 Task: In the Contact  PenelopeHernandez50@estee-lauder.com, Create email and send with subject: 'Elevate Your Success: Introducing a Transformative Opportunity', and with mail content 'Good Evening._x000D_
Elevate your business to new heights. Our innovative solution is tailored to meet the unique needs of your industry, delivering exceptional results._x000D_
Thanks & Regards', attach the document: Business_plan.docx and insert image: visitingcard.jpg. Below Thanks & Regards, write Flickr and insert the URL: 'www.flickr.com'. Mark checkbox to create task to follow up : In 1 month. Logged in from softage.10@softage.net
Action: Mouse moved to (80, 69)
Screenshot: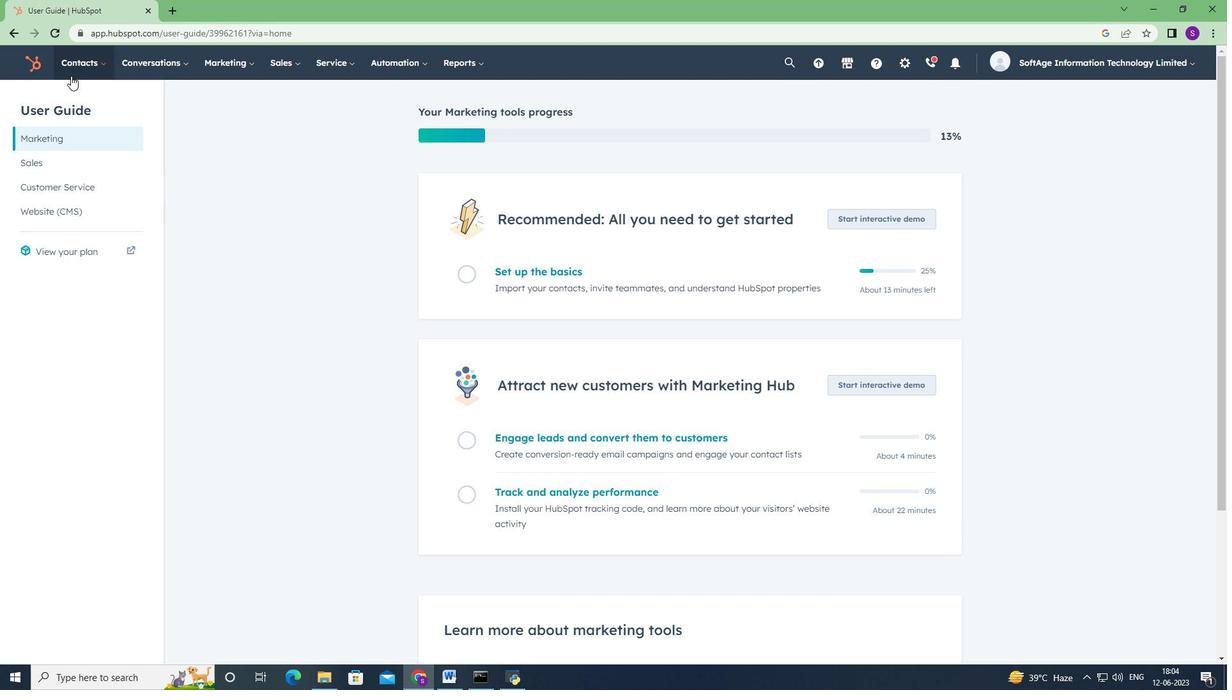 
Action: Mouse pressed left at (80, 69)
Screenshot: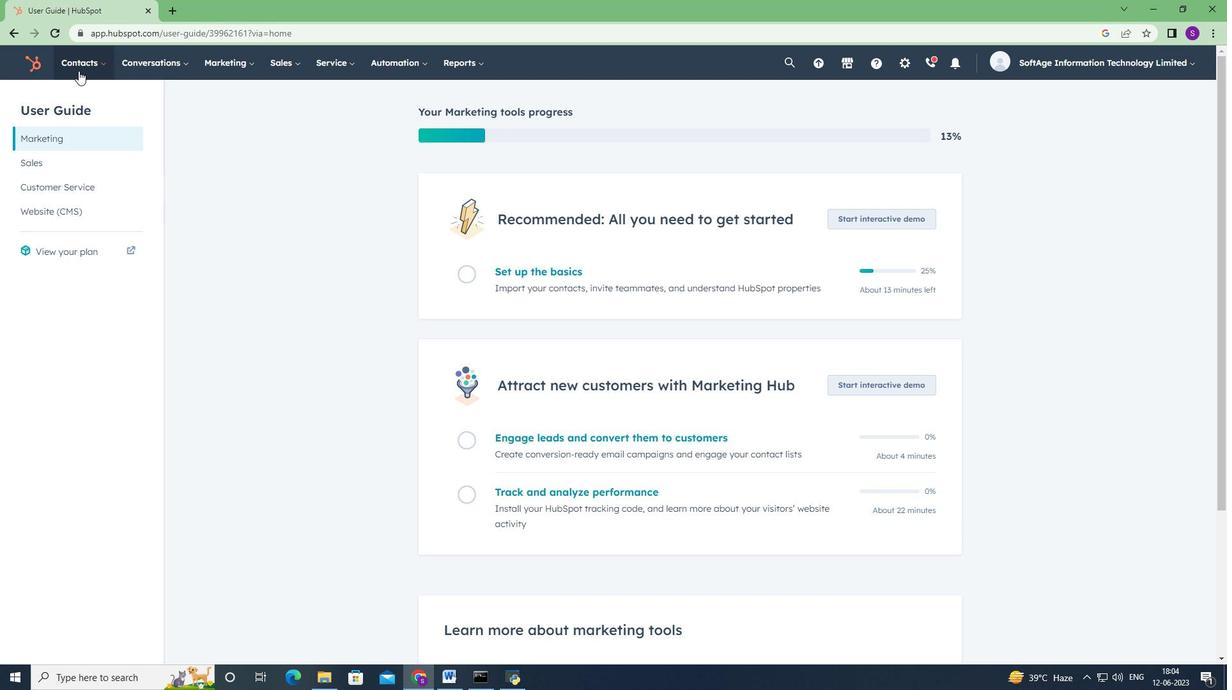 
Action: Mouse moved to (94, 101)
Screenshot: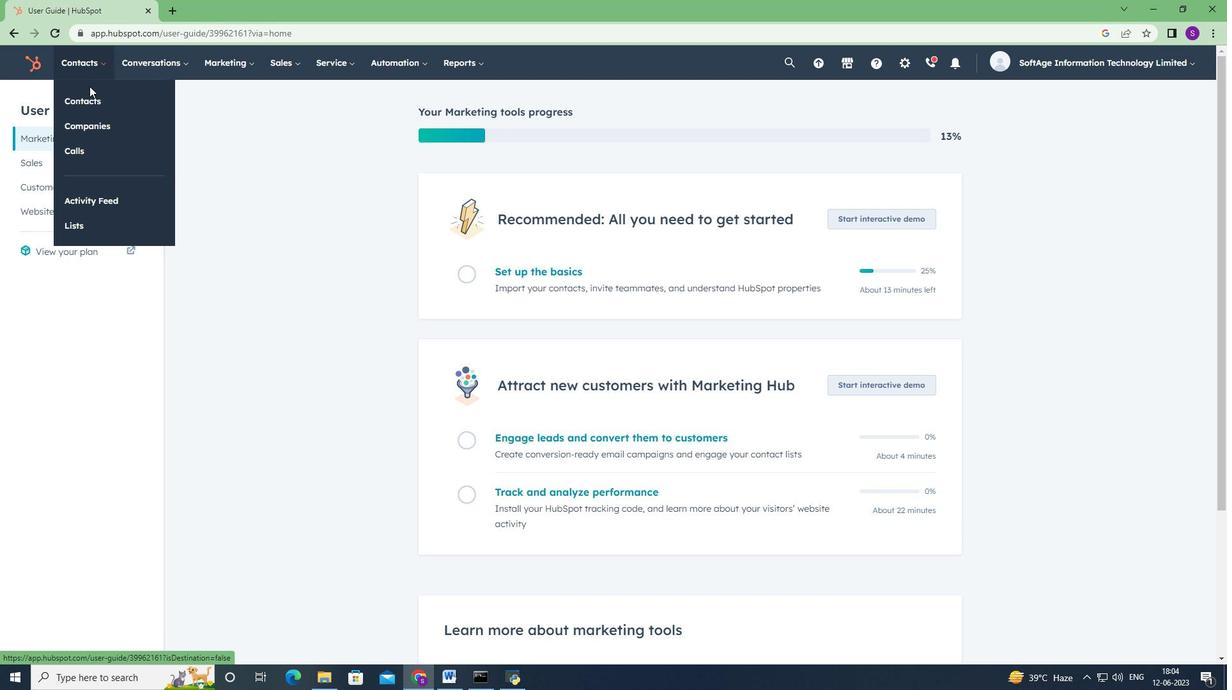 
Action: Mouse pressed left at (94, 101)
Screenshot: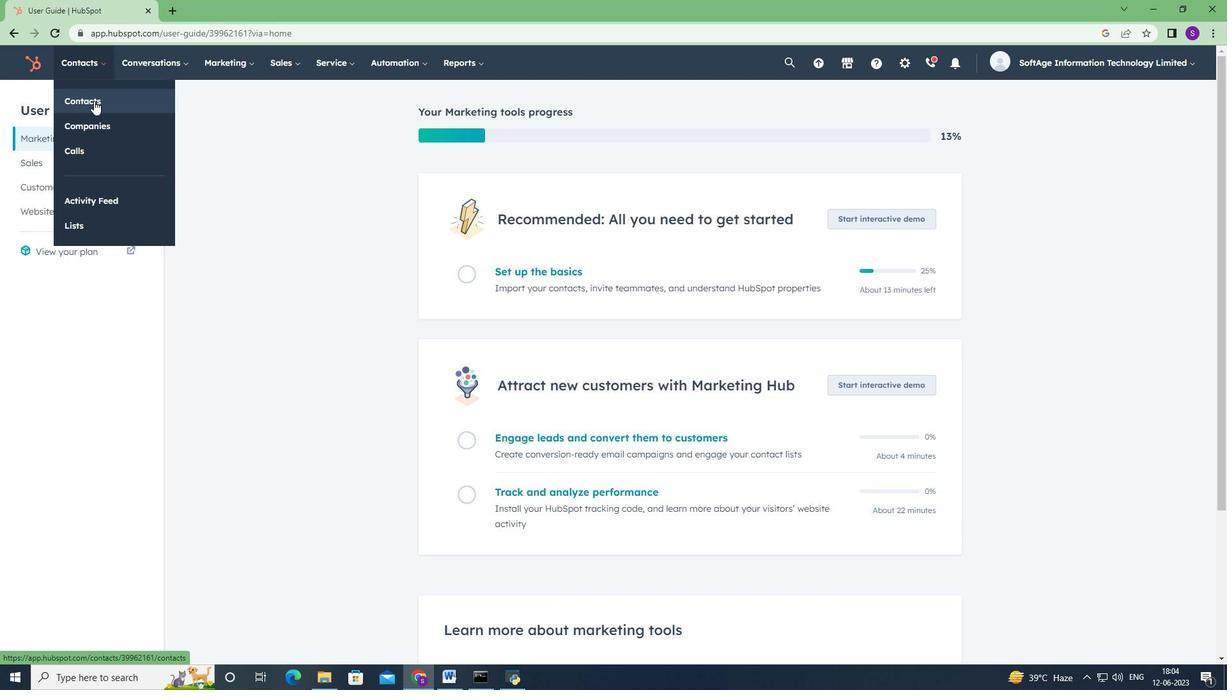 
Action: Mouse moved to (95, 197)
Screenshot: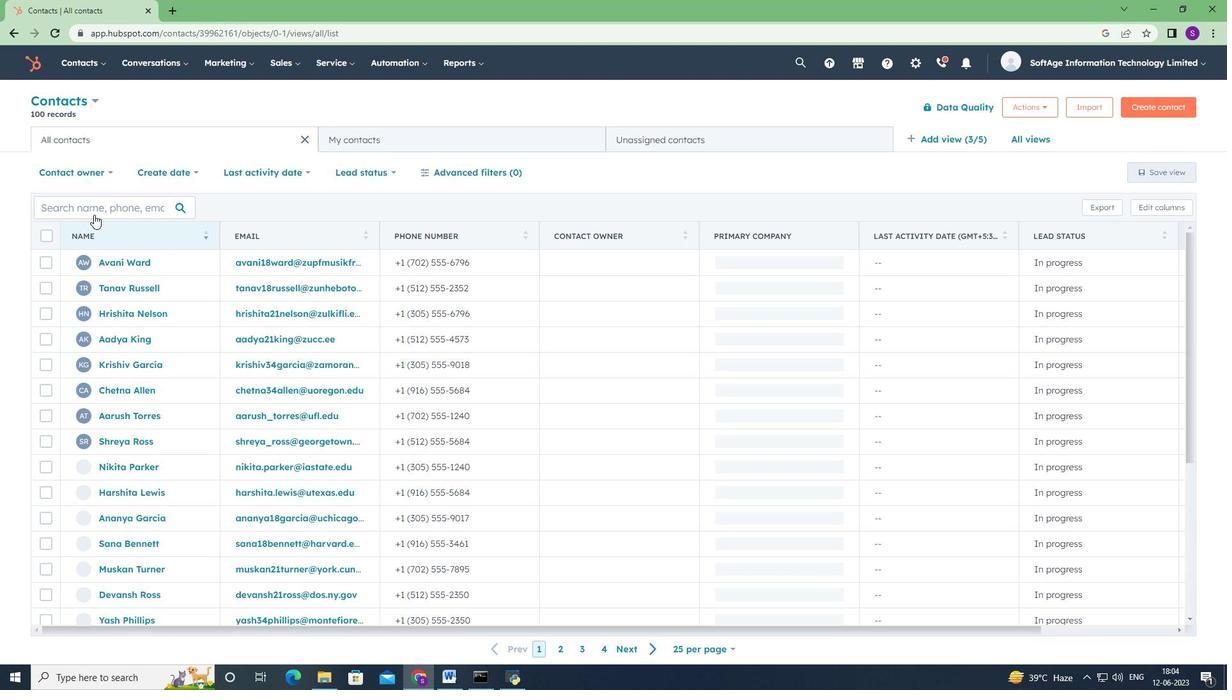 
Action: Mouse pressed left at (95, 197)
Screenshot: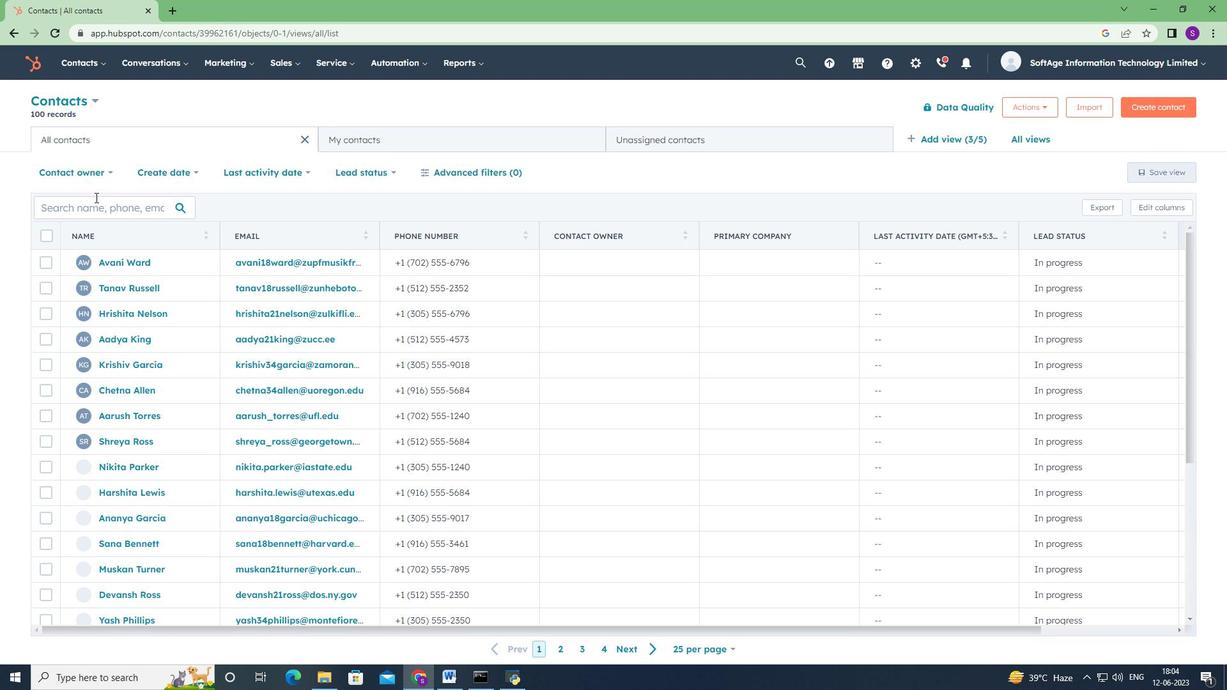 
Action: Mouse moved to (98, 204)
Screenshot: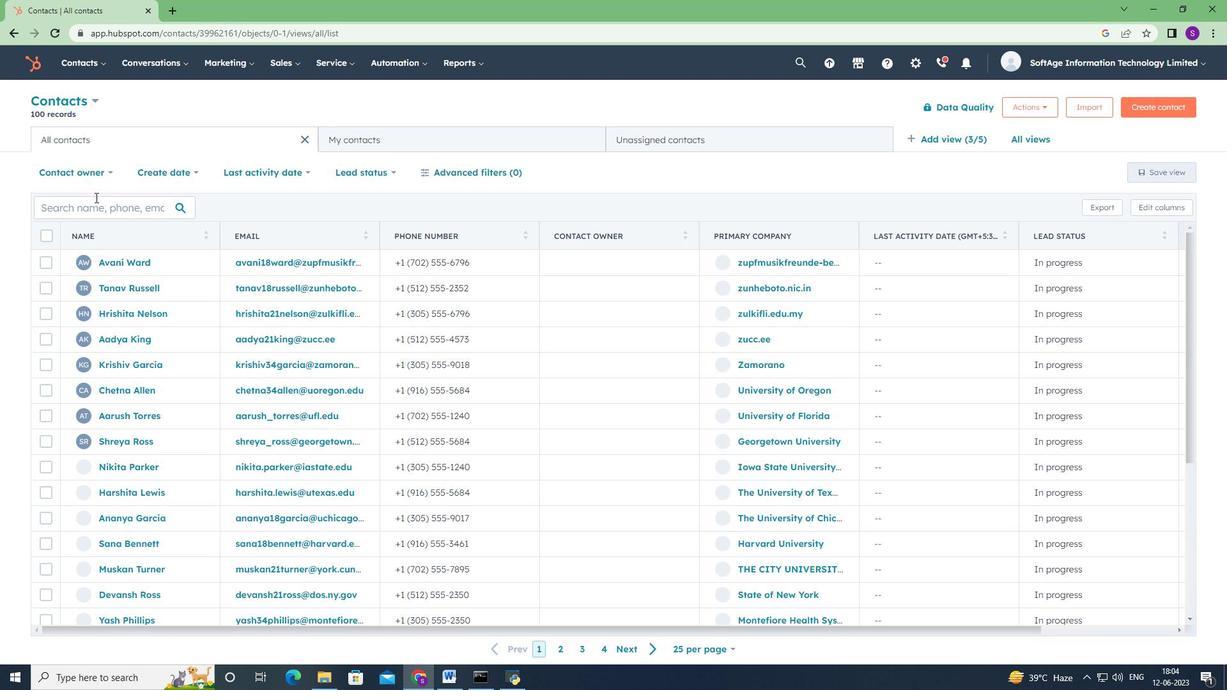 
Action: Key pressed <Key.shift>Penelopeh<Key.backspace><Key.shift><Key.shift><Key.shift><Key.shift><Key.shift>Hernandez<Key.shift>%0<Key.backspace><Key.backspace><Key.shift>50<Key.shift><Key.shift><Key.shift><Key.shift><Key.shift><Key.shift><Key.shift><Key.shift>@estee-lauder.com
Screenshot: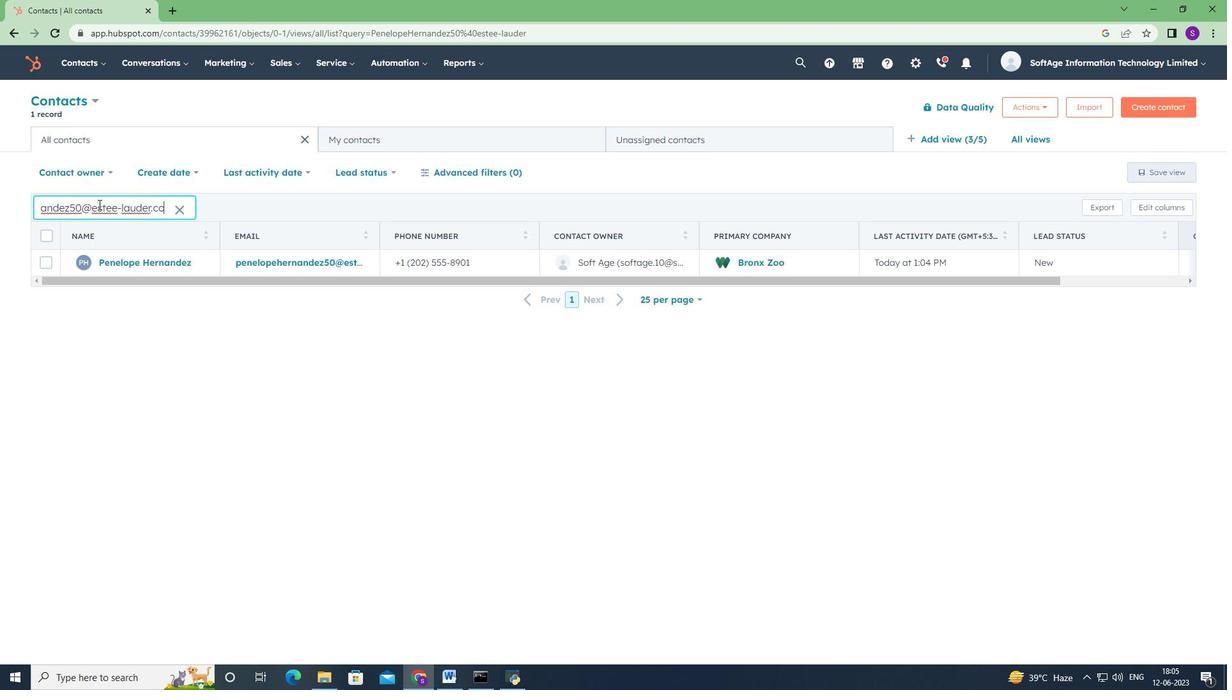
Action: Mouse moved to (123, 263)
Screenshot: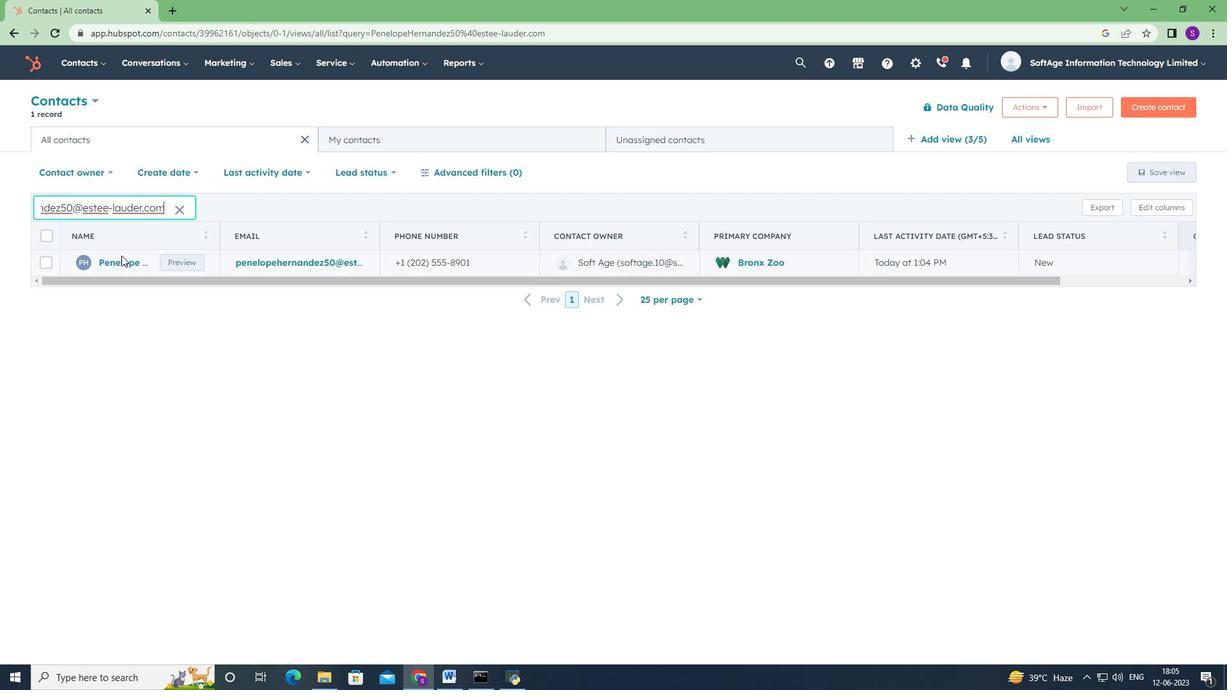 
Action: Mouse pressed left at (123, 263)
Screenshot: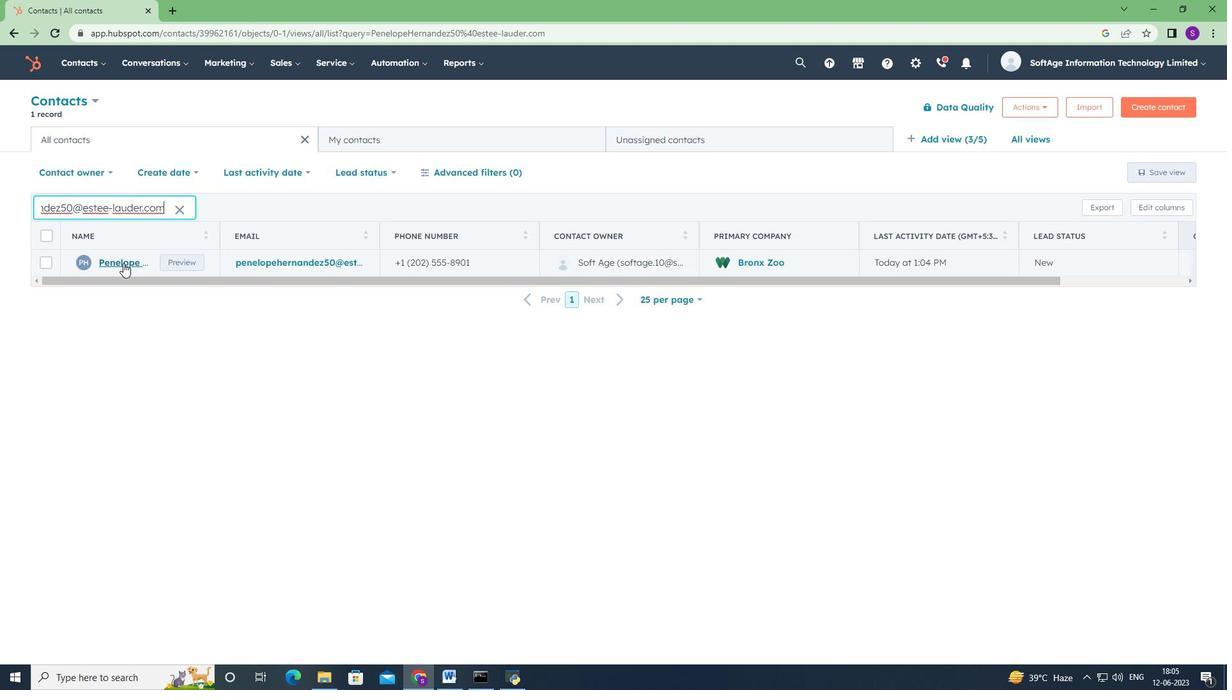 
Action: Mouse moved to (443, 388)
Screenshot: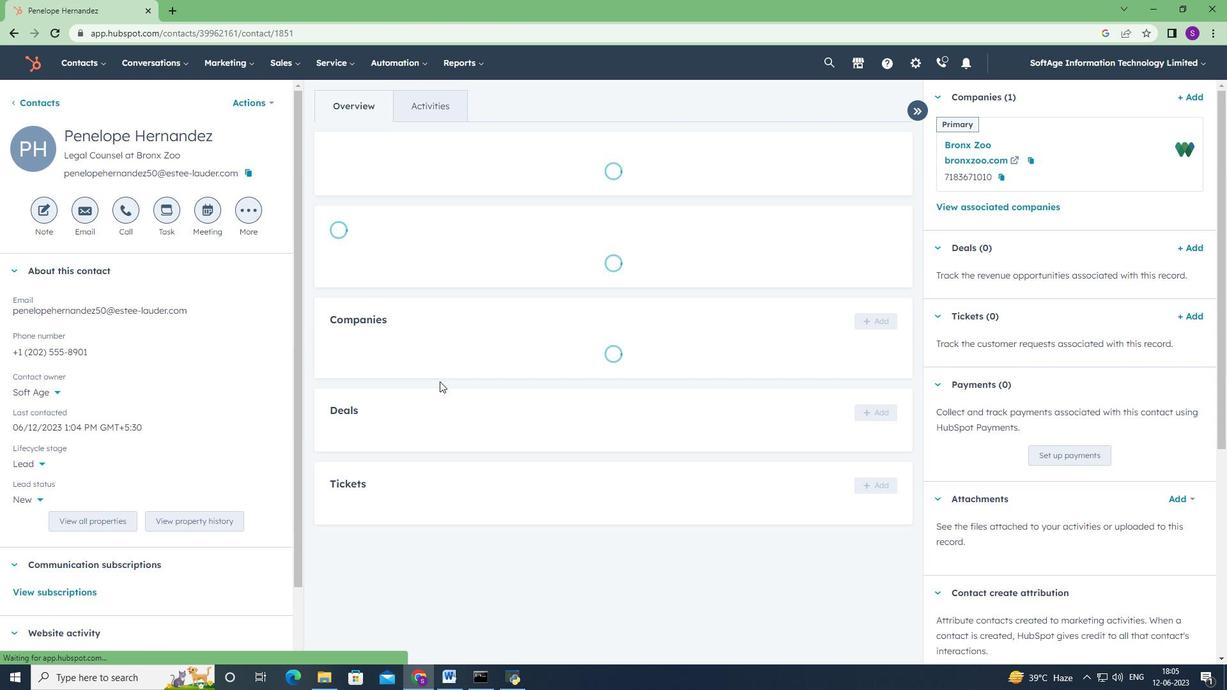 
Action: Mouse scrolled (443, 388) with delta (0, 0)
Screenshot: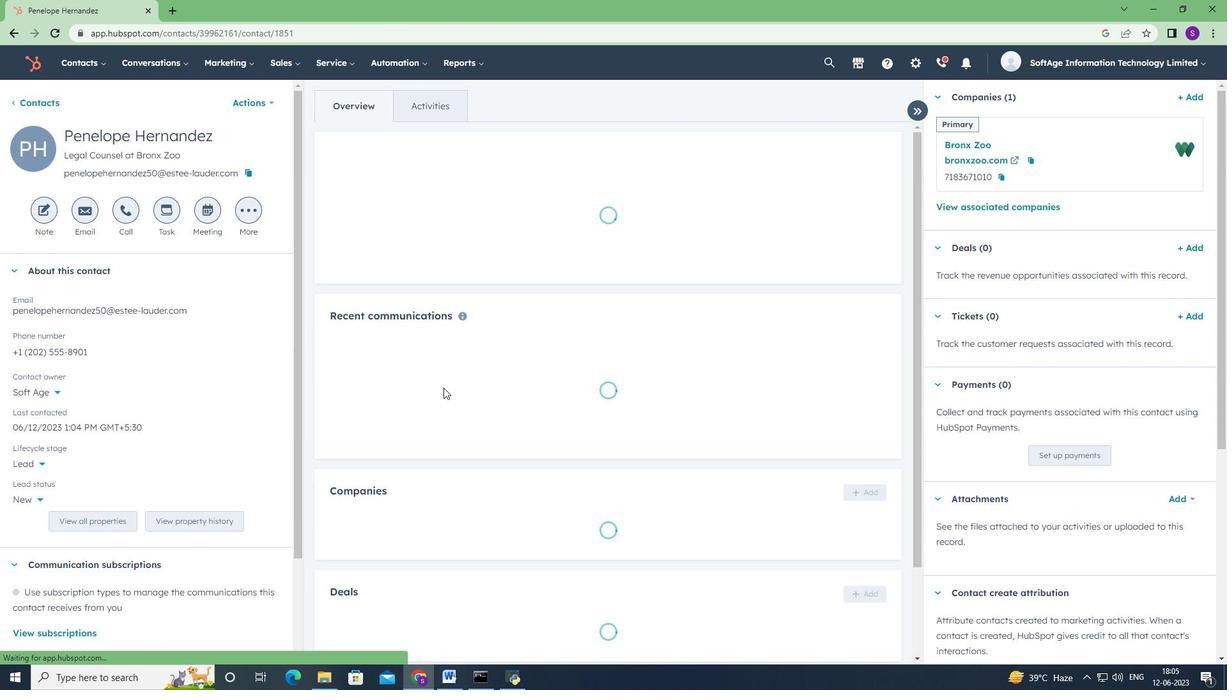 
Action: Mouse scrolled (443, 388) with delta (0, 0)
Screenshot: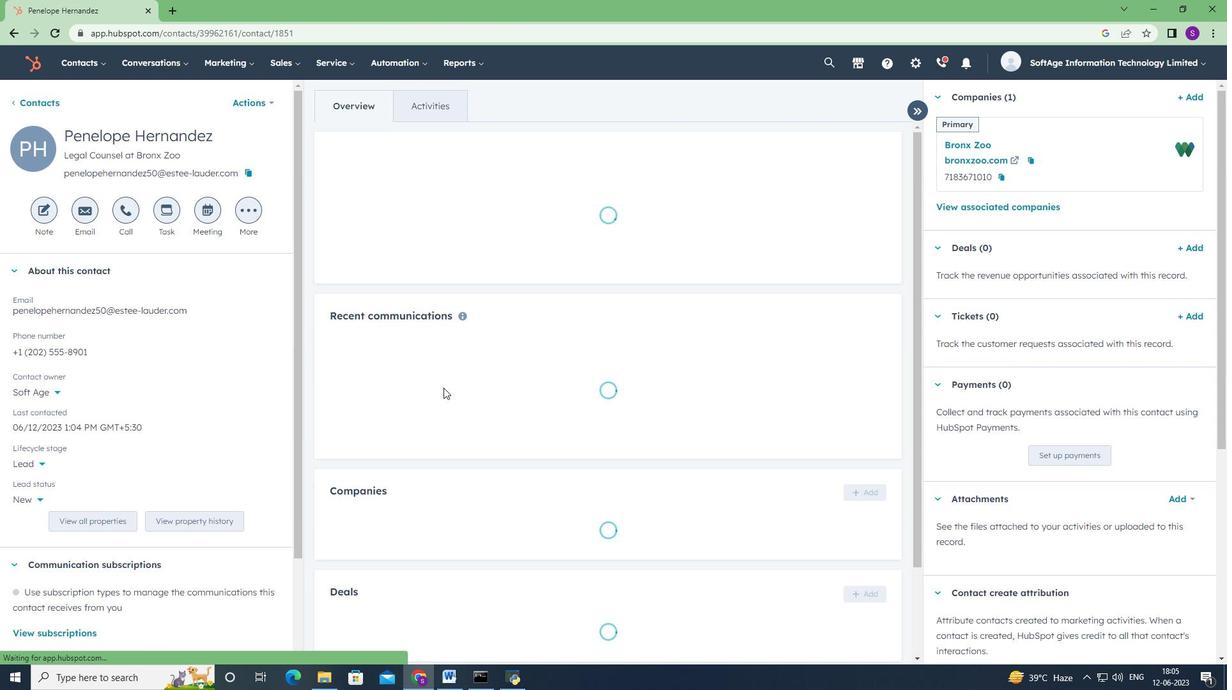 
Action: Mouse scrolled (443, 388) with delta (0, 0)
Screenshot: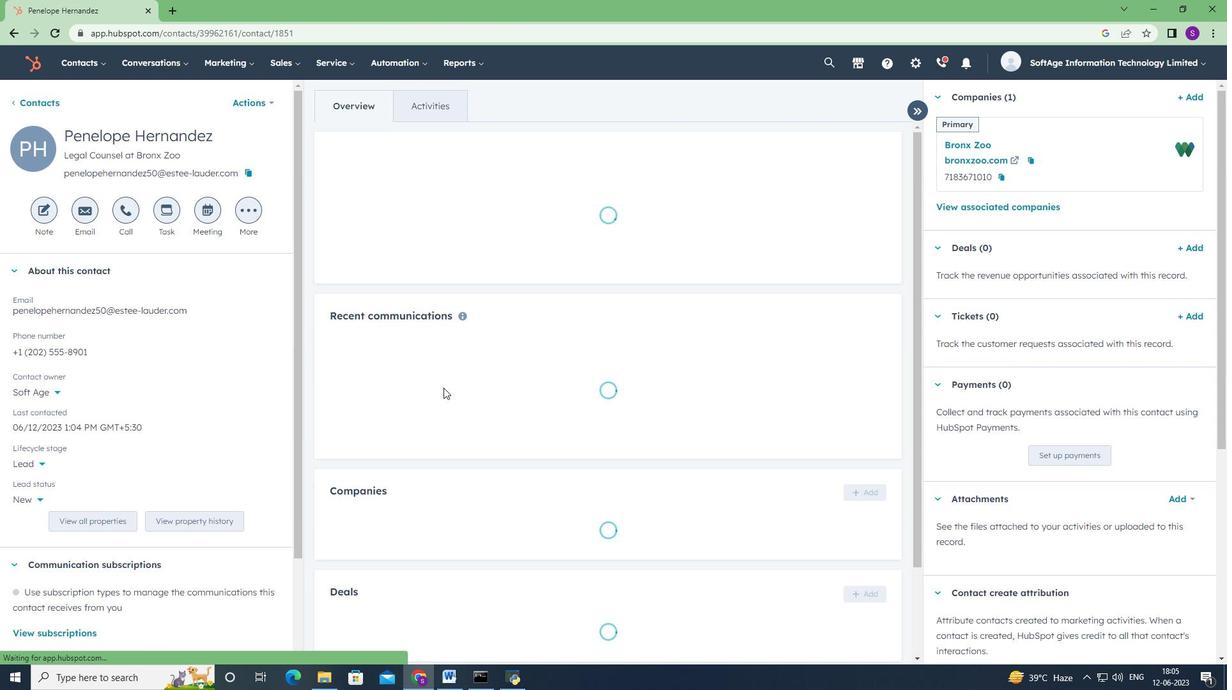
Action: Mouse scrolled (443, 388) with delta (0, 0)
Screenshot: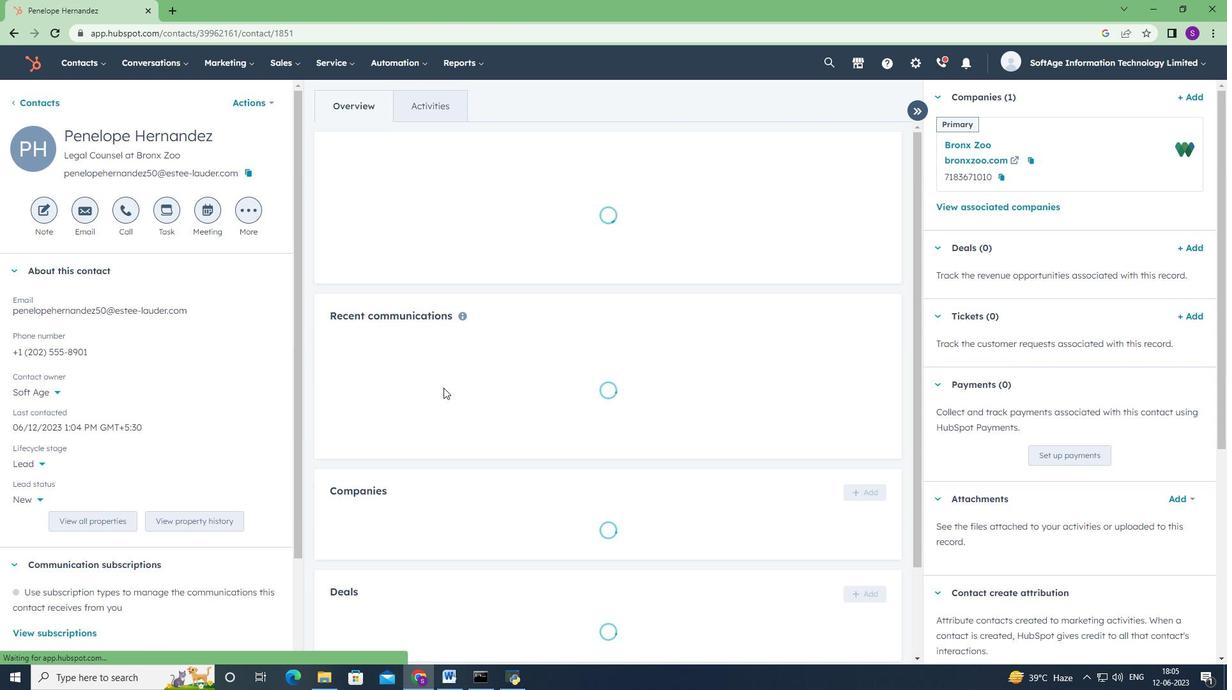 
Action: Mouse scrolled (443, 388) with delta (0, 0)
Screenshot: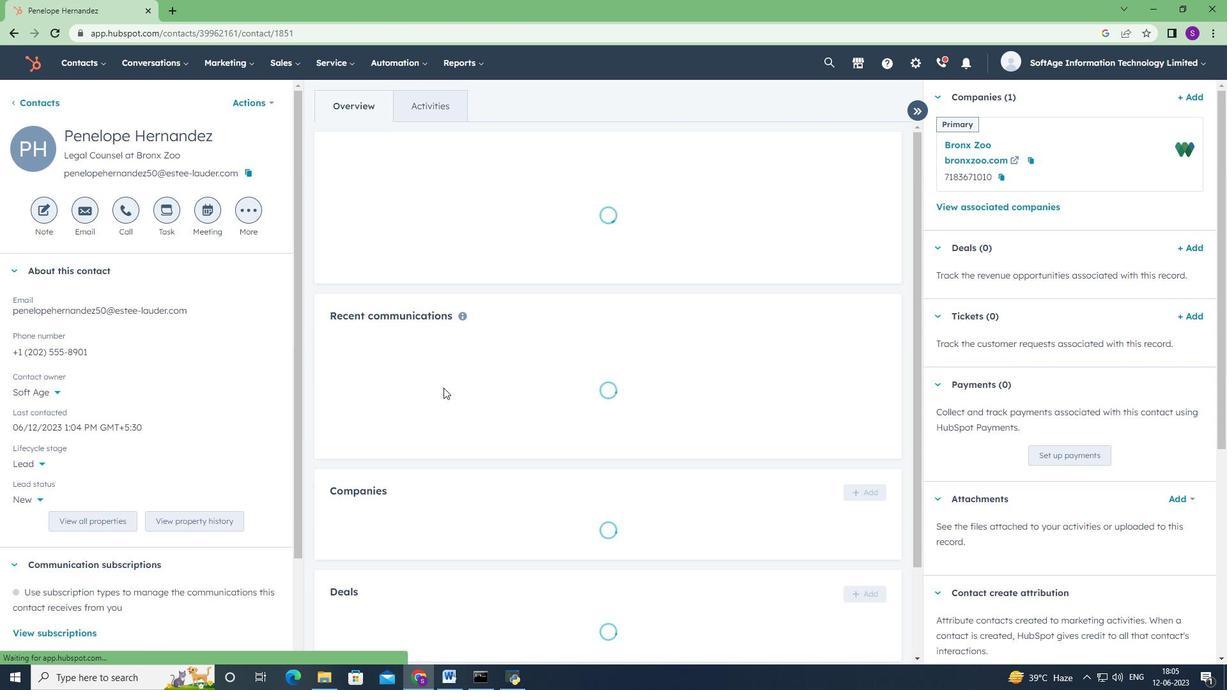 
Action: Mouse scrolled (443, 387) with delta (0, 0)
Screenshot: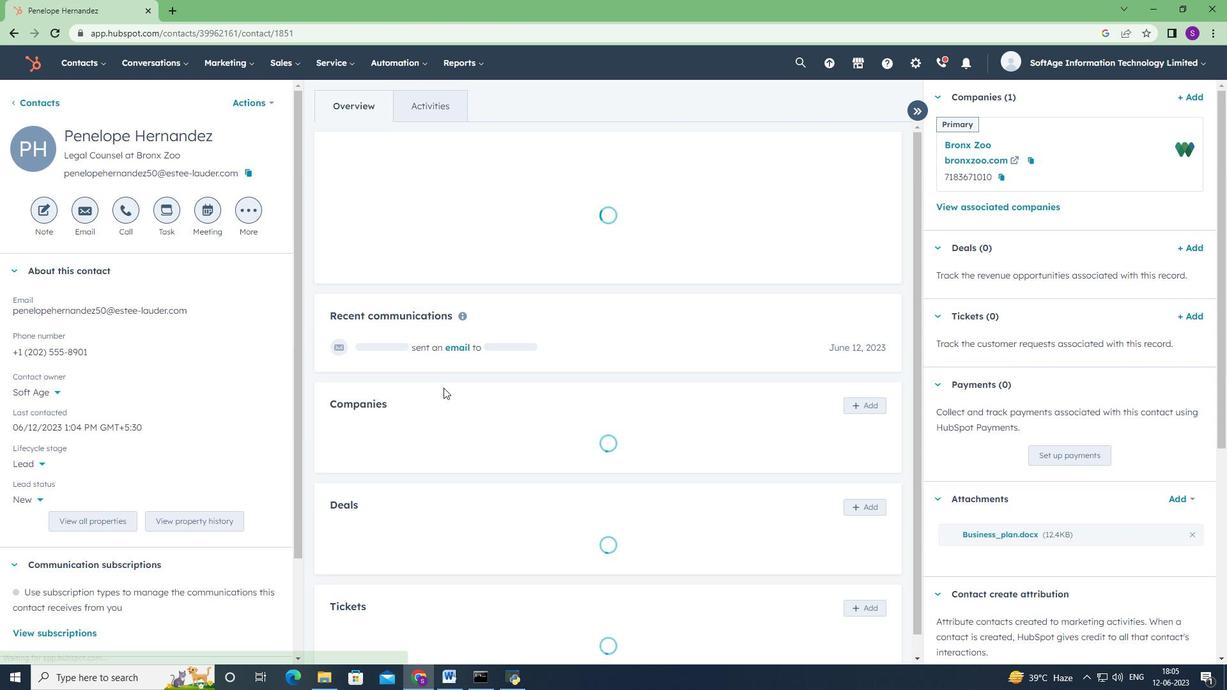
Action: Mouse scrolled (443, 387) with delta (0, 0)
Screenshot: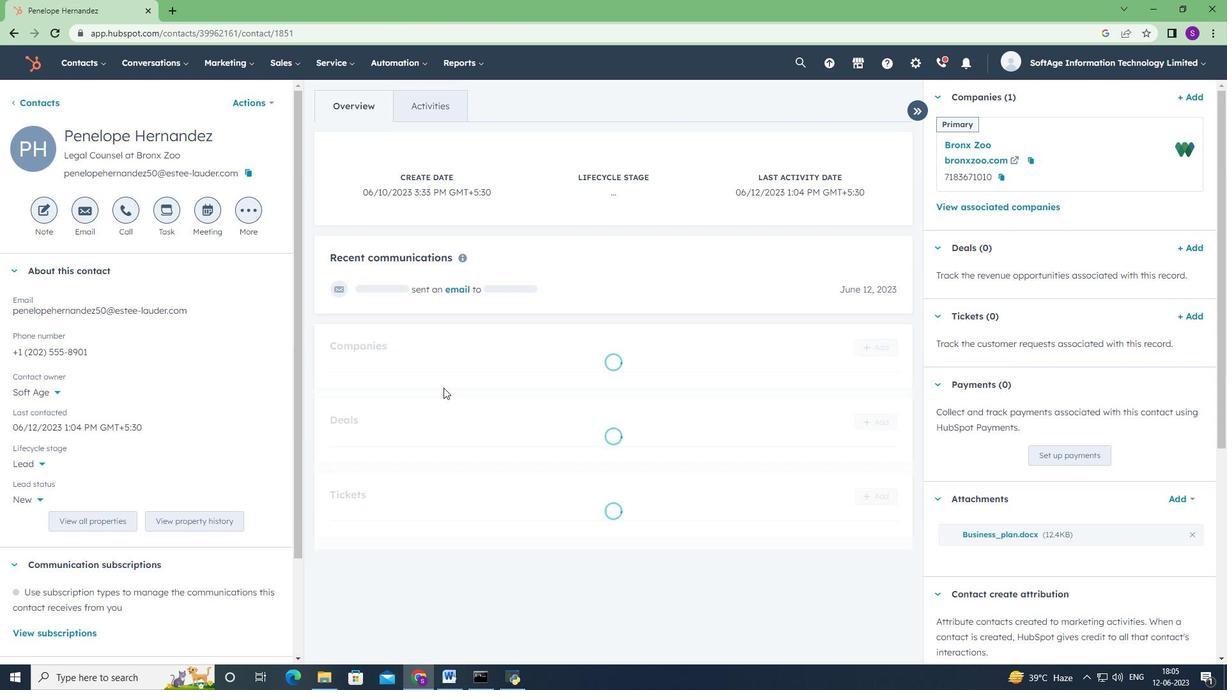 
Action: Mouse scrolled (443, 387) with delta (0, 0)
Screenshot: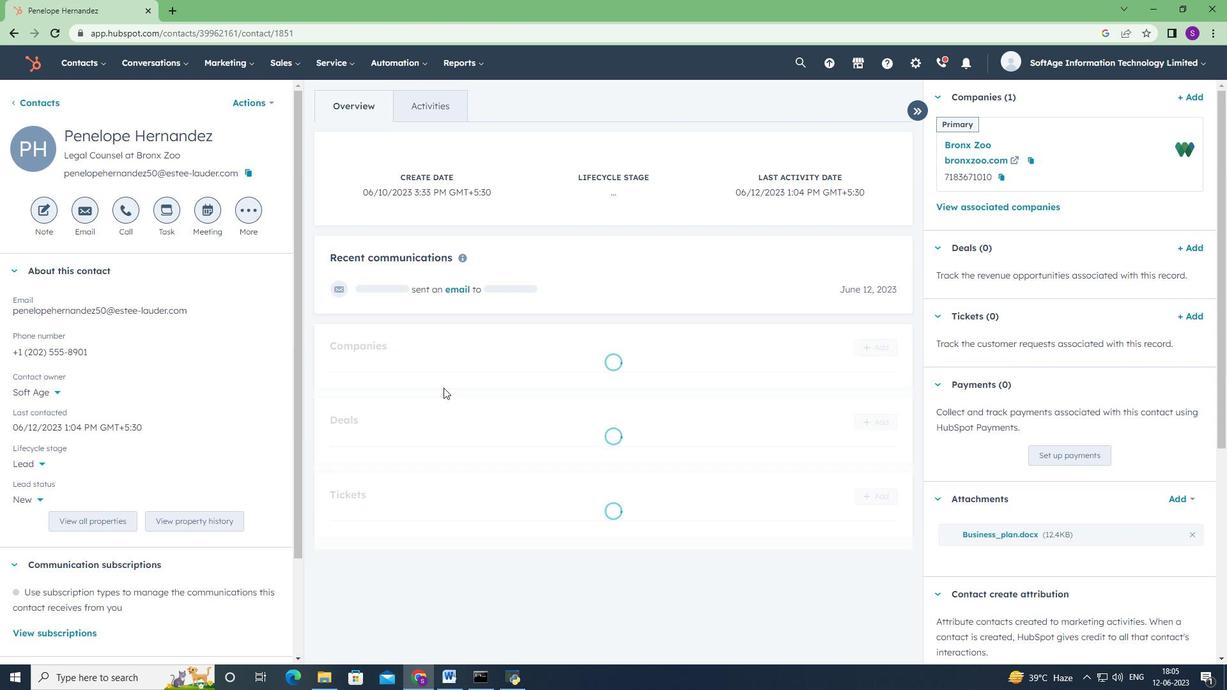 
Action: Mouse scrolled (443, 387) with delta (0, 0)
Screenshot: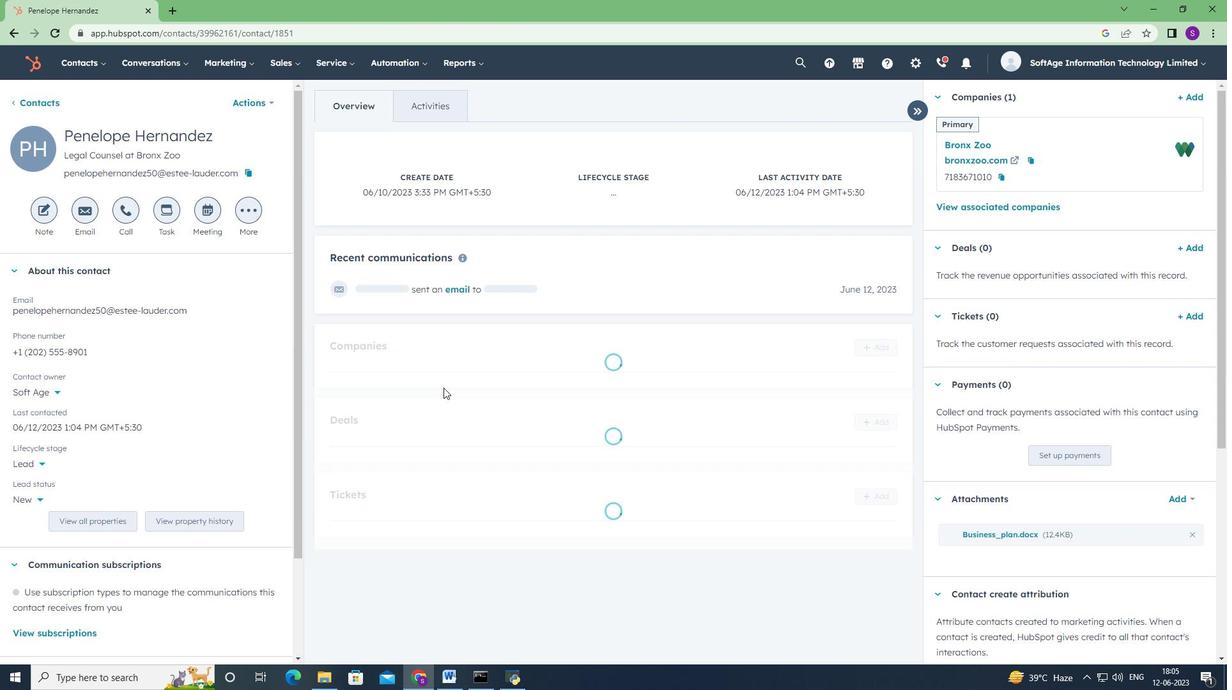 
Action: Mouse scrolled (443, 388) with delta (0, 0)
Screenshot: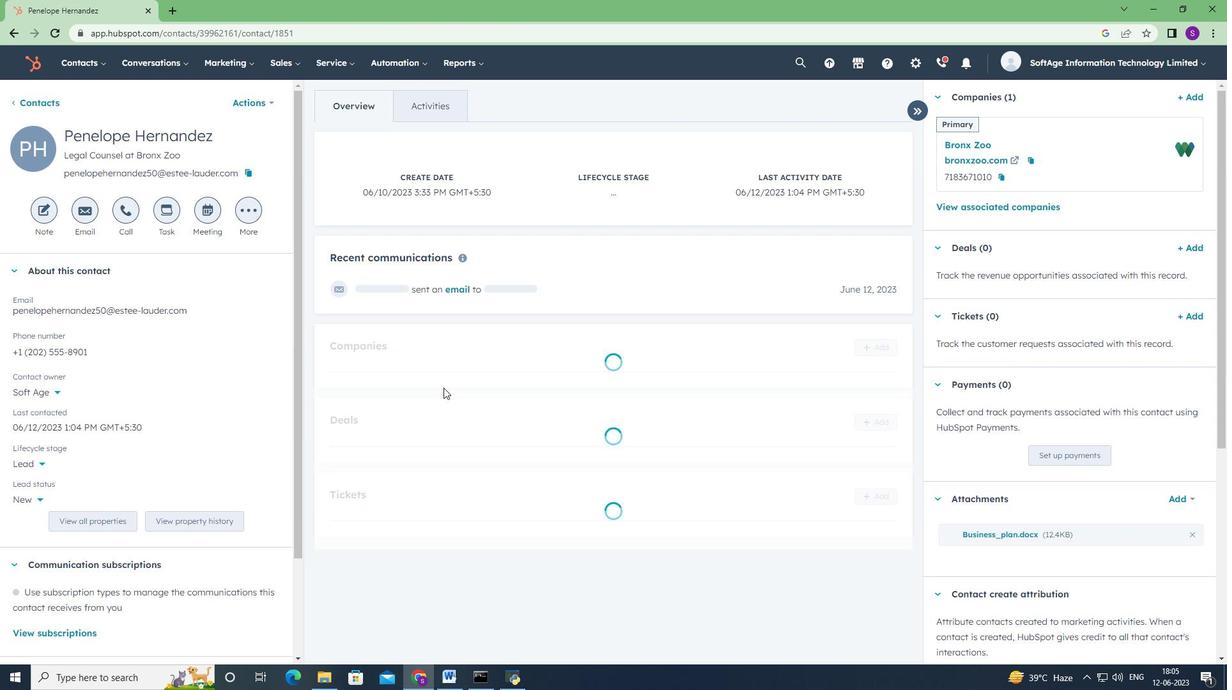 
Action: Mouse scrolled (443, 388) with delta (0, 0)
Screenshot: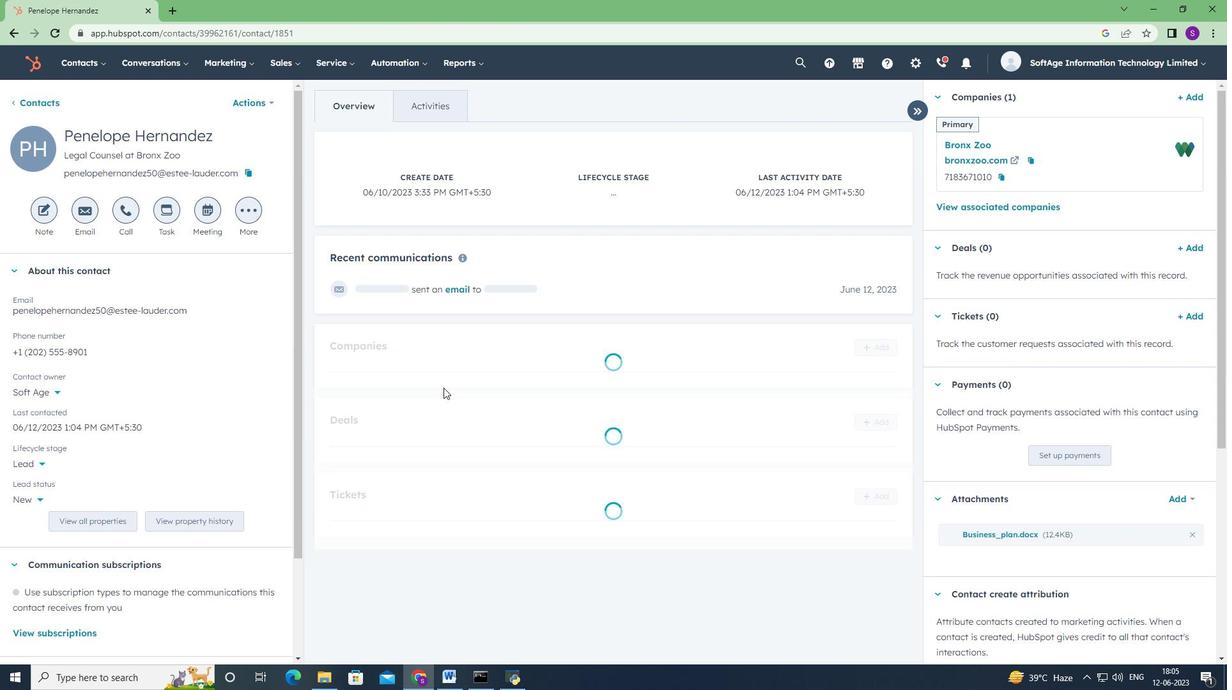 
Action: Mouse scrolled (443, 388) with delta (0, 0)
Screenshot: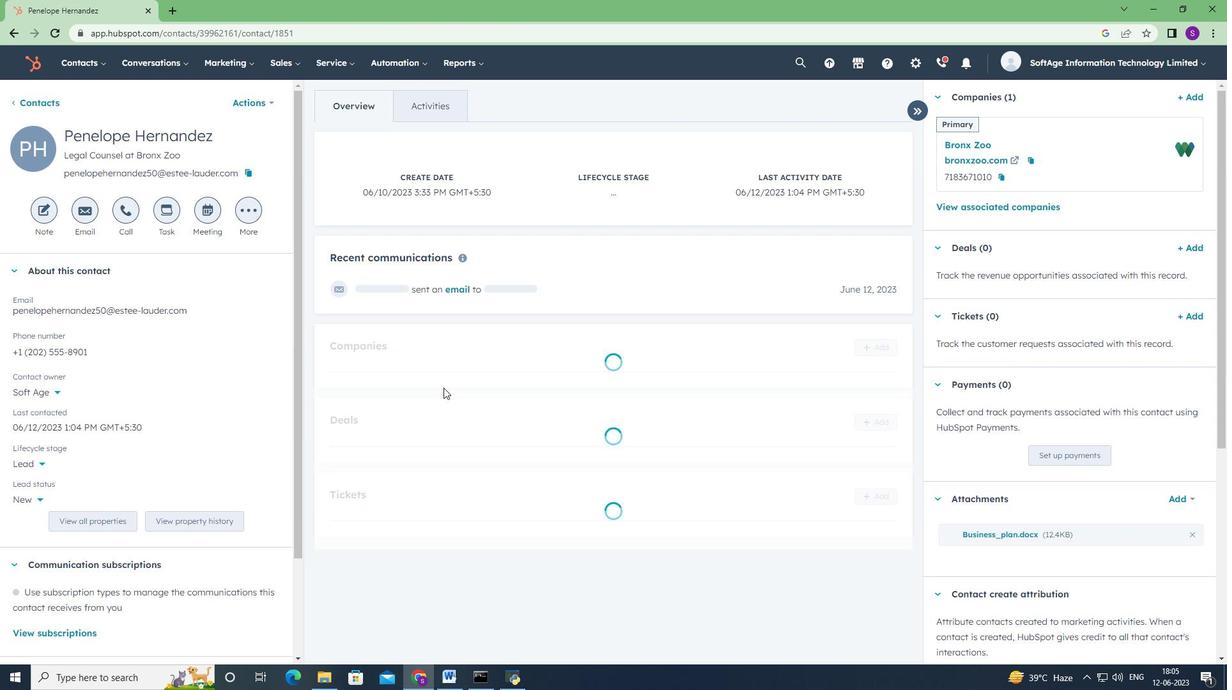 
Action: Mouse scrolled (443, 388) with delta (0, 0)
Screenshot: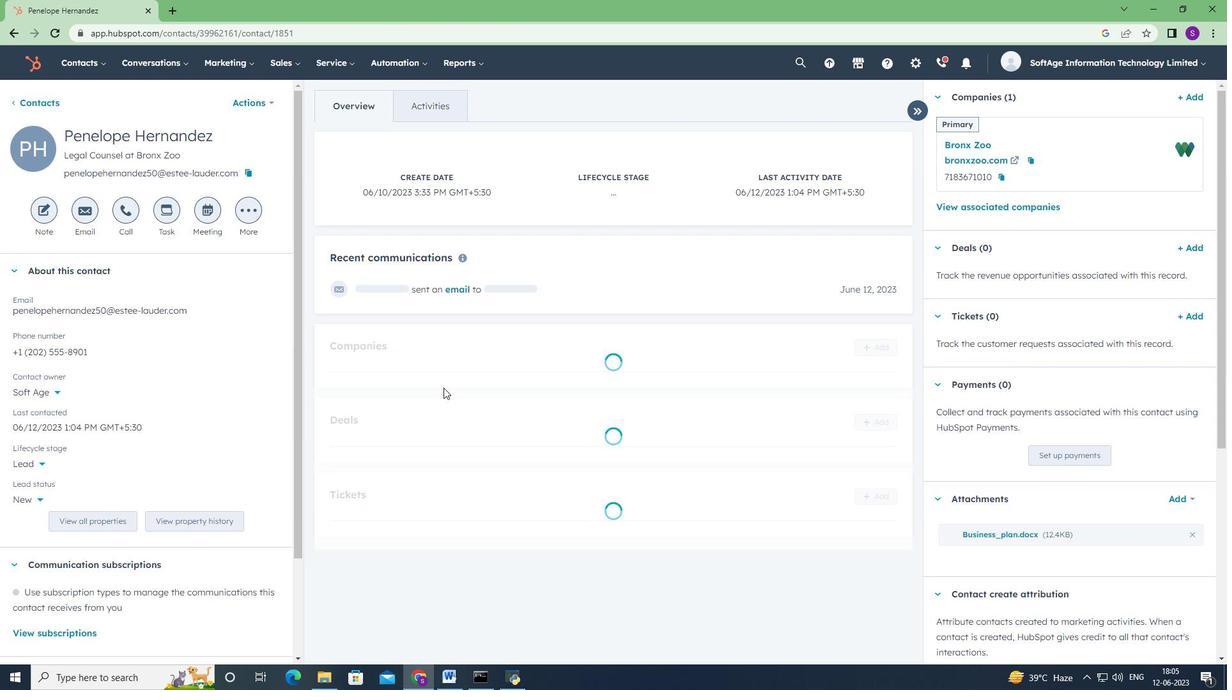 
Action: Mouse moved to (93, 206)
Screenshot: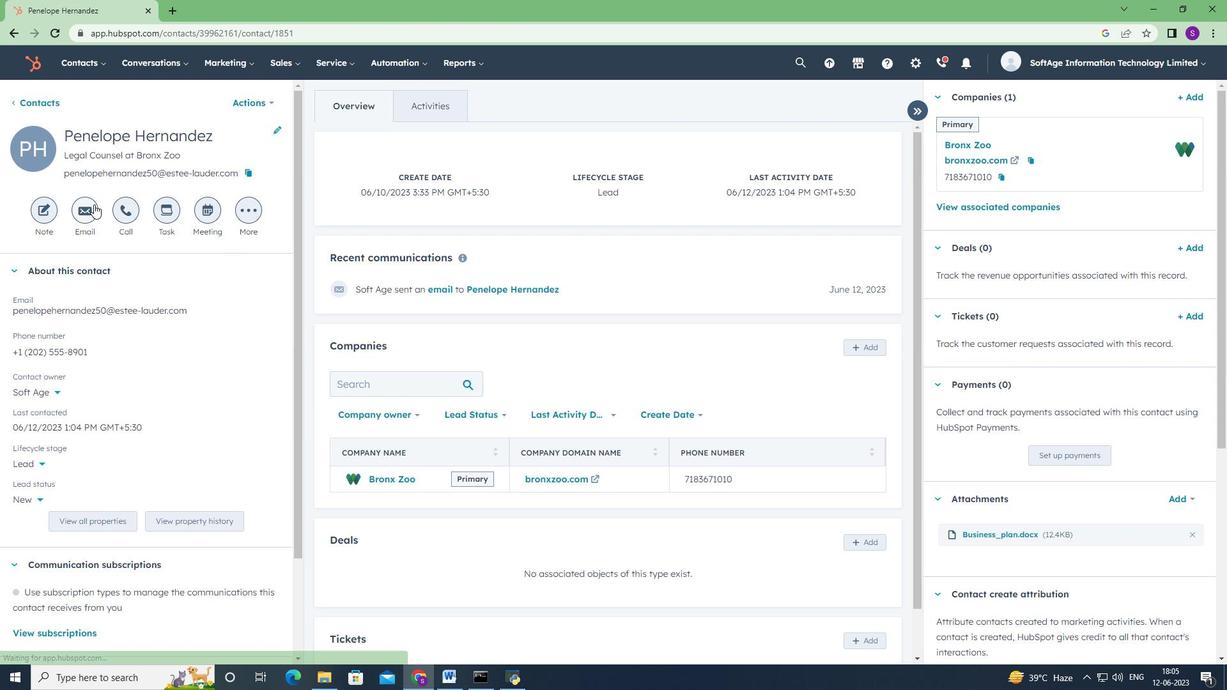 
Action: Mouse pressed left at (93, 206)
Screenshot: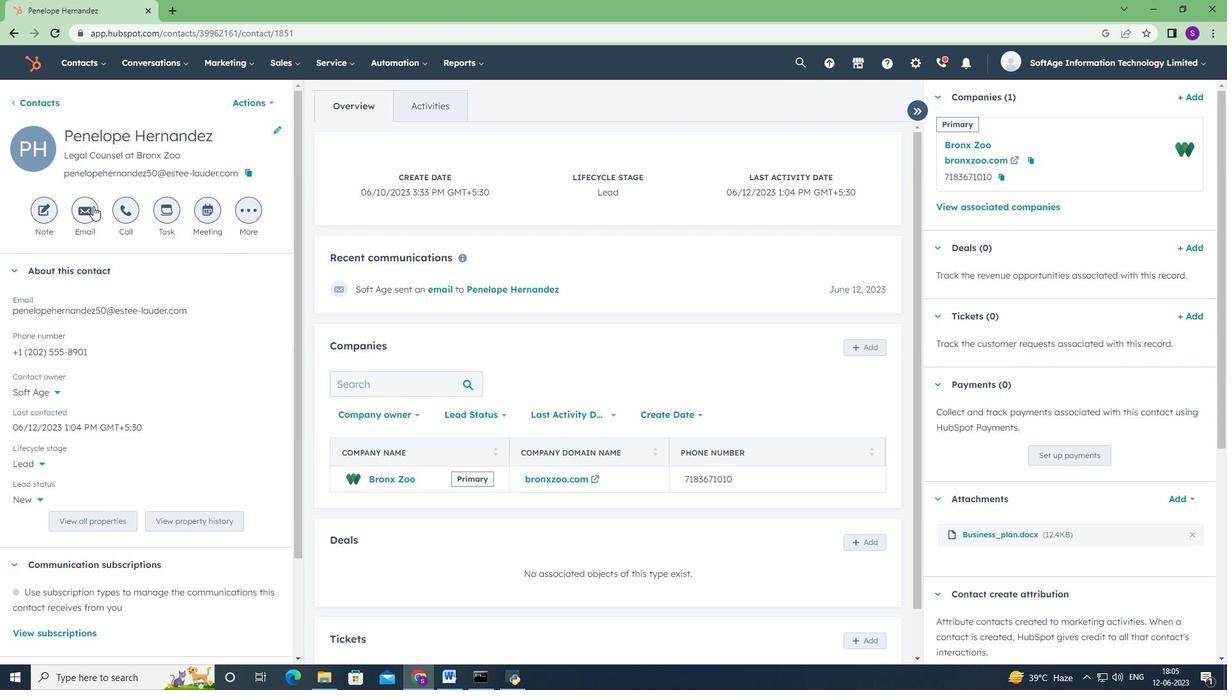 
Action: Mouse moved to (782, 436)
Screenshot: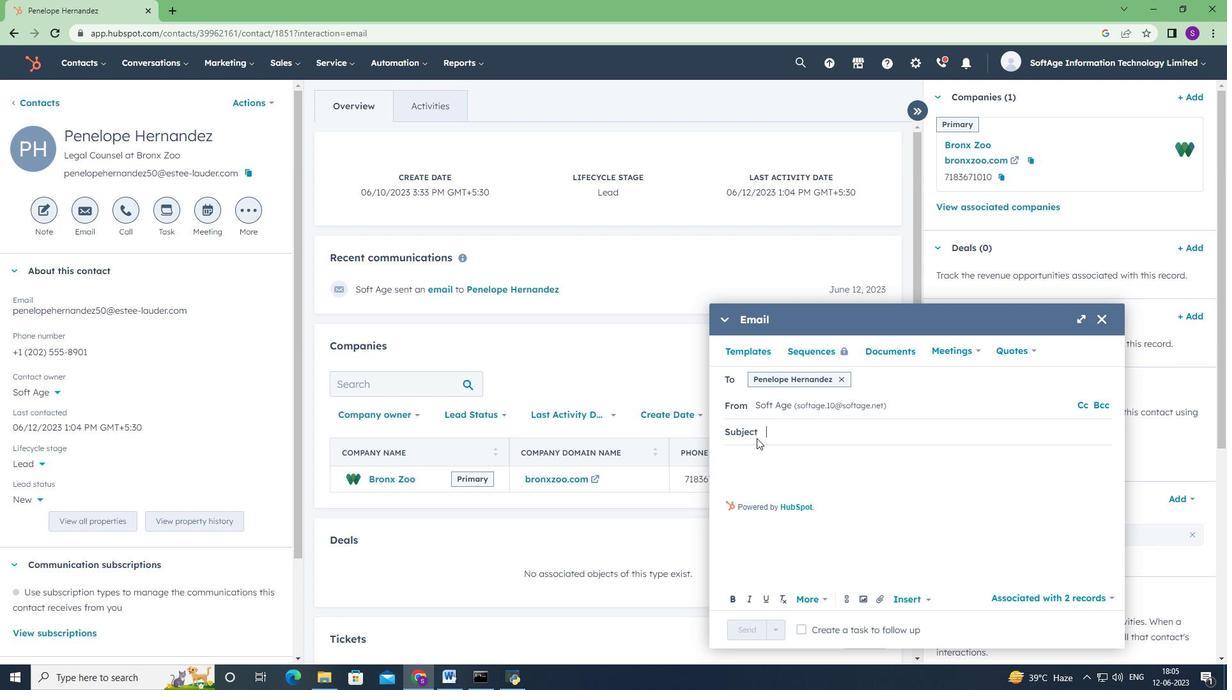 
Action: Mouse pressed left at (782, 436)
Screenshot: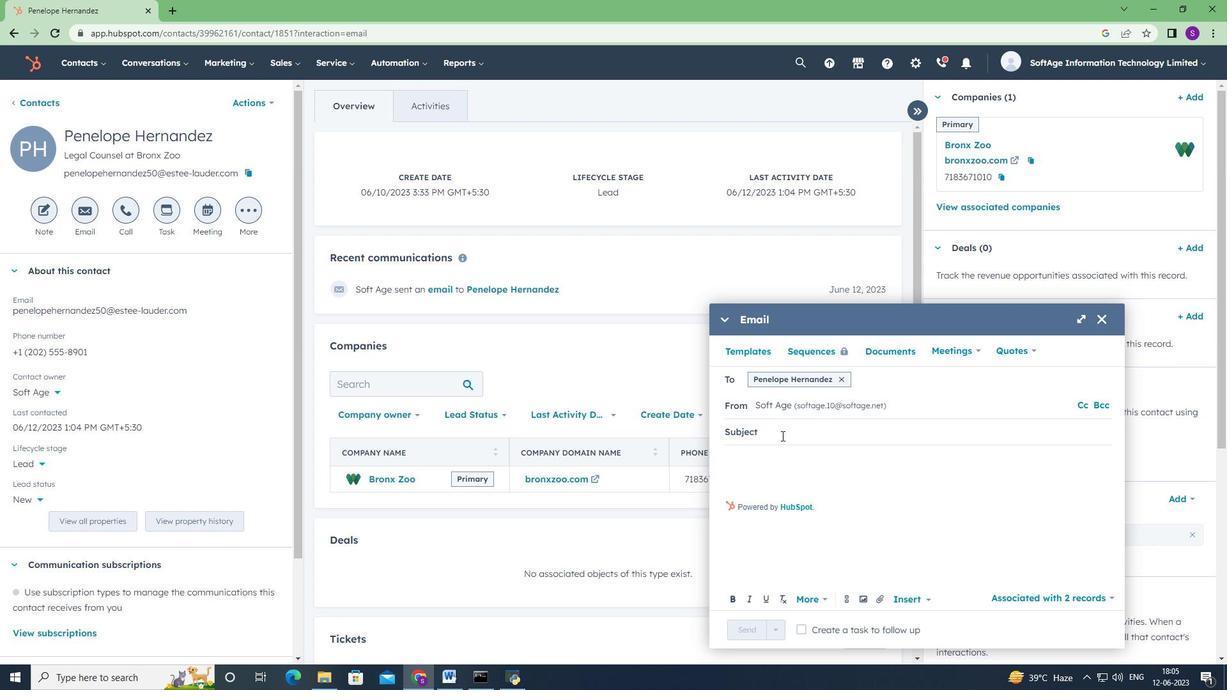 
Action: Key pressed <Key.shift>Elevate<Key.space><Key.shift>Your<Key.space><Key.shift>Success<Key.shift>:<Key.space><Key.shift>Introducing<Key.space>a<Key.space><Key.shift>Transformative<Key.space><Key.shift>Opportunity
Screenshot: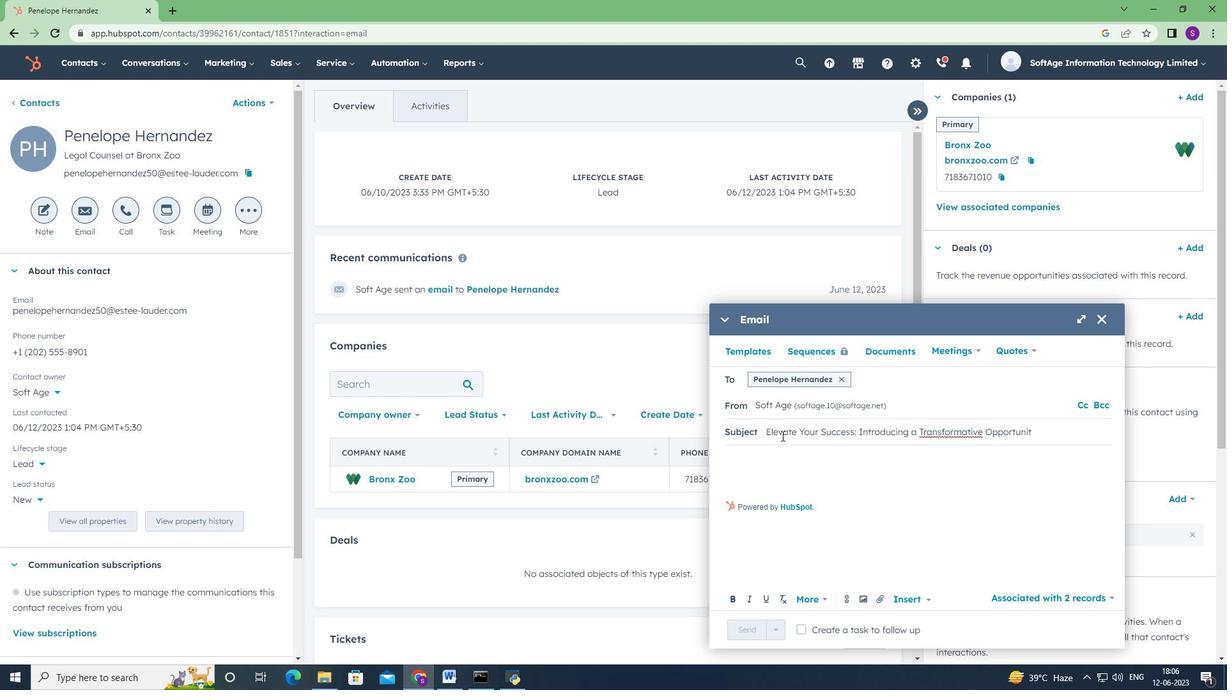 
Action: Mouse moved to (748, 464)
Screenshot: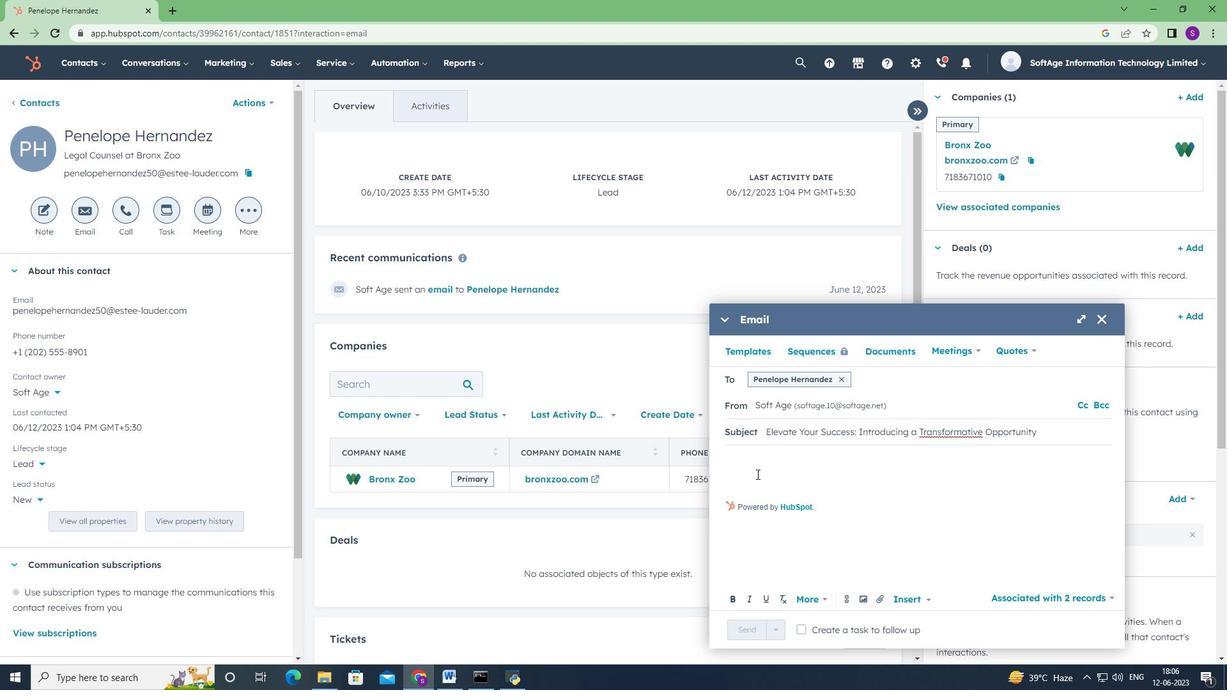 
Action: Mouse pressed left at (748, 464)
Screenshot: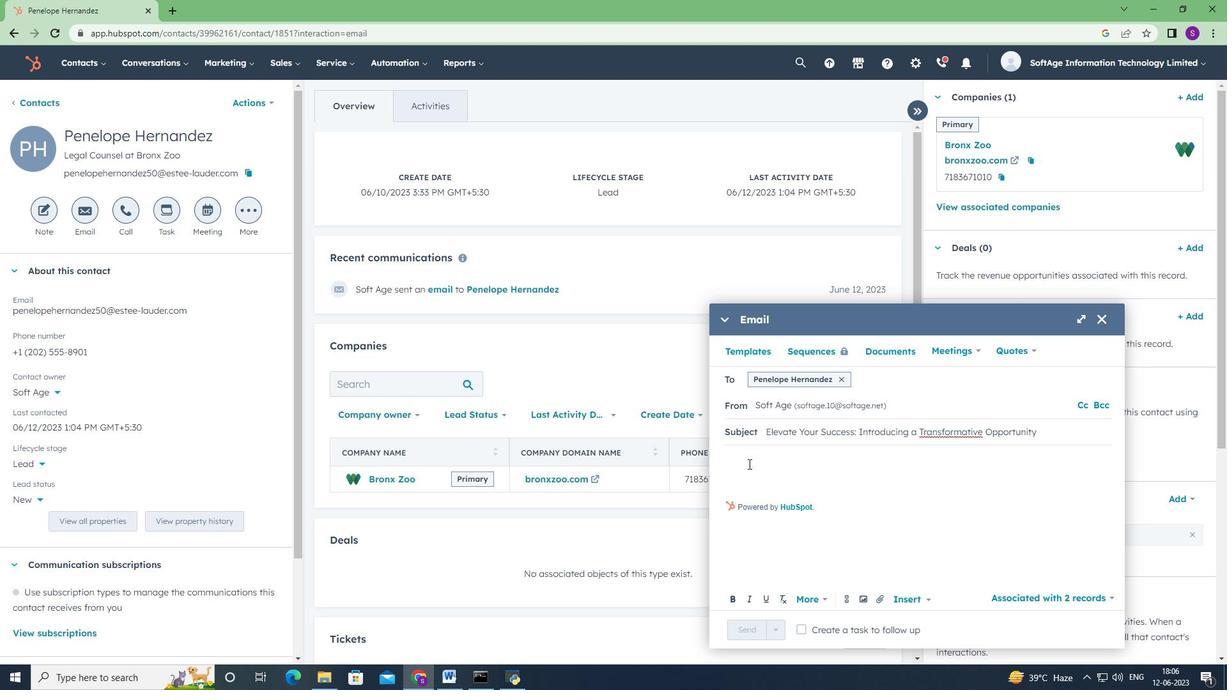 
Action: Key pressed <Key.shift><Key.shift><Key.shift><Key.shift><Key.shift><Key.shift><Key.shift><Key.shift><Key.shift><Key.shift><Key.shift><Key.shift>Good<Key.space><Key.shift><Key.shift><Key.shift><Key.shift><Key.shift><Key.shift><Key.shift><Key.shift><Key.shift><Key.shift><Key.shift><Key.shift><Key.shift><Key.shift>Evening<Key.enter><Key.shift><Key.shift><Key.shift><Key.shift><Key.shift><Key.shift>ele<Key.backspace><Key.backspace><Key.backspace><Key.shift>Elevate<Key.space>your<Key.space>business<Key.space>to<Key.space>new<Key.space>heights.<Key.shift><Key.space><Key.shift>Our<Key.space>innovative<Key.space>solution<Key.space>is<Key.space>tr<Key.backspace>ailored<Key.space>to<Key.space>meet<Key.space>the<Key.space>unique<Key.space>needs<Key.space>of<Key.space>your<Key.space>u<Key.backspace>industry<Key.space><Key.backspace>,<Key.space>delivering<Key.space>excetio<Key.backspace>n<Key.backspace>a<Key.backspace>l<Key.backspace><Key.backspace><Key.backspace>ptional<Key.space>results.<Key.enter><Key.shift>Thanks<Key.space><Key.shift><Key.shift><Key.shift><Key.shift><Key.shift><Key.shift><Key.shift><Key.shift><Key.shift><Key.shift><Key.shift><Key.shift><Key.shift><Key.shift><Key.shift><Key.shift><Key.shift><Key.shift><Key.shift><Key.shift><Key.shift>&<Key.space><Key.shift>r<Key.backspace><Key.shift>Regards<Key.enter>
Screenshot: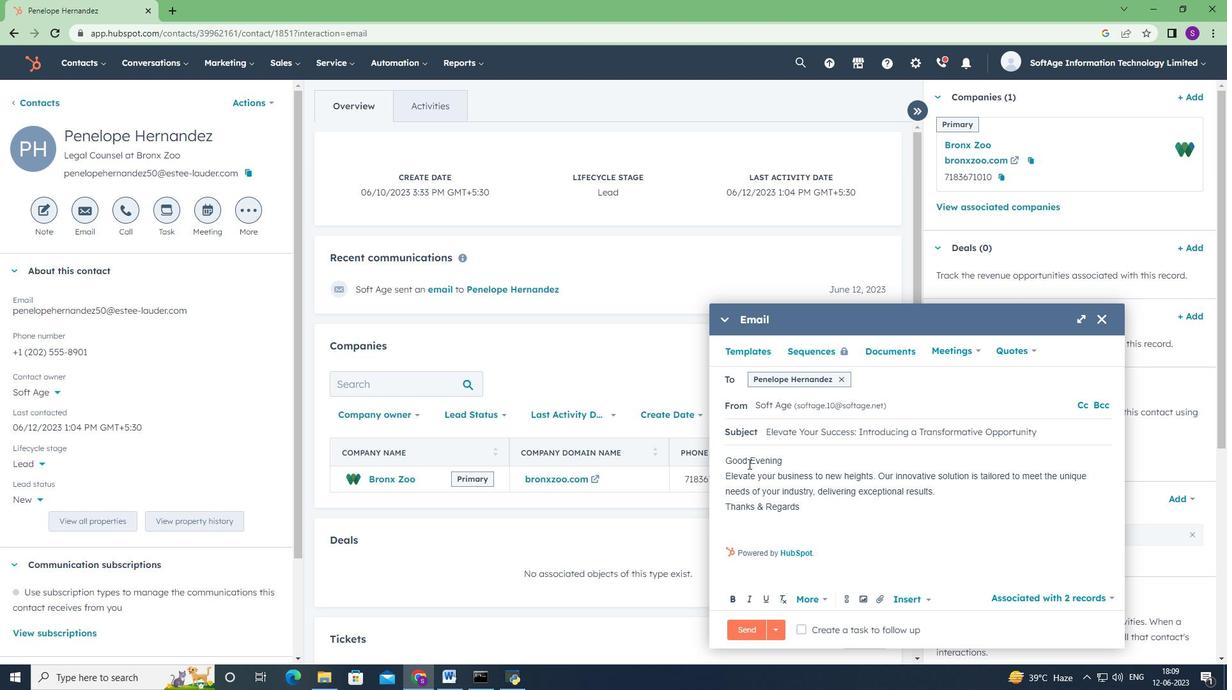 
Action: Mouse moved to (878, 602)
Screenshot: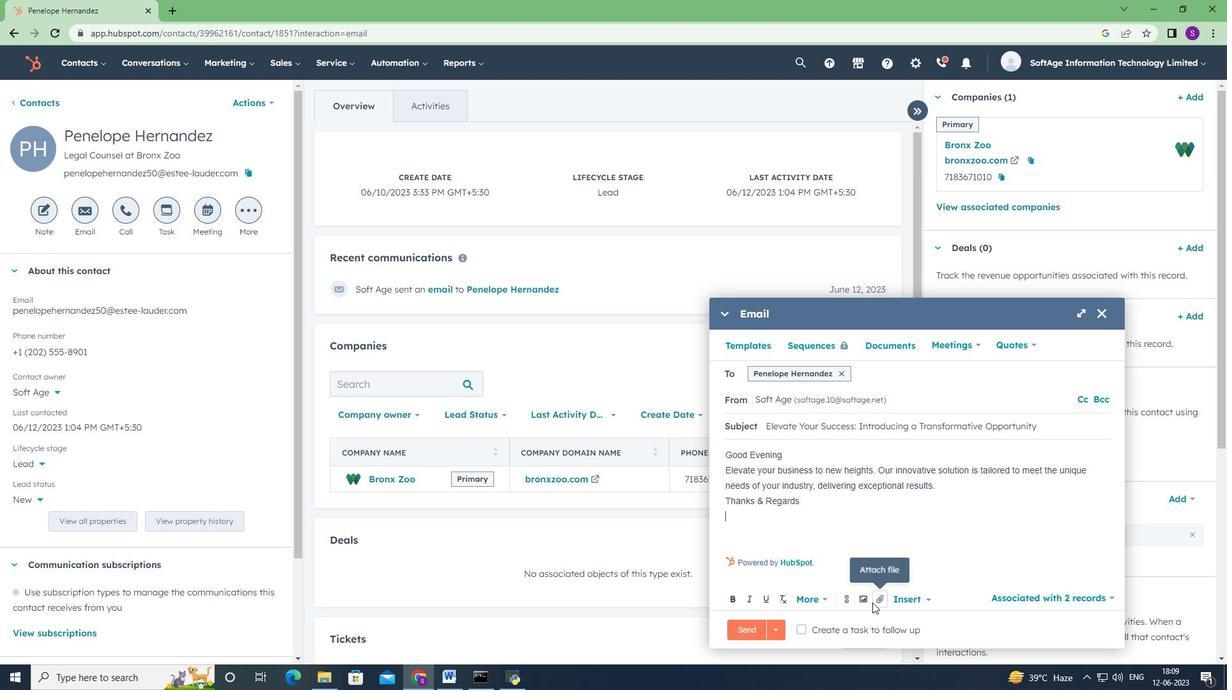 
Action: Mouse pressed left at (878, 602)
Screenshot: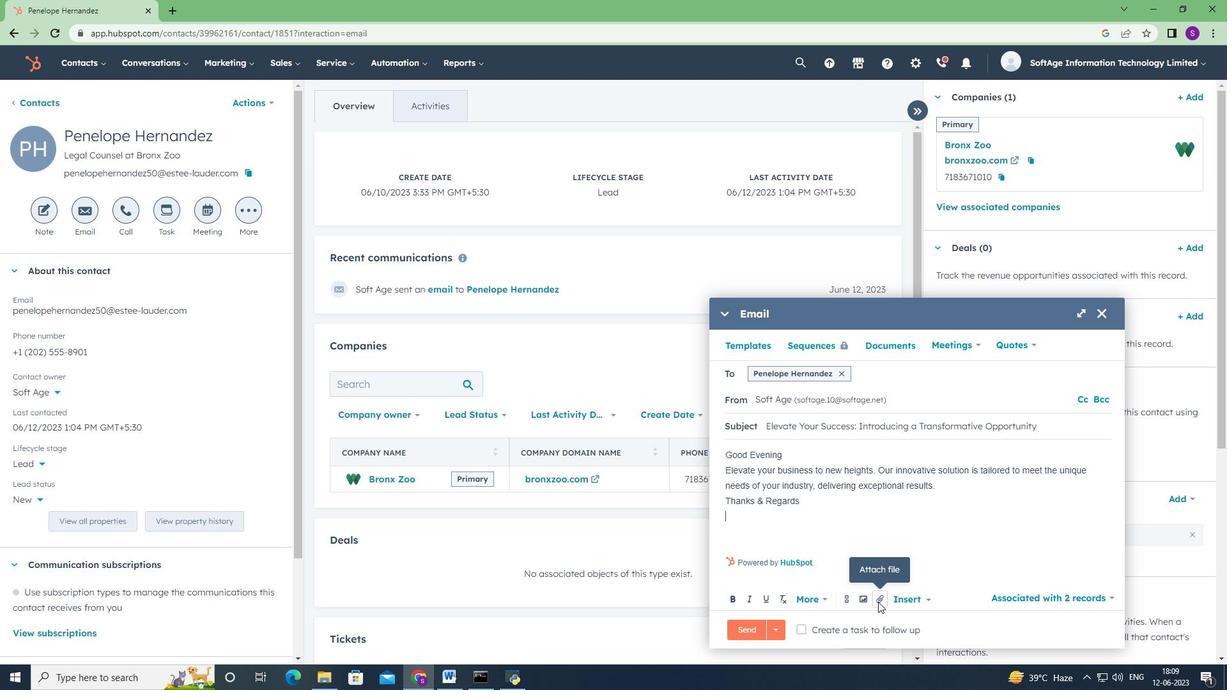 
Action: Mouse moved to (892, 575)
Screenshot: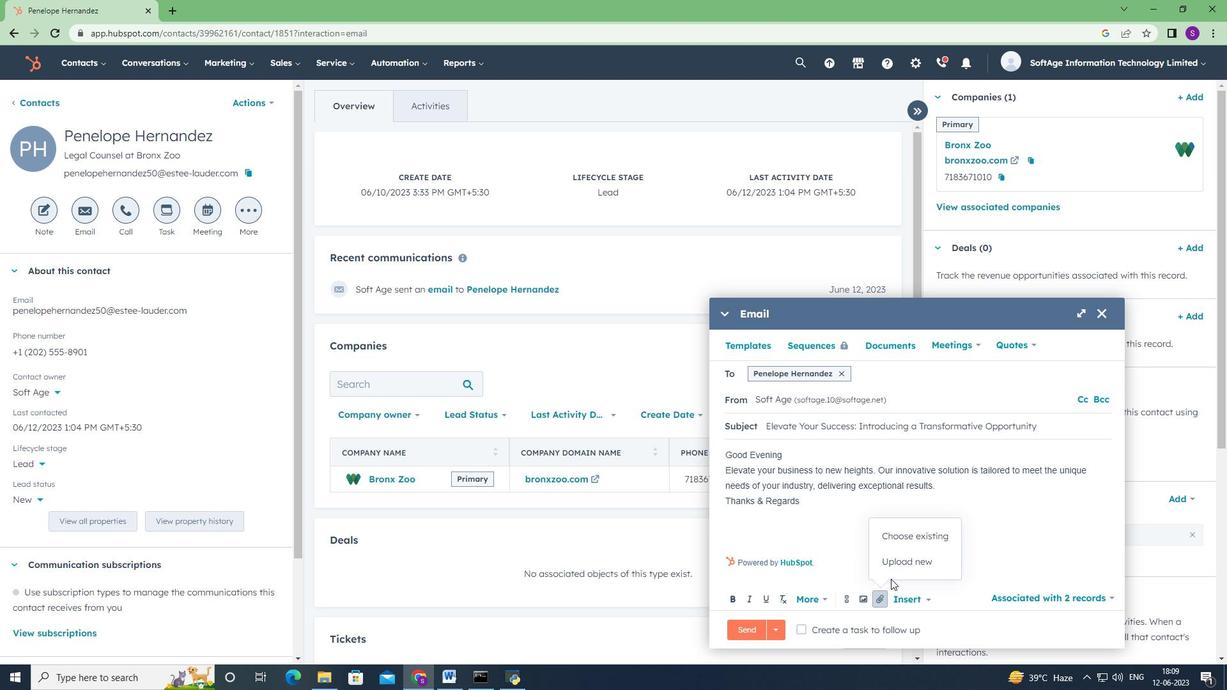 
Action: Mouse pressed left at (892, 575)
Screenshot: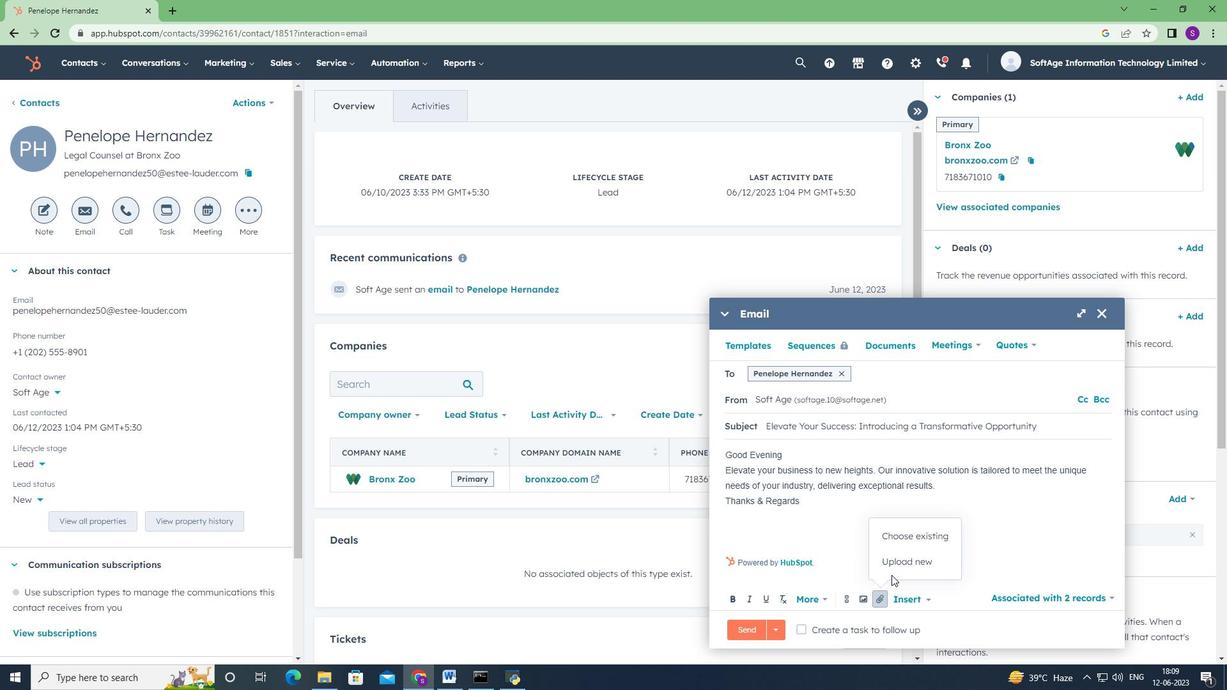 
Action: Mouse moved to (897, 564)
Screenshot: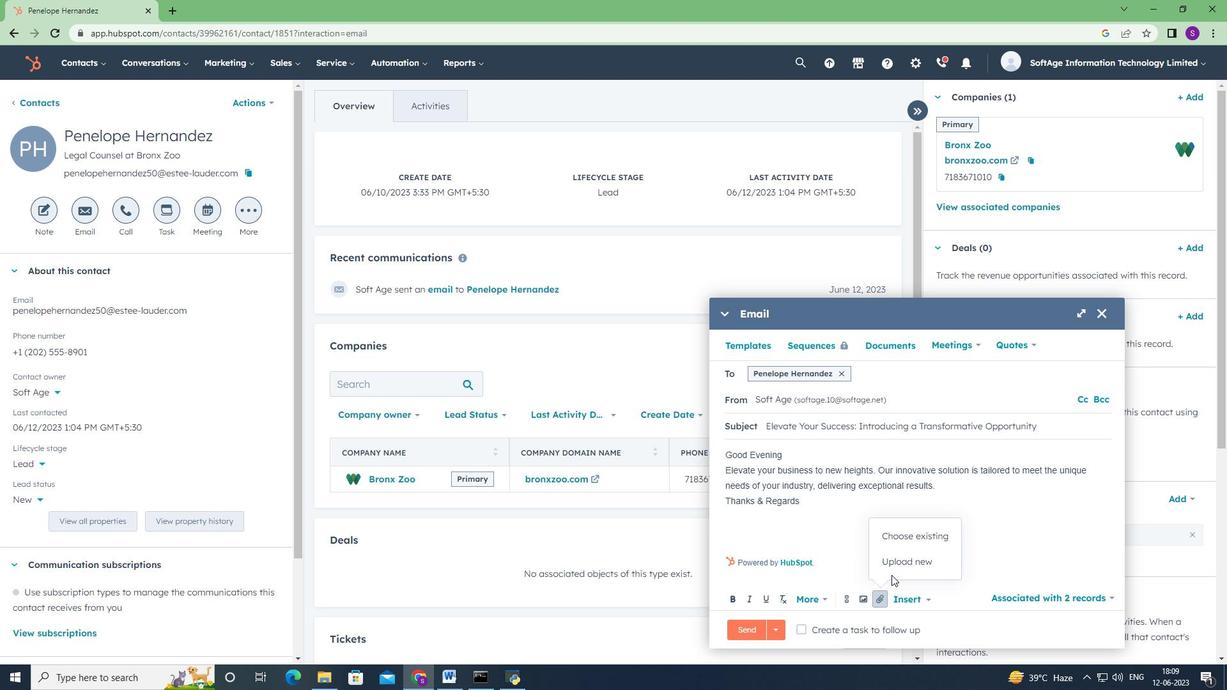 
Action: Mouse pressed left at (897, 564)
Screenshot: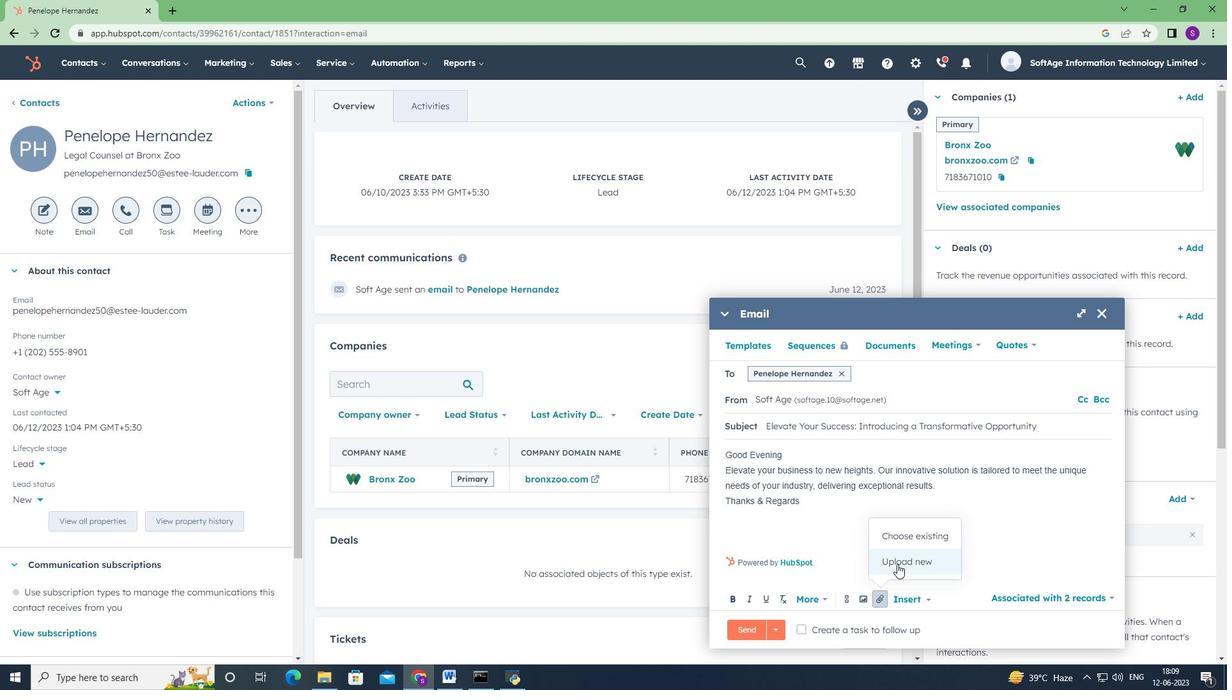 
Action: Mouse moved to (50, 156)
Screenshot: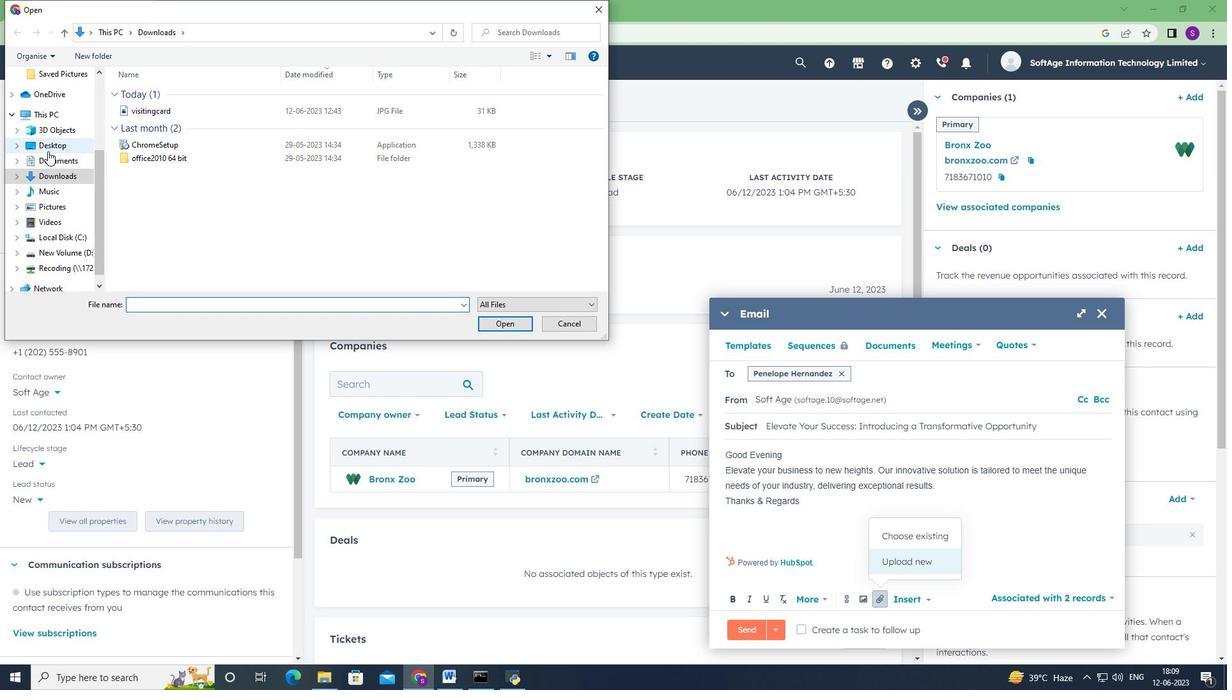 
Action: Mouse pressed left at (50, 156)
Screenshot: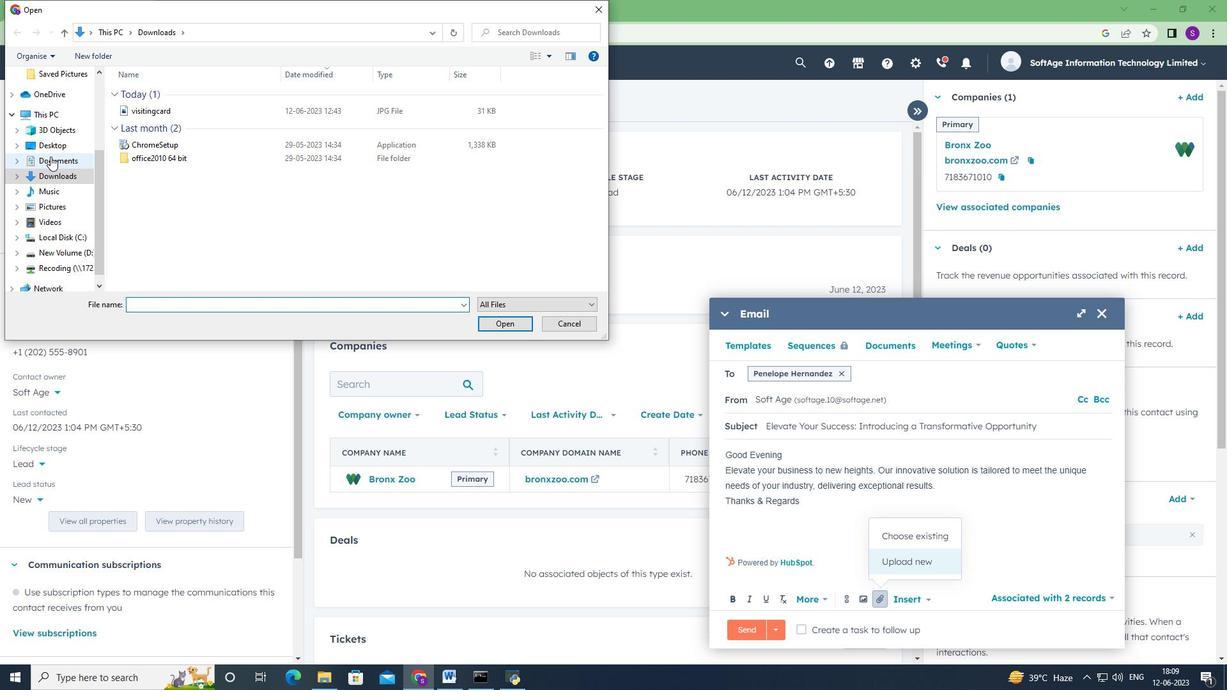 
Action: Mouse moved to (192, 109)
Screenshot: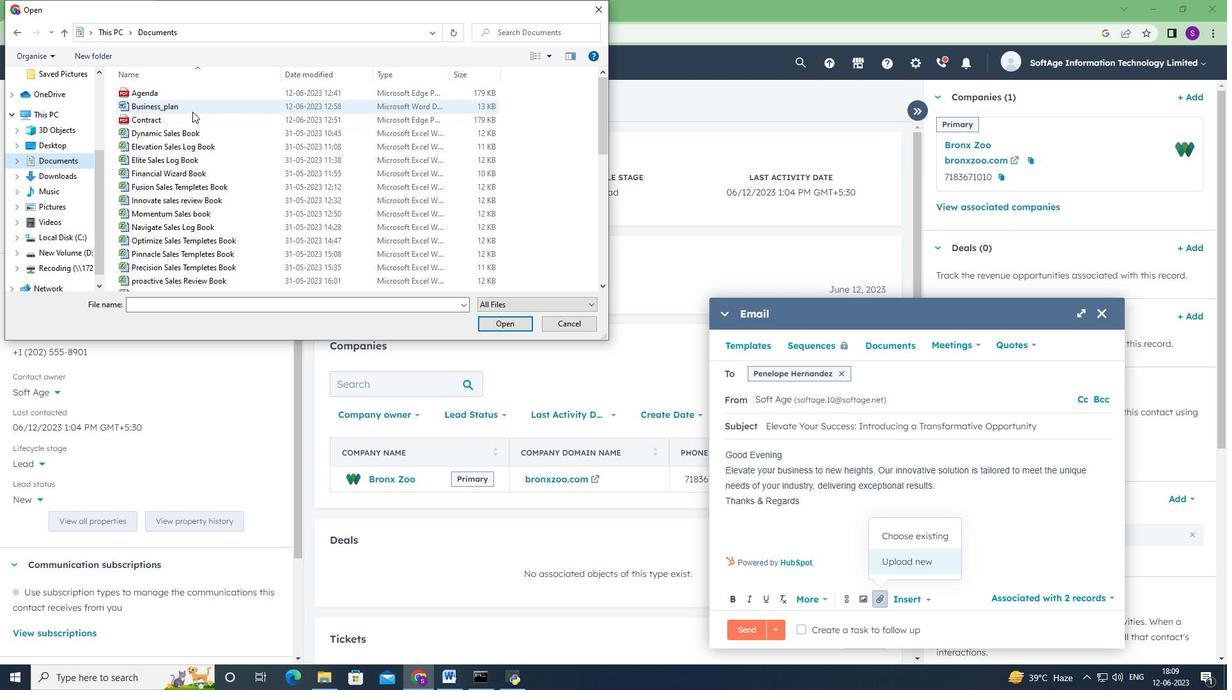 
Action: Mouse pressed left at (192, 109)
Screenshot: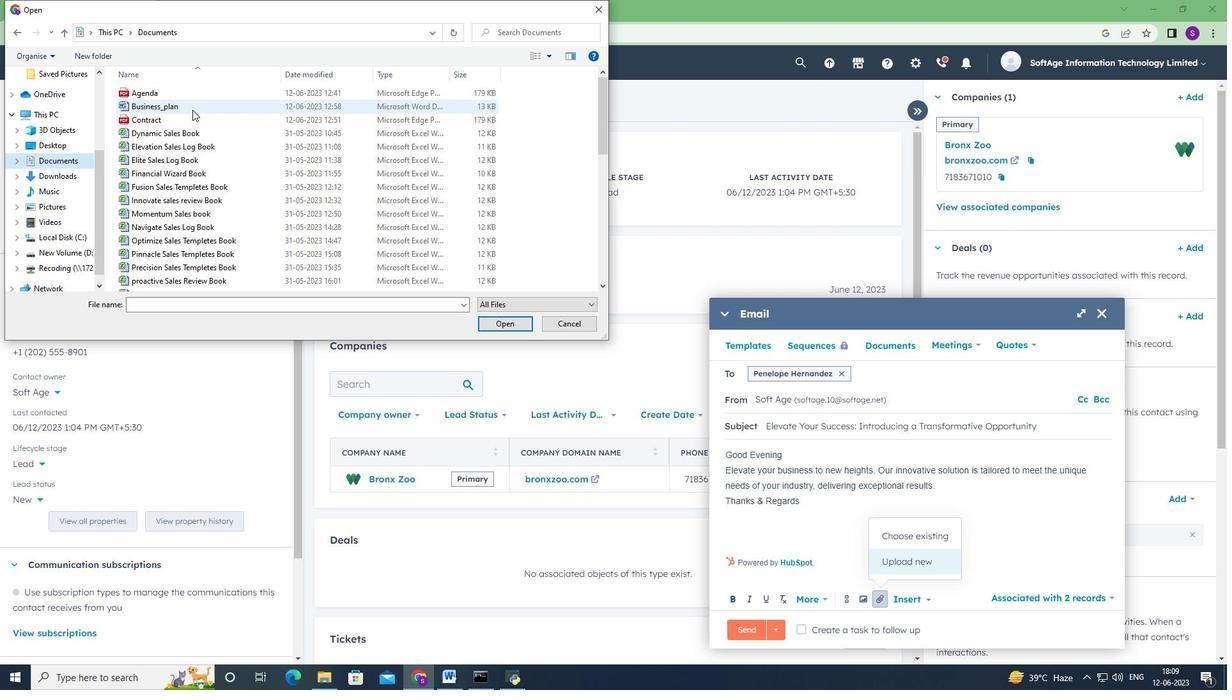 
Action: Mouse moved to (502, 325)
Screenshot: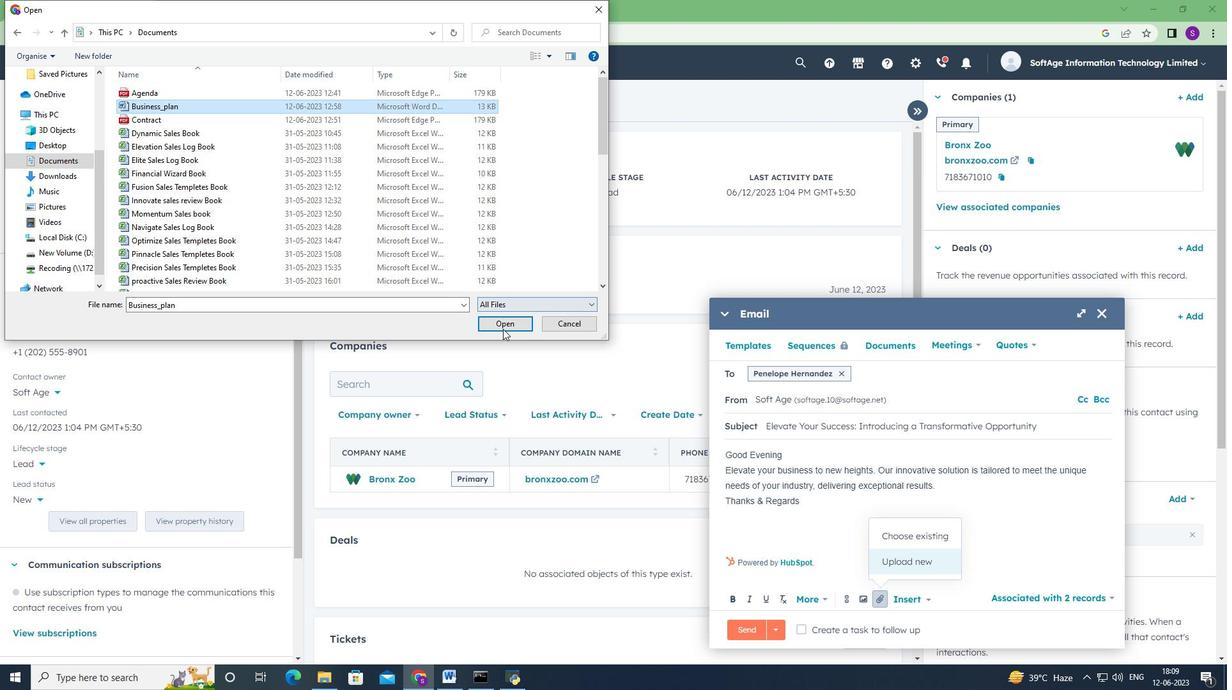 
Action: Mouse pressed left at (502, 325)
Screenshot: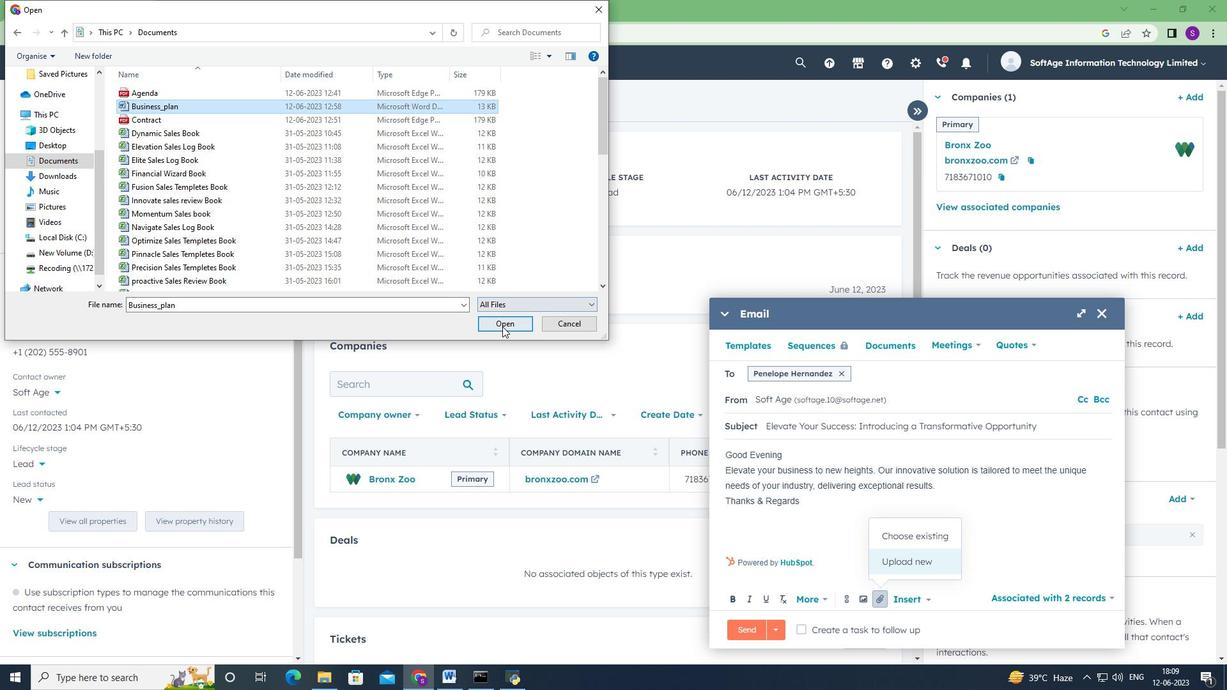 
Action: Mouse moved to (858, 565)
Screenshot: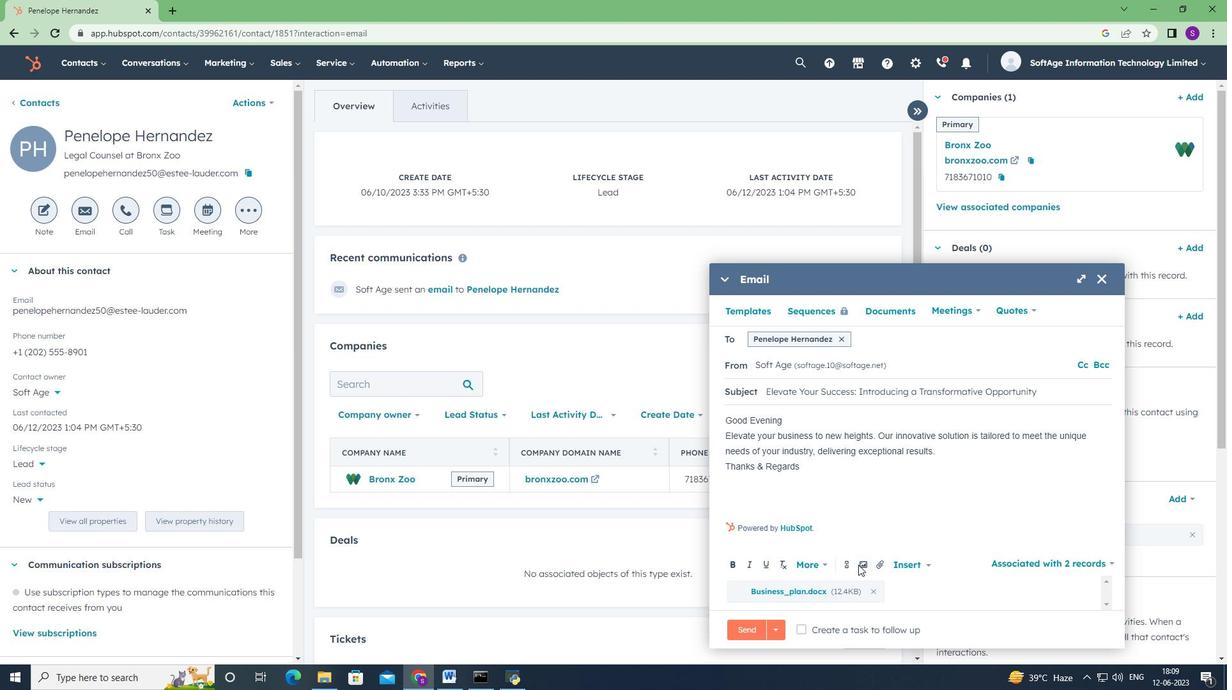 
Action: Mouse pressed left at (858, 565)
Screenshot: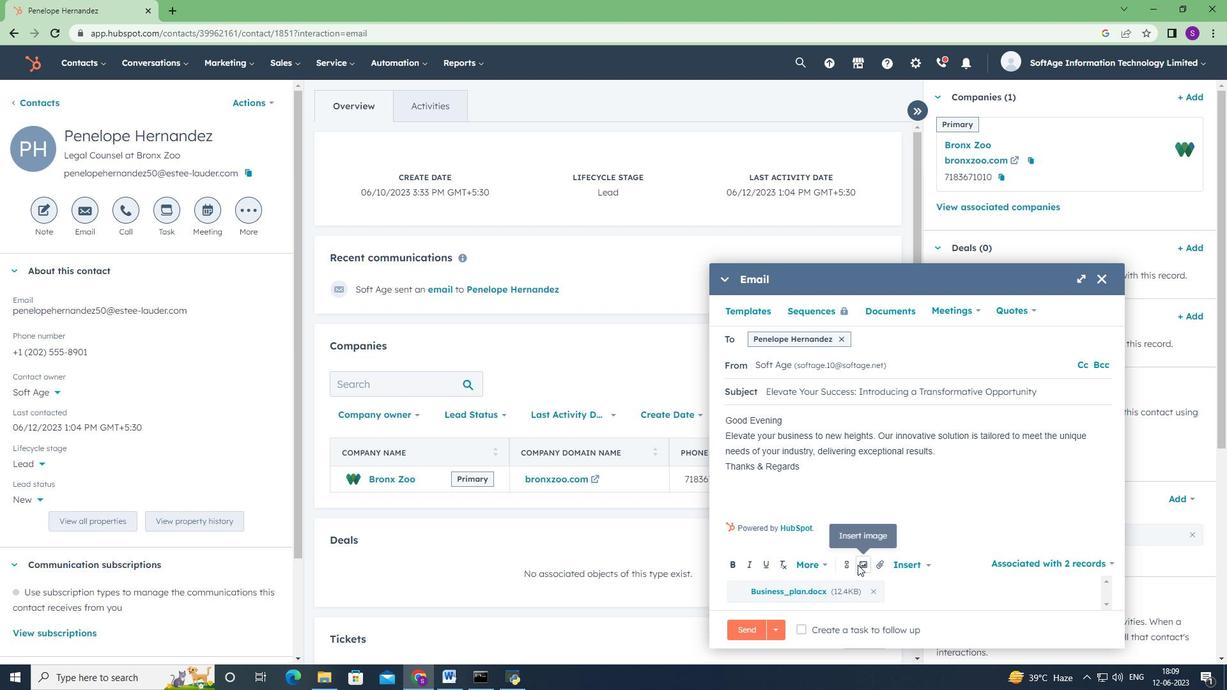 
Action: Mouse moved to (849, 530)
Screenshot: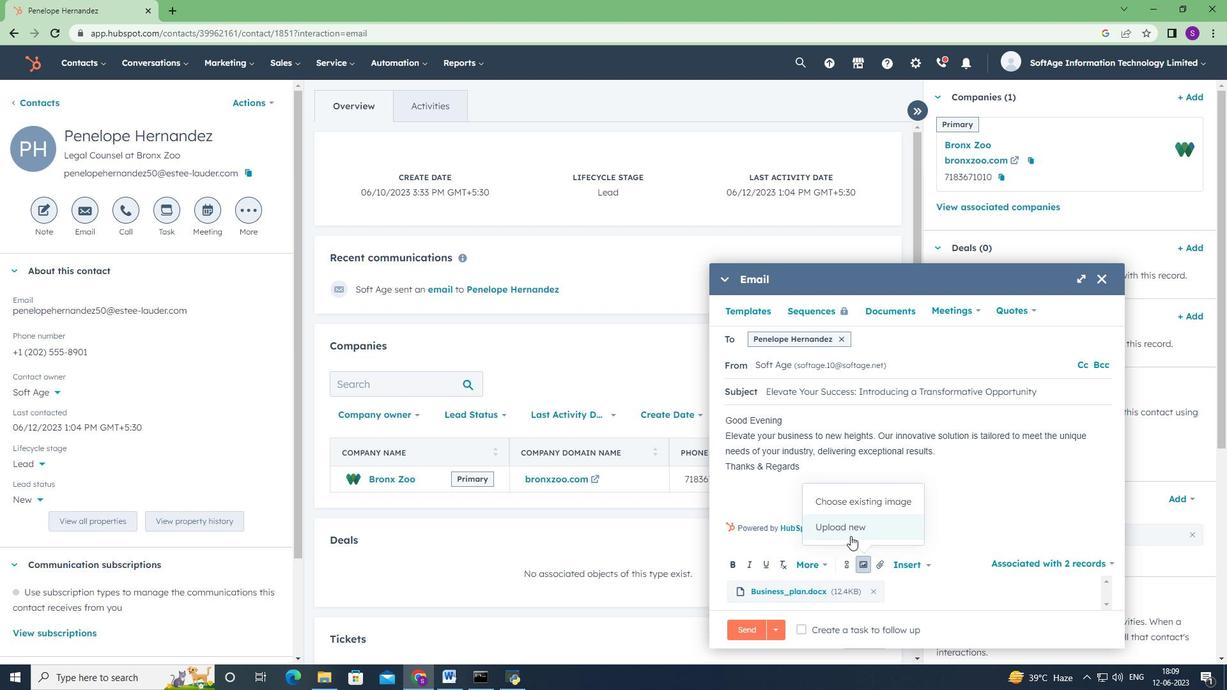 
Action: Mouse pressed left at (849, 530)
Screenshot: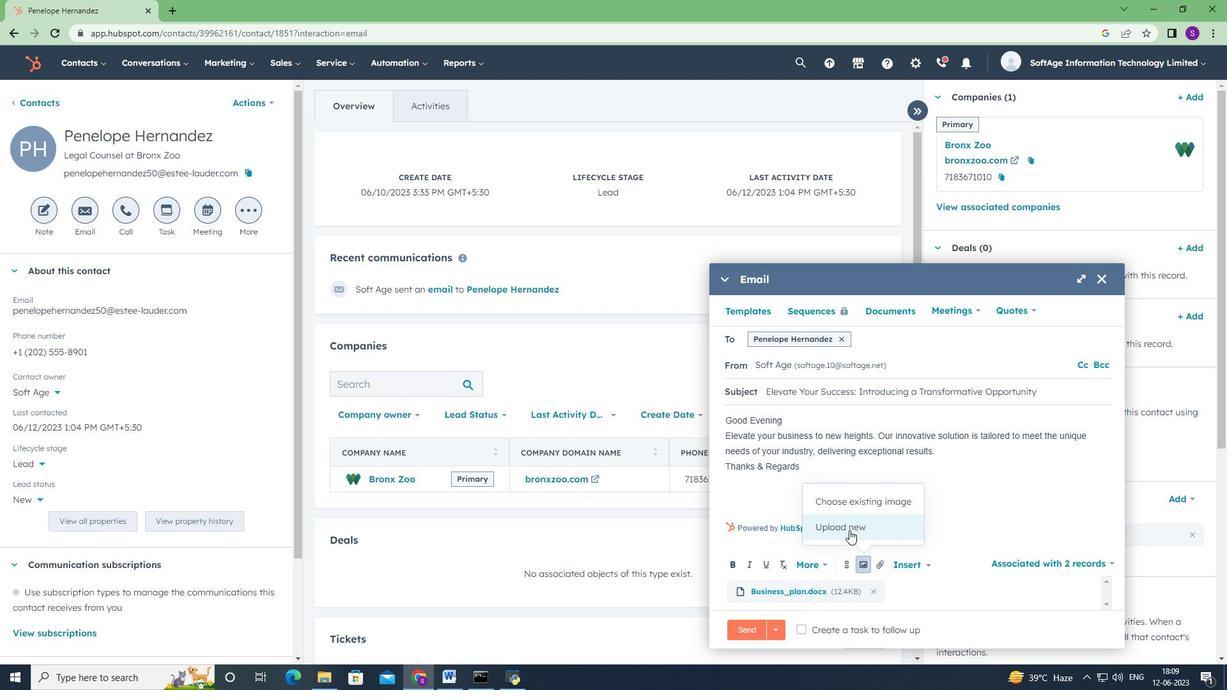 
Action: Mouse moved to (65, 170)
Screenshot: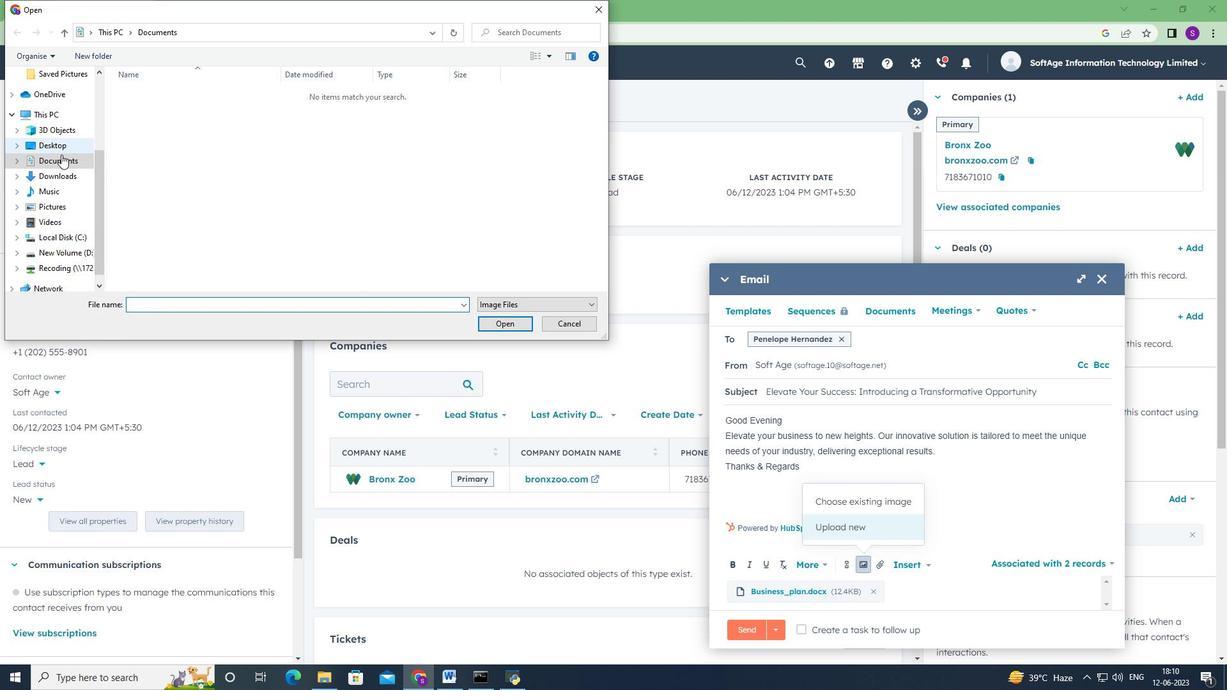 
Action: Mouse pressed left at (65, 170)
Screenshot: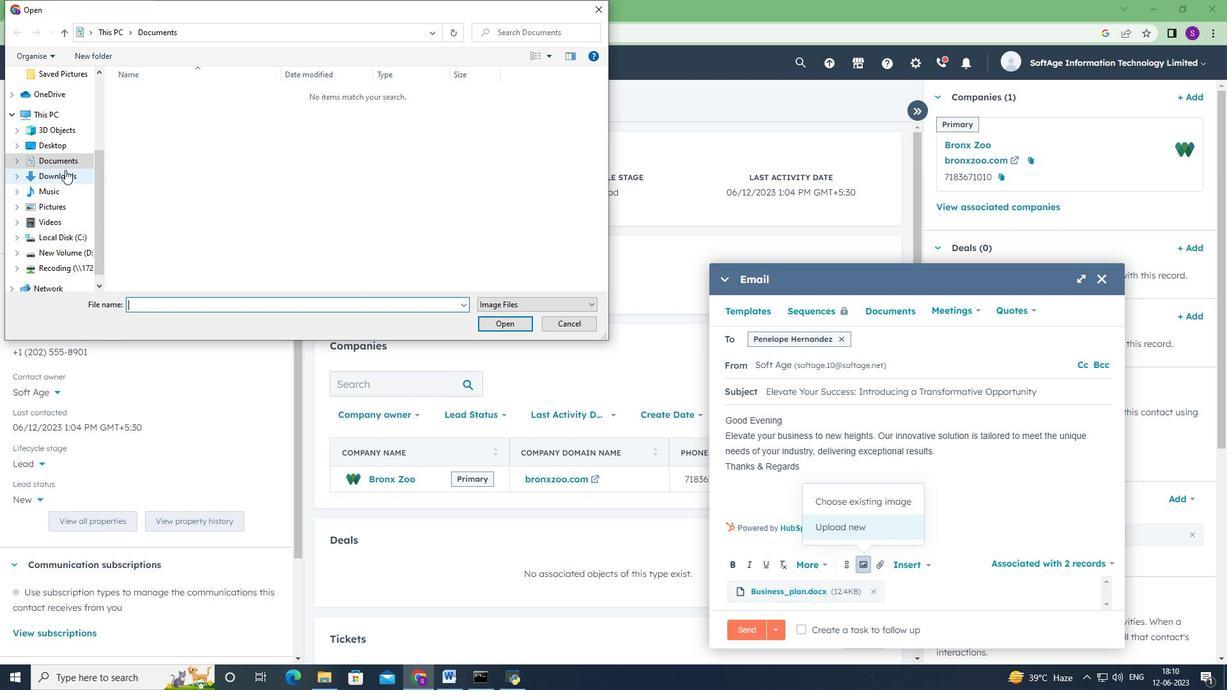 
Action: Mouse moved to (186, 111)
Screenshot: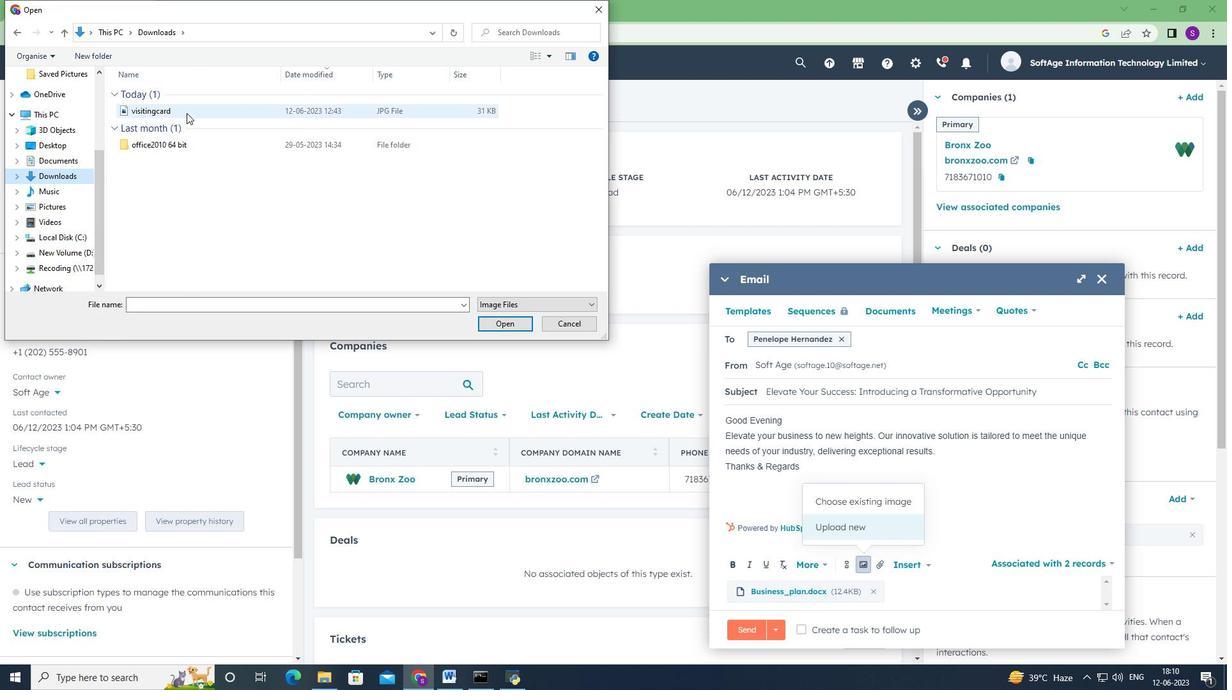 
Action: Mouse pressed left at (186, 111)
Screenshot: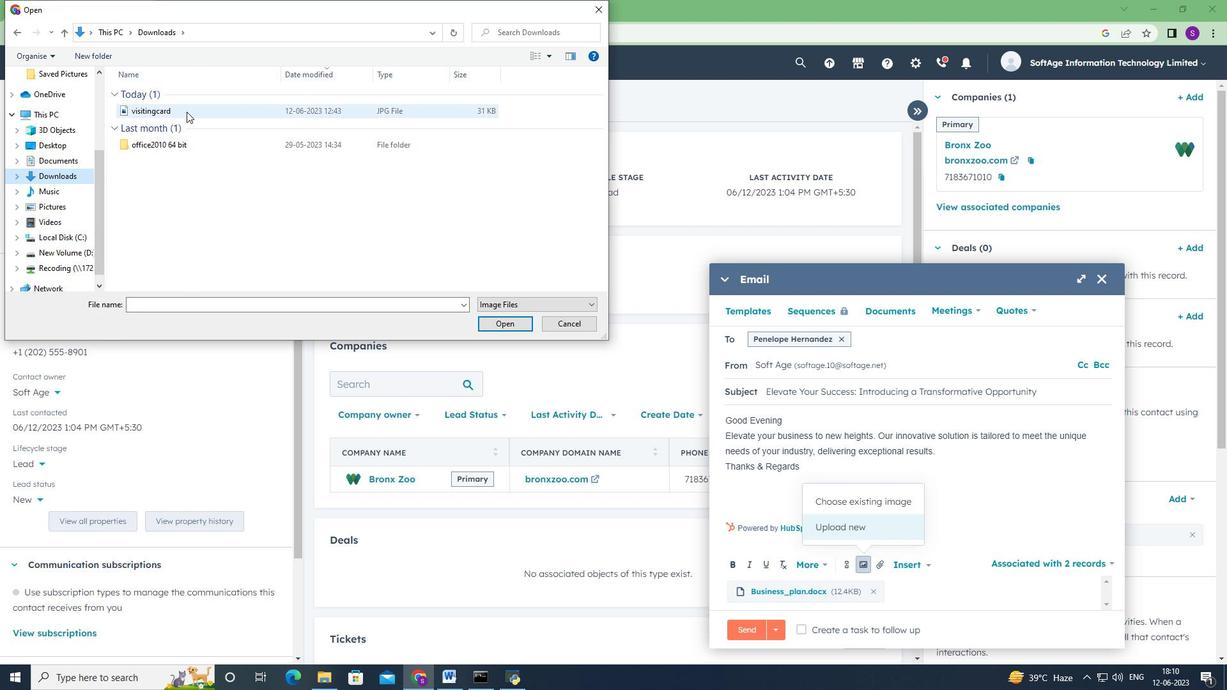 
Action: Mouse moved to (507, 326)
Screenshot: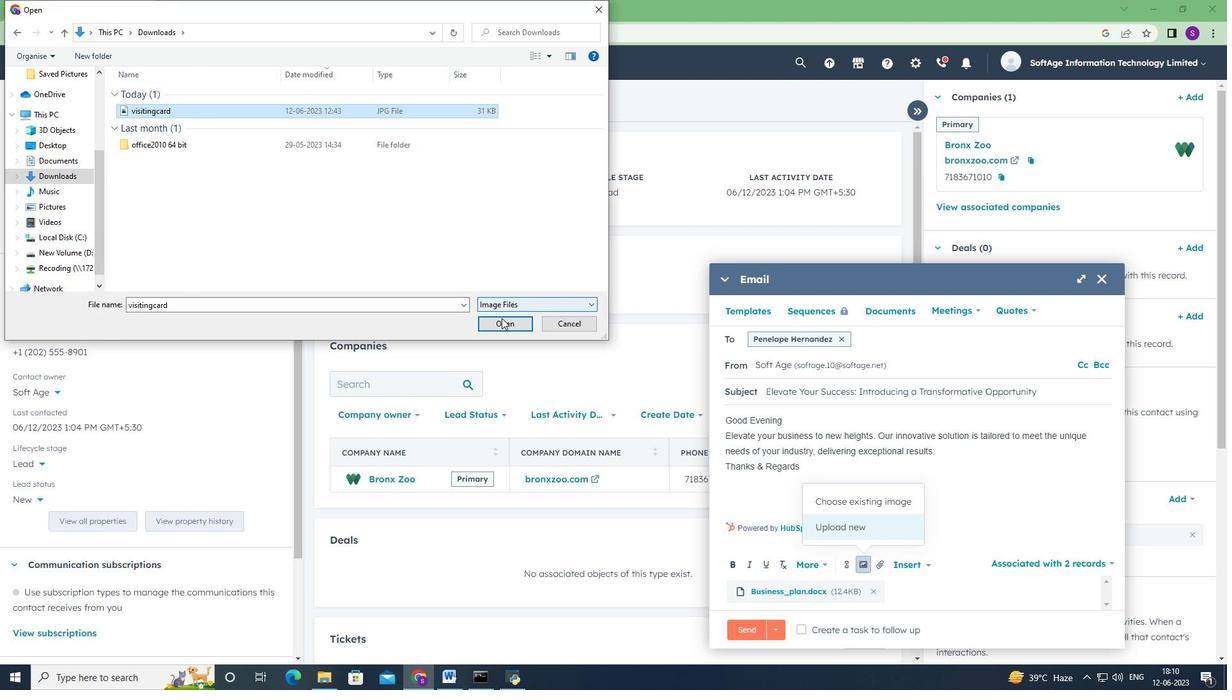 
Action: Mouse pressed left at (507, 326)
Screenshot: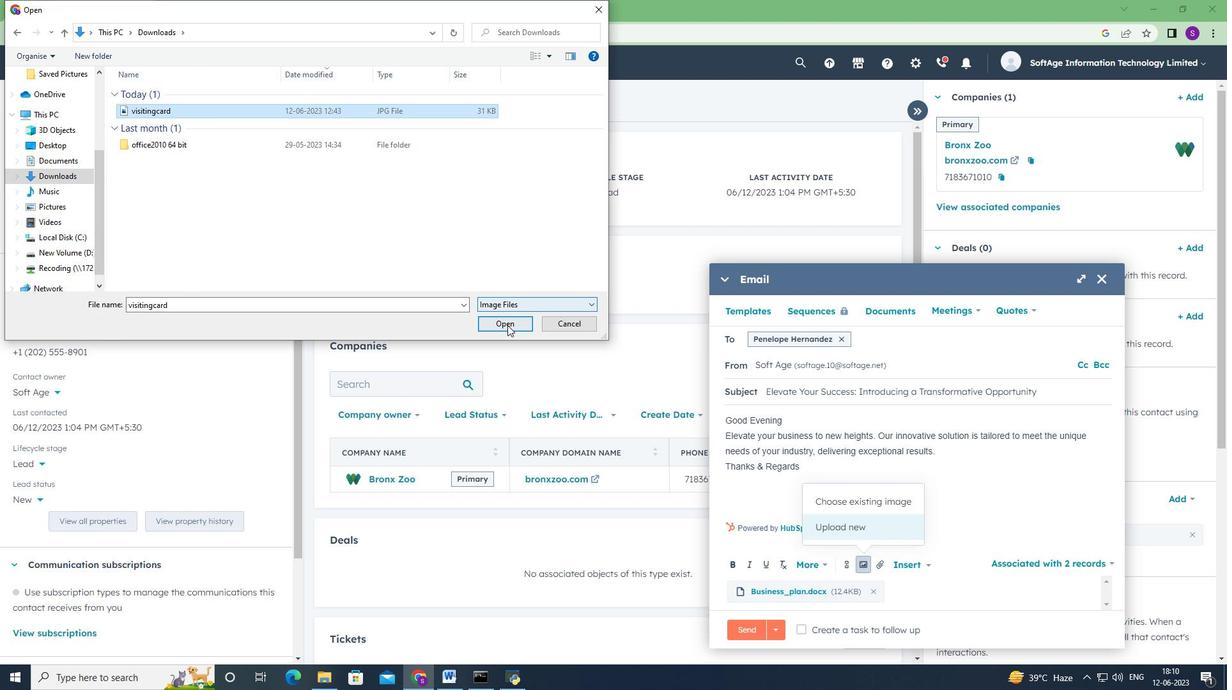 
Action: Mouse moved to (736, 351)
Screenshot: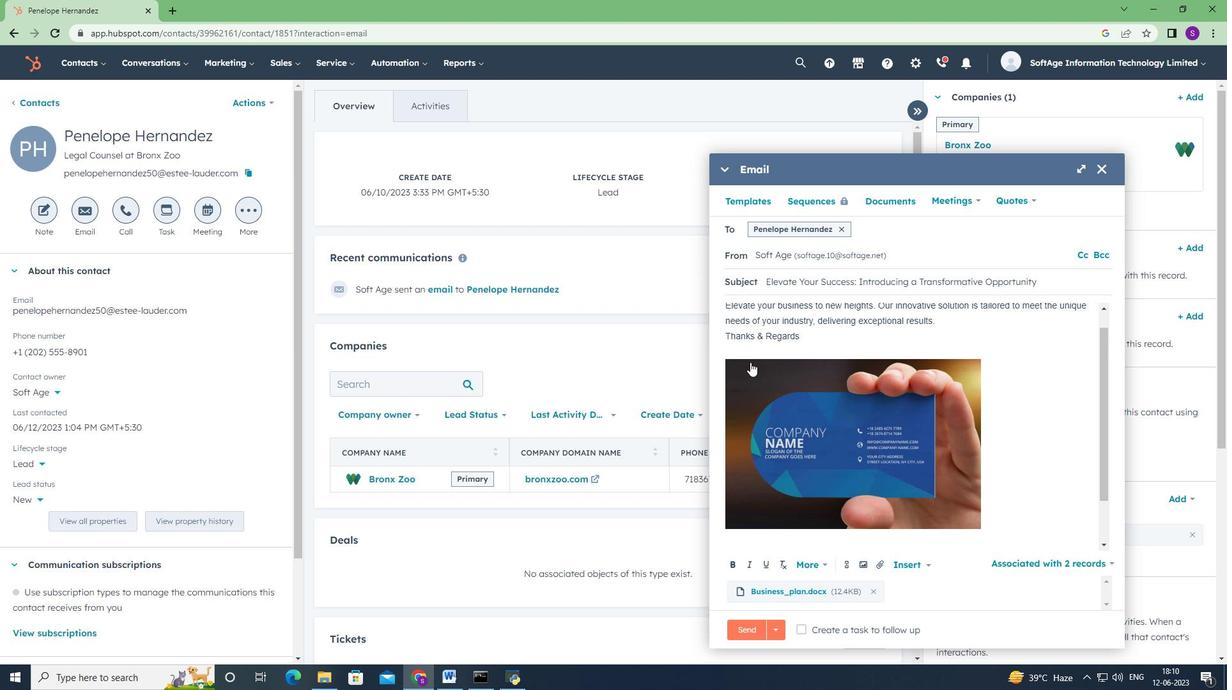 
Action: Mouse pressed left at (736, 351)
Screenshot: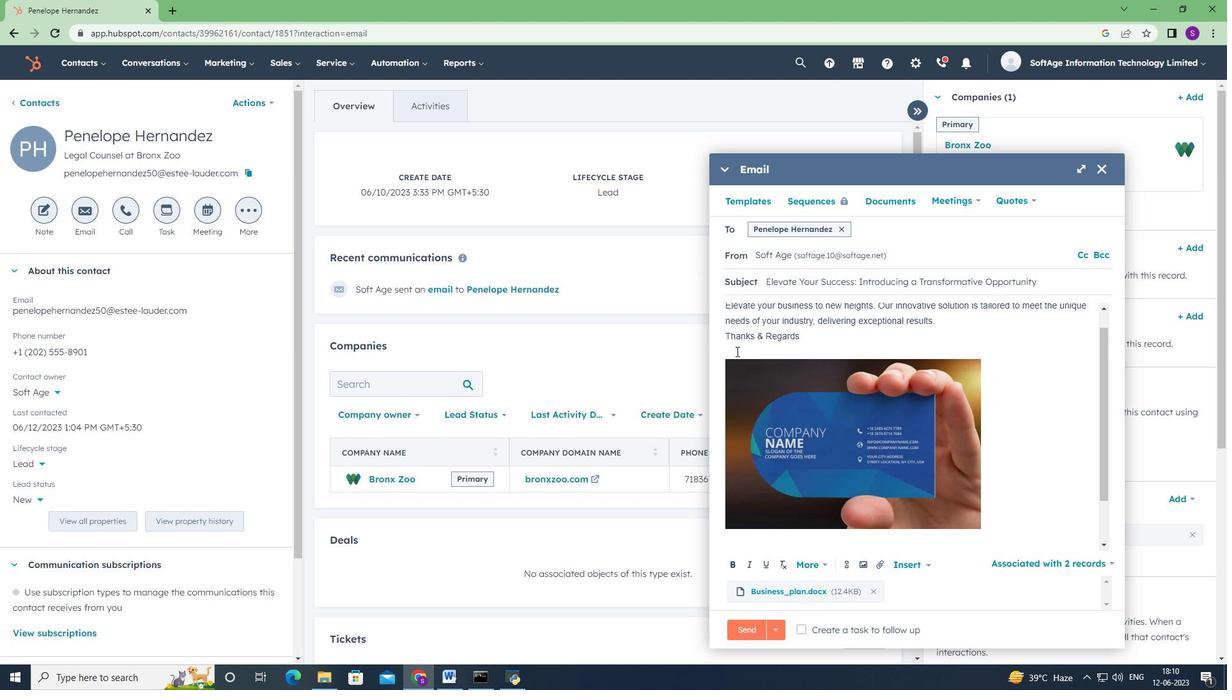 
Action: Mouse moved to (756, 376)
Screenshot: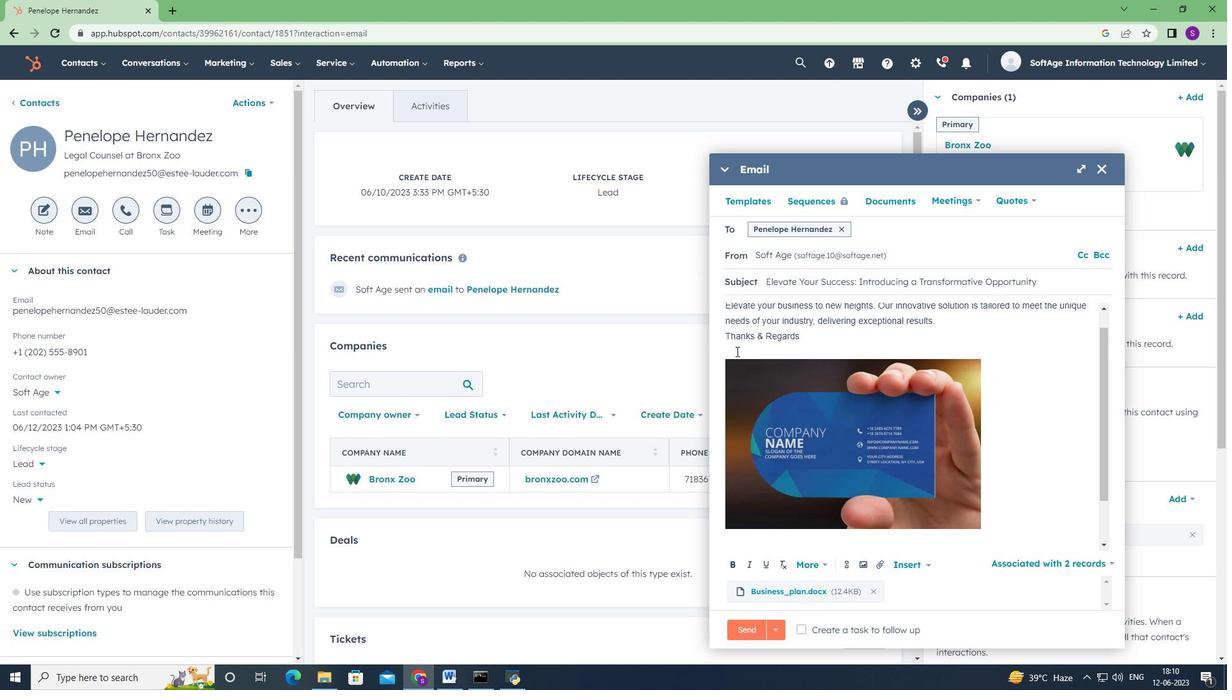 
Action: Mouse scrolled (756, 376) with delta (0, 0)
Screenshot: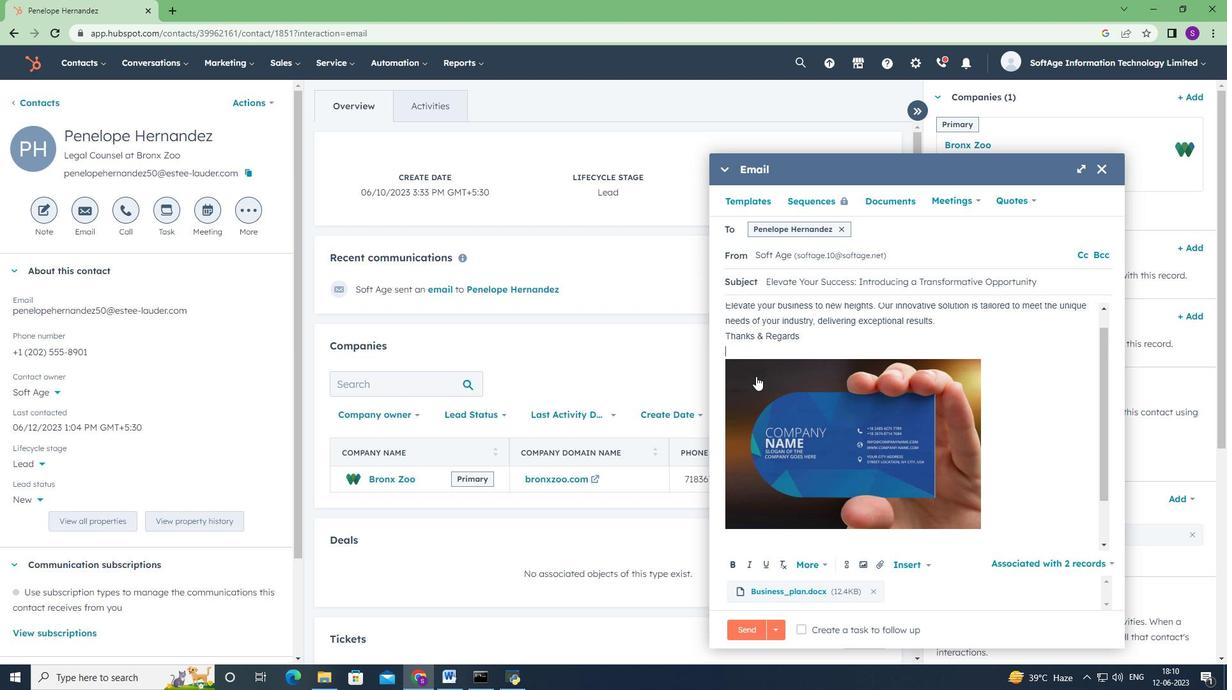 
Action: Mouse scrolled (756, 376) with delta (0, 0)
Screenshot: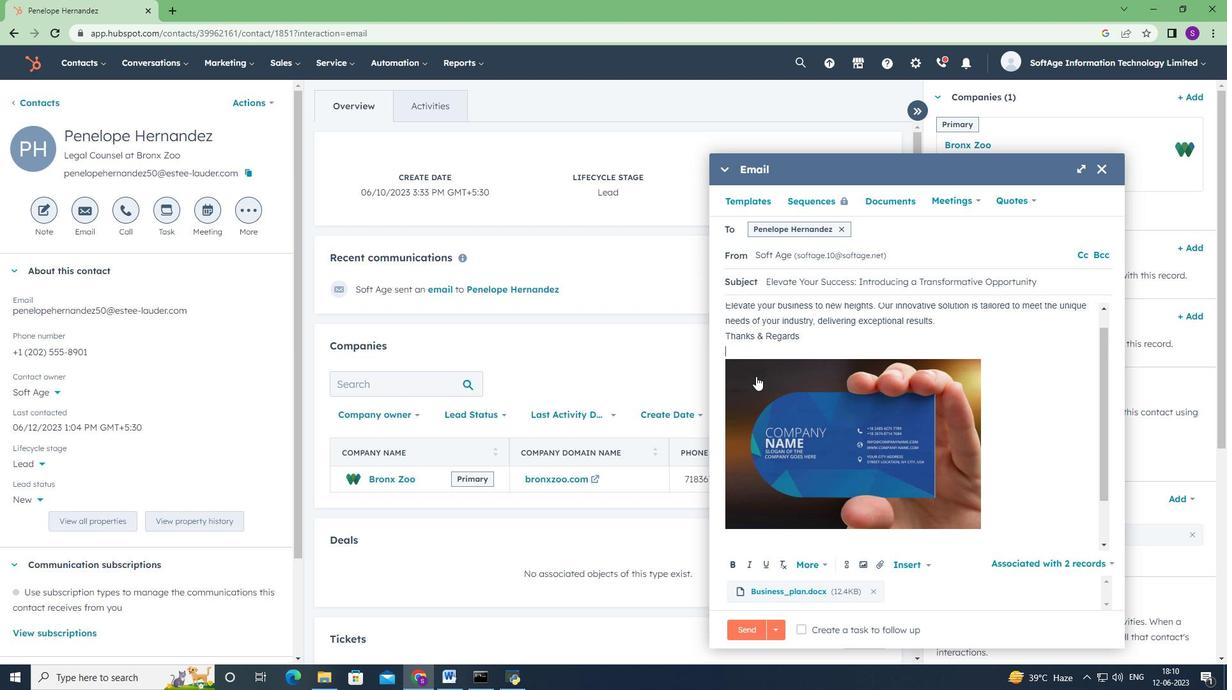 
Action: Mouse scrolled (756, 377) with delta (0, 0)
Screenshot: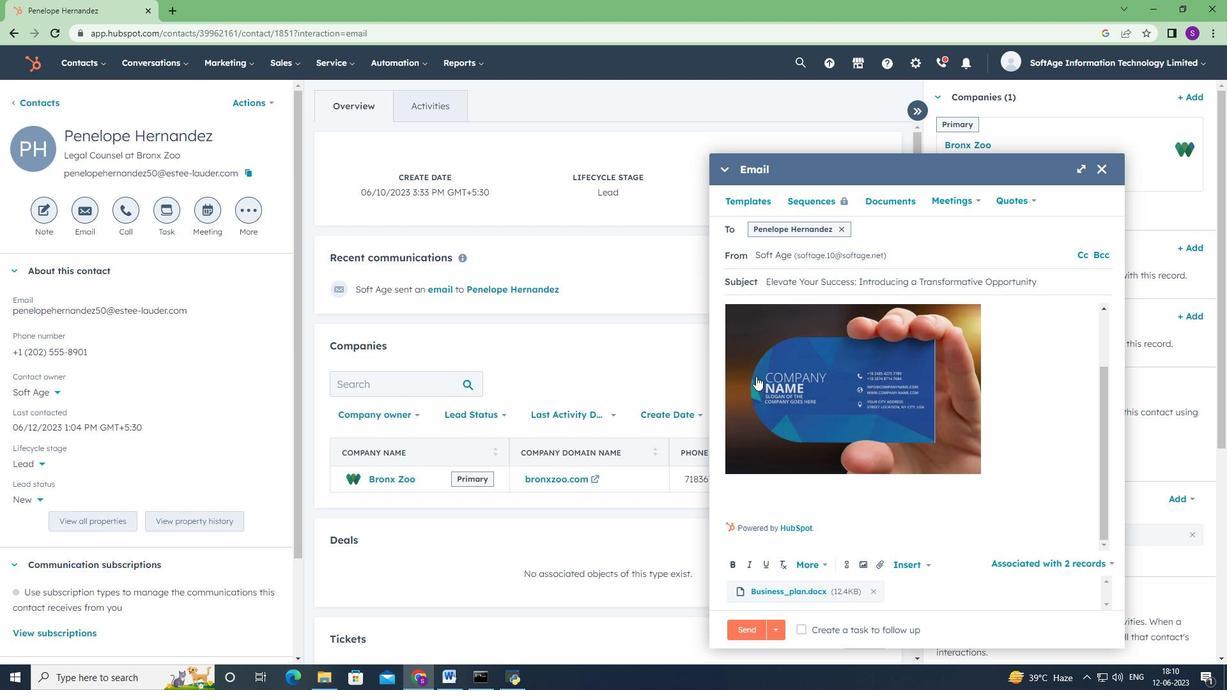 
Action: Mouse scrolled (756, 377) with delta (0, 0)
Screenshot: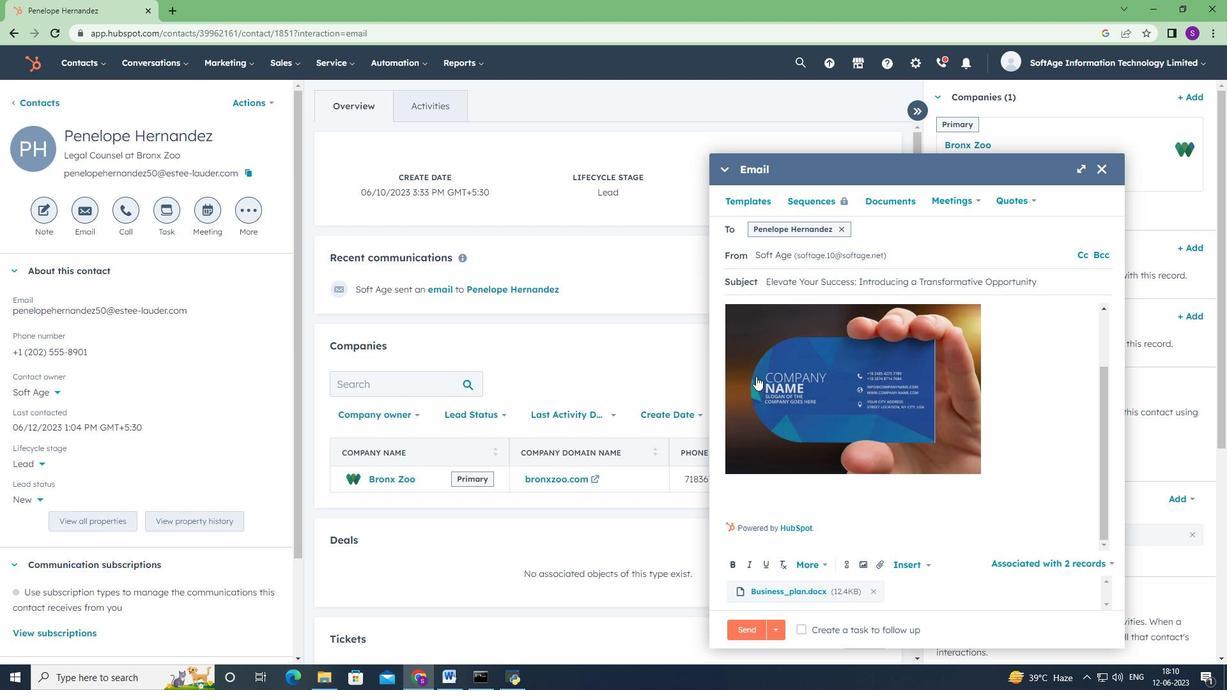 
Action: Mouse scrolled (756, 377) with delta (0, 0)
Screenshot: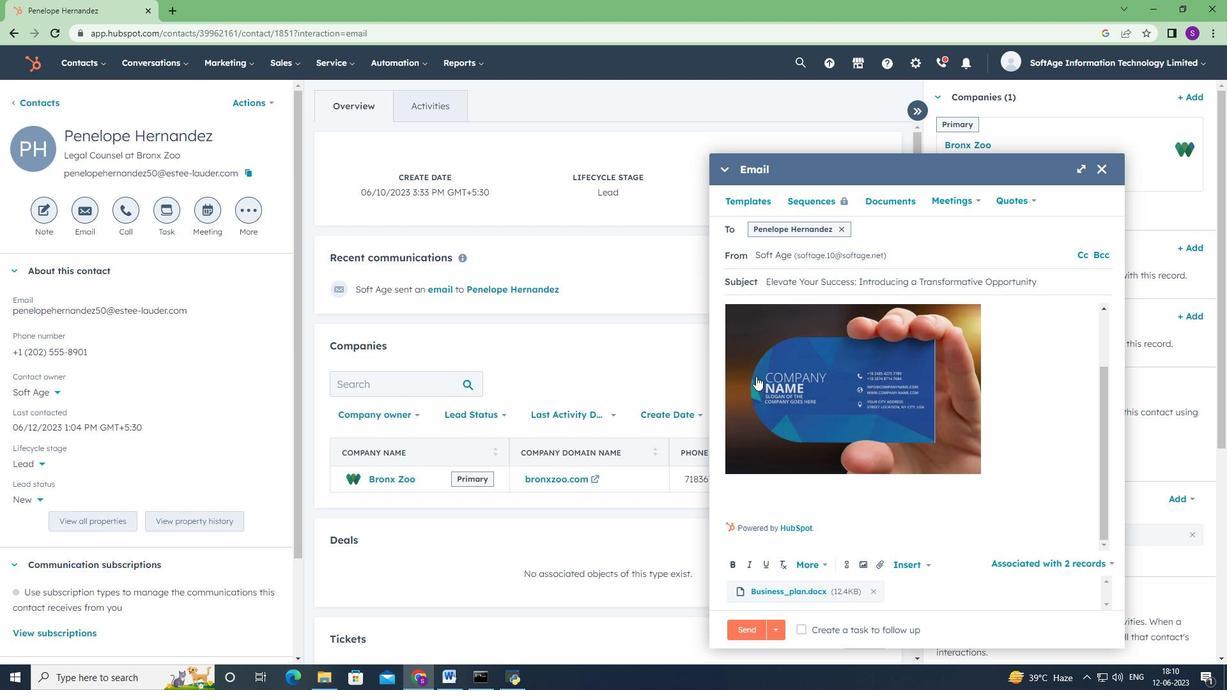 
Action: Mouse moved to (751, 391)
Screenshot: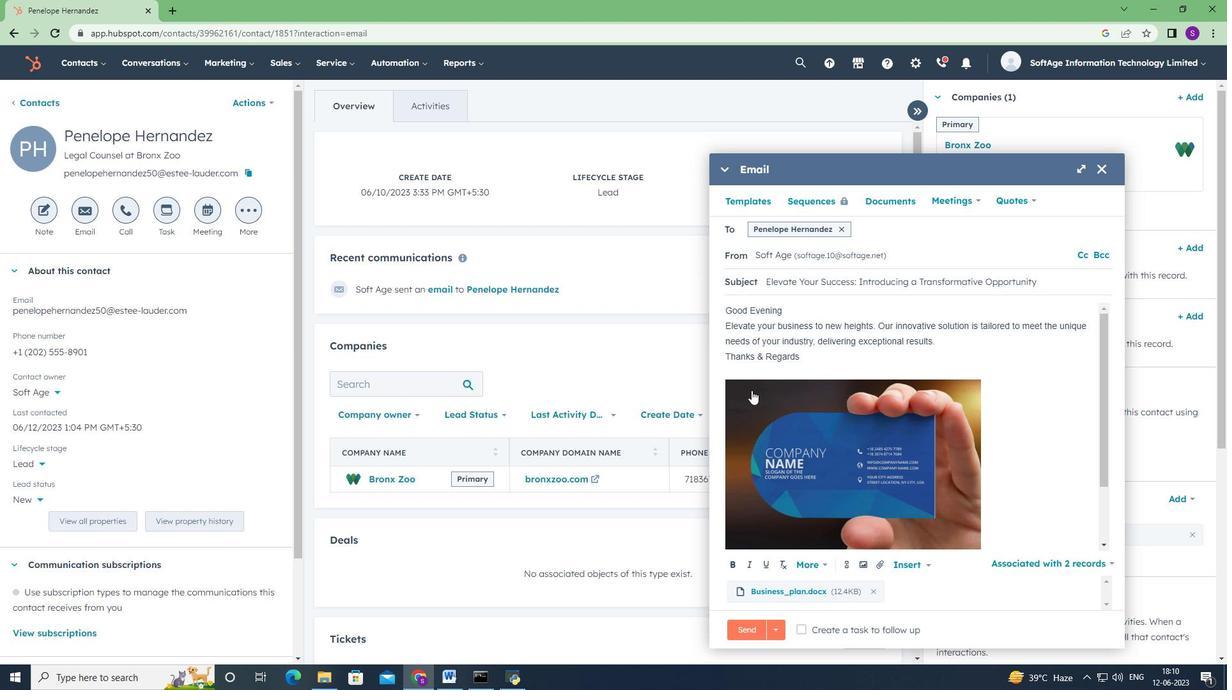 
Action: Key pressed <Key.shift>Flickr
Screenshot: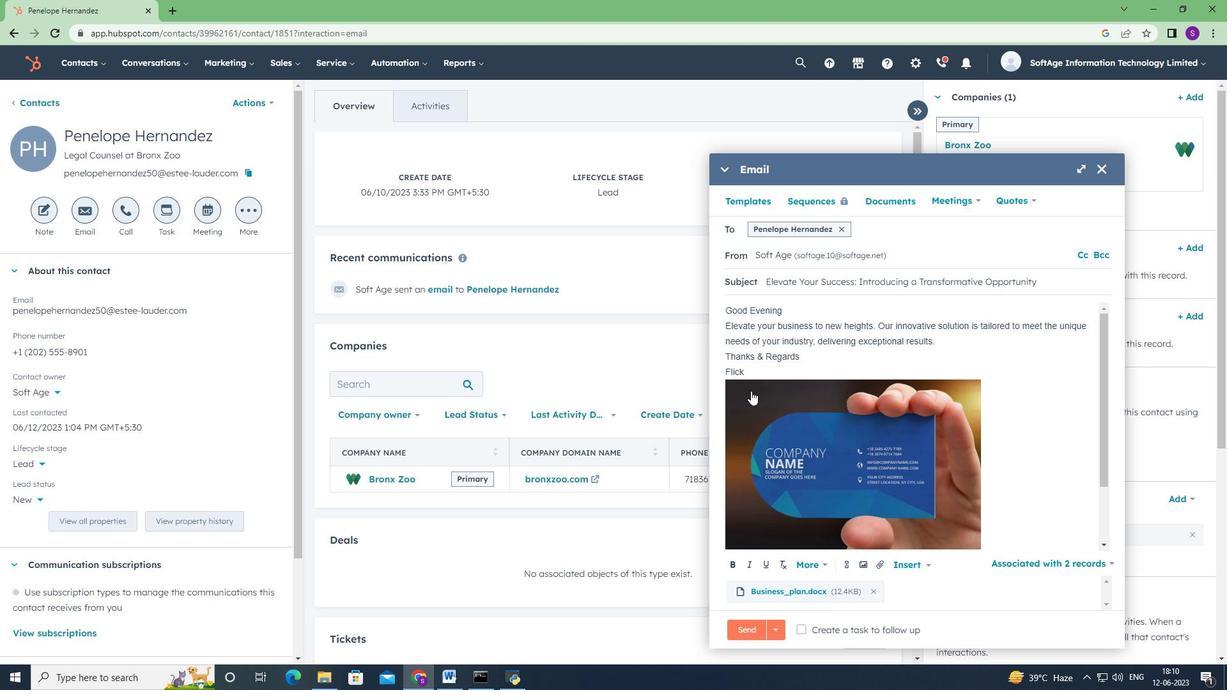 
Action: Mouse moved to (850, 564)
Screenshot: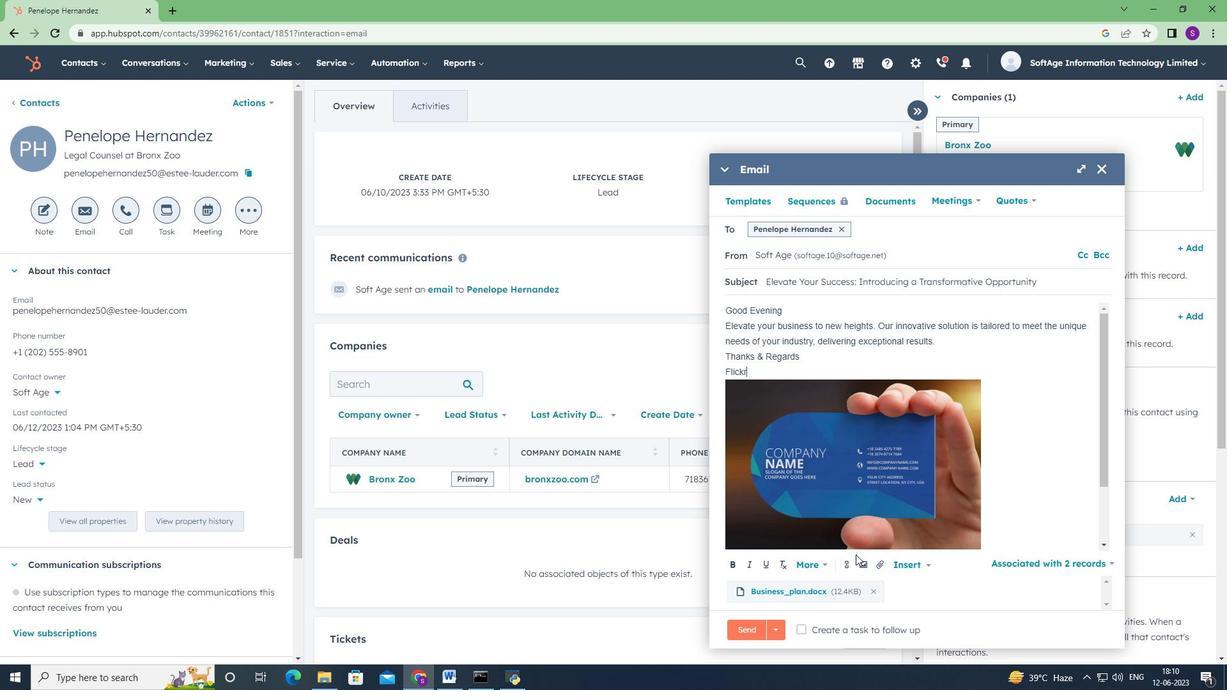 
Action: Mouse pressed left at (850, 564)
Screenshot: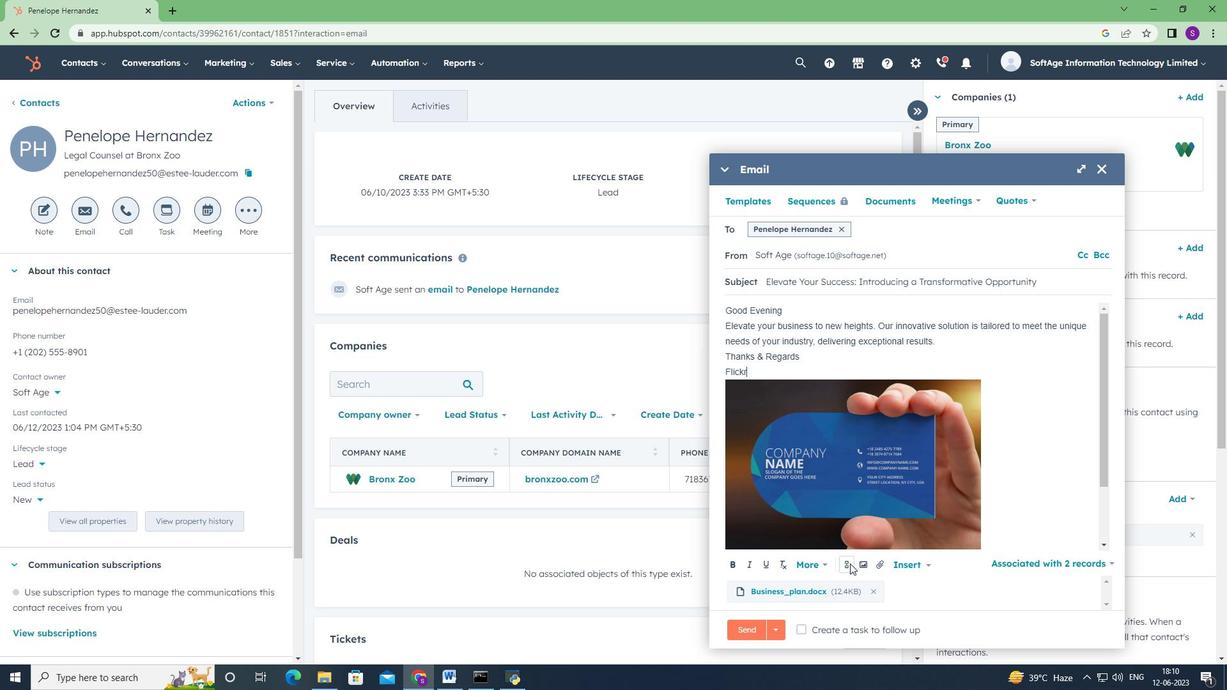 
Action: Mouse moved to (864, 464)
Screenshot: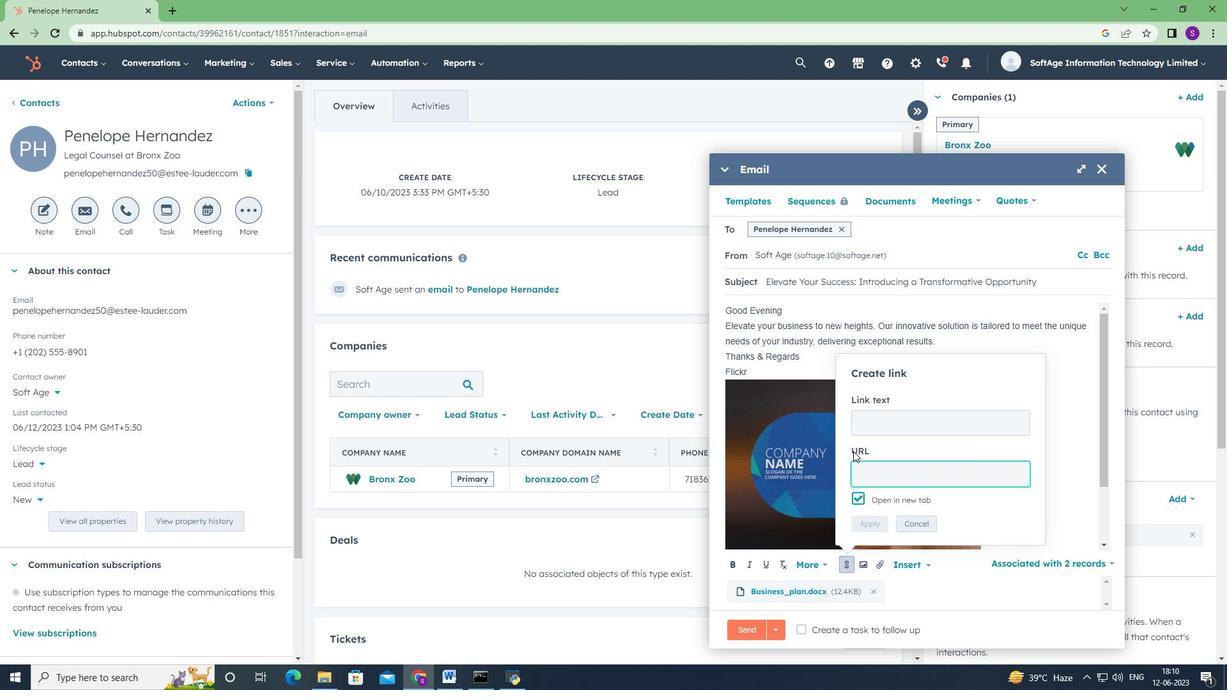 
Action: Key pressed www.flickr.com
Screenshot: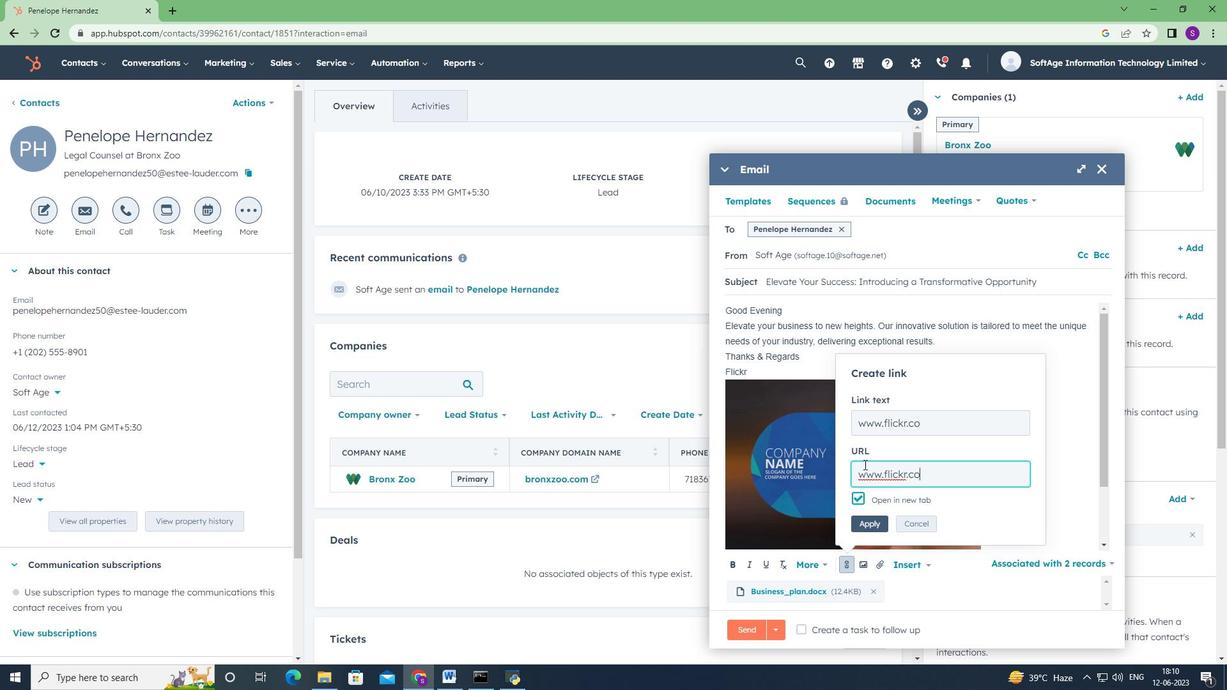 
Action: Mouse moved to (871, 528)
Screenshot: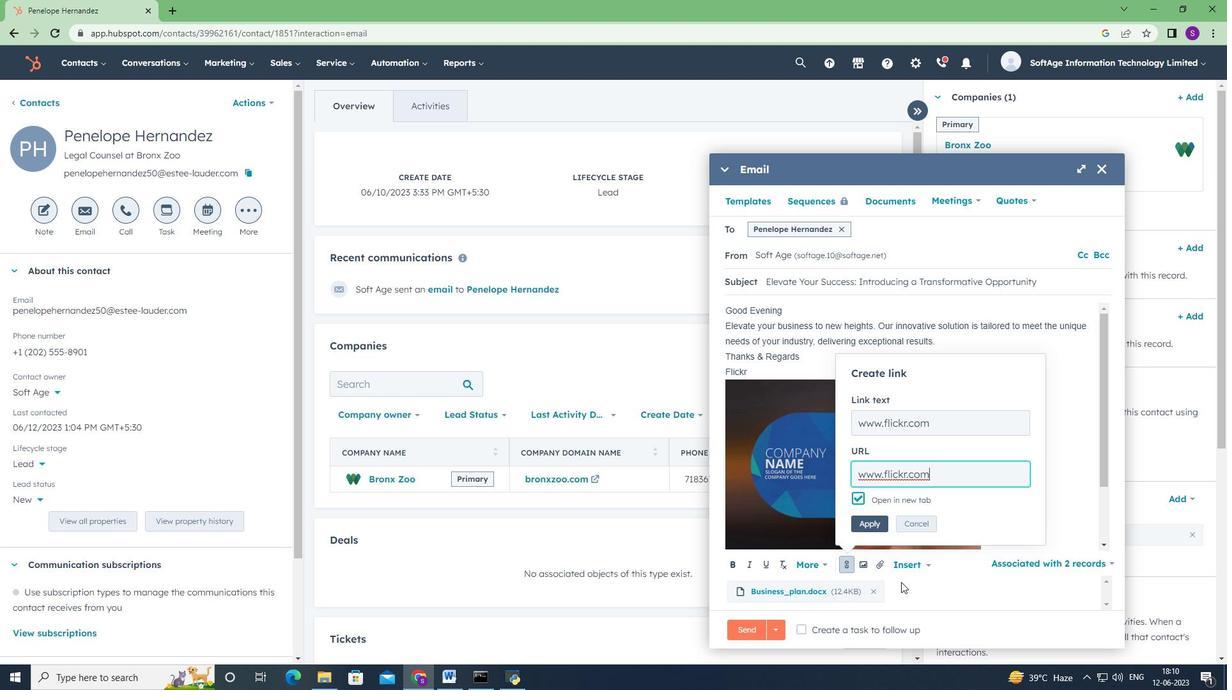 
Action: Mouse pressed left at (871, 528)
Screenshot: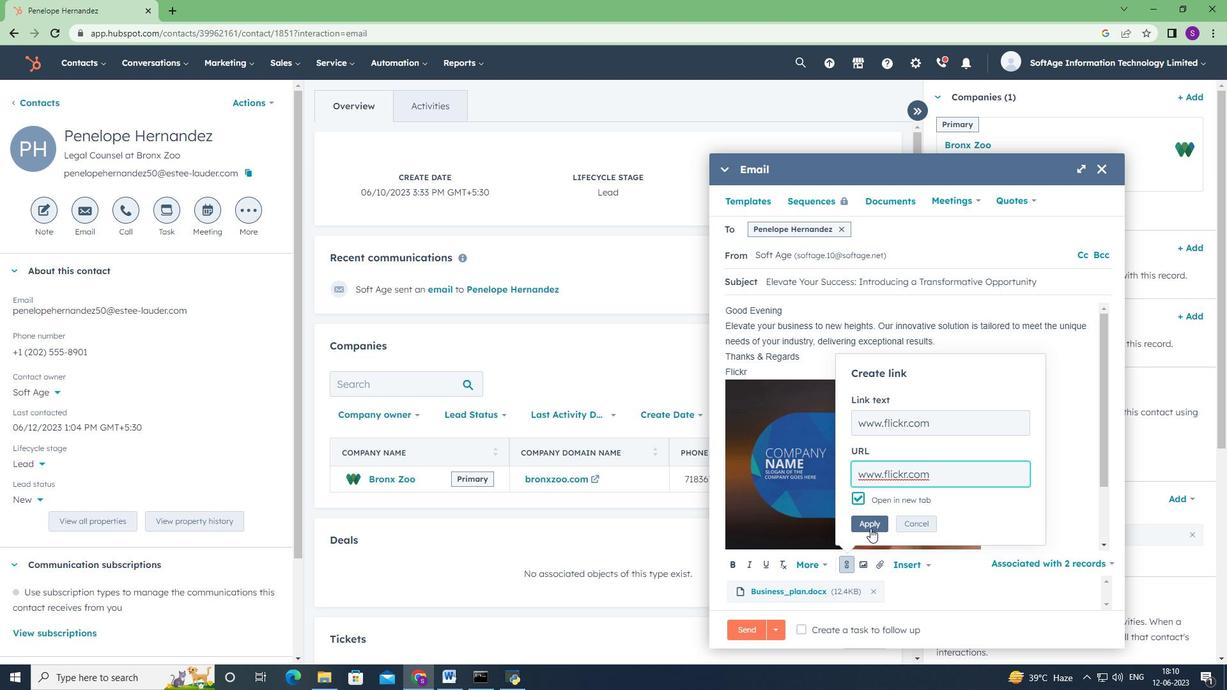 
Action: Mouse moved to (869, 505)
Screenshot: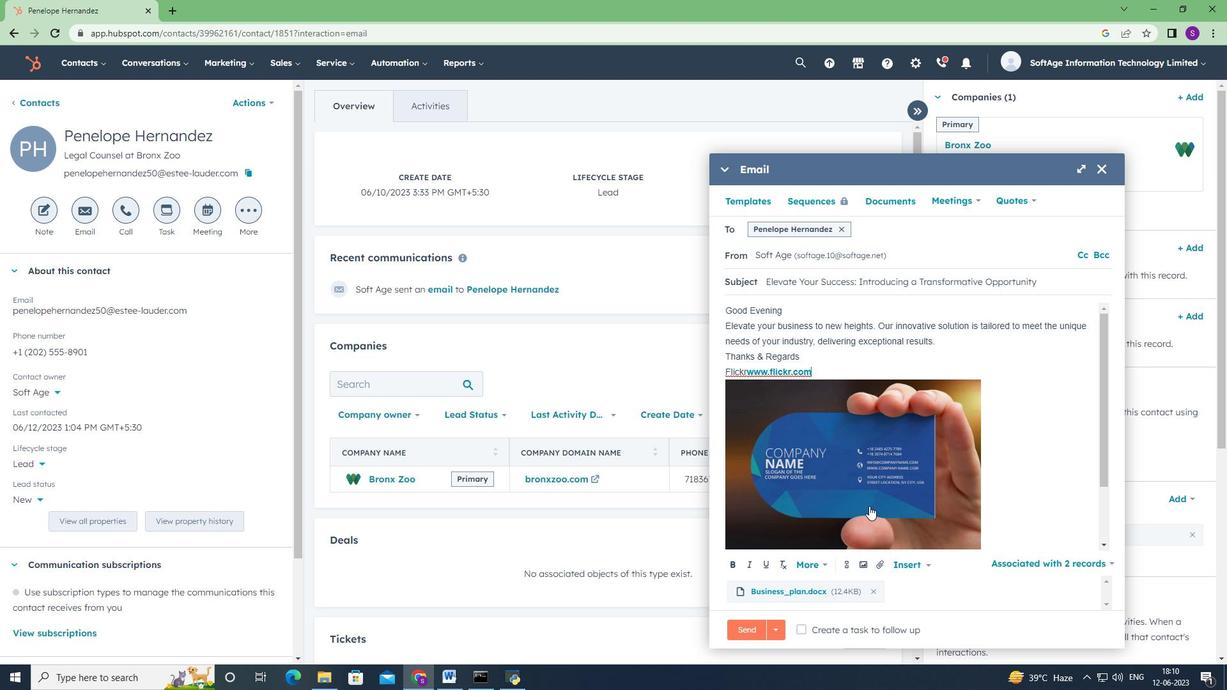 
Action: Mouse scrolled (869, 505) with delta (0, 0)
Screenshot: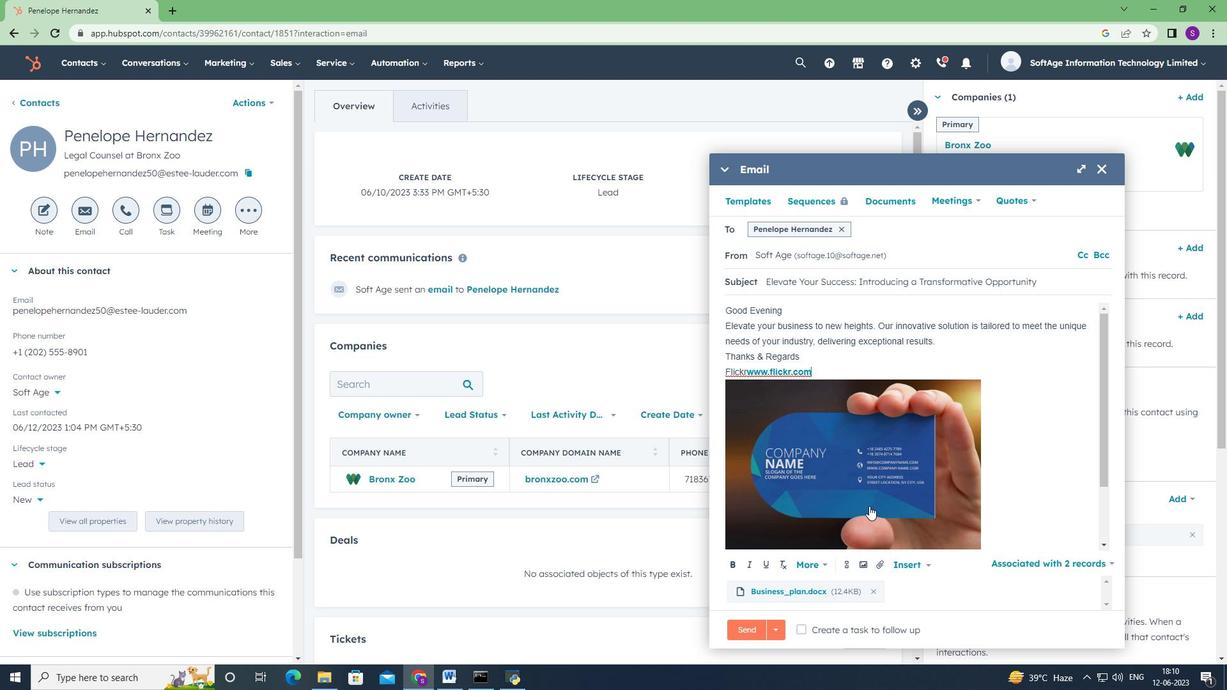 
Action: Mouse moved to (868, 508)
Screenshot: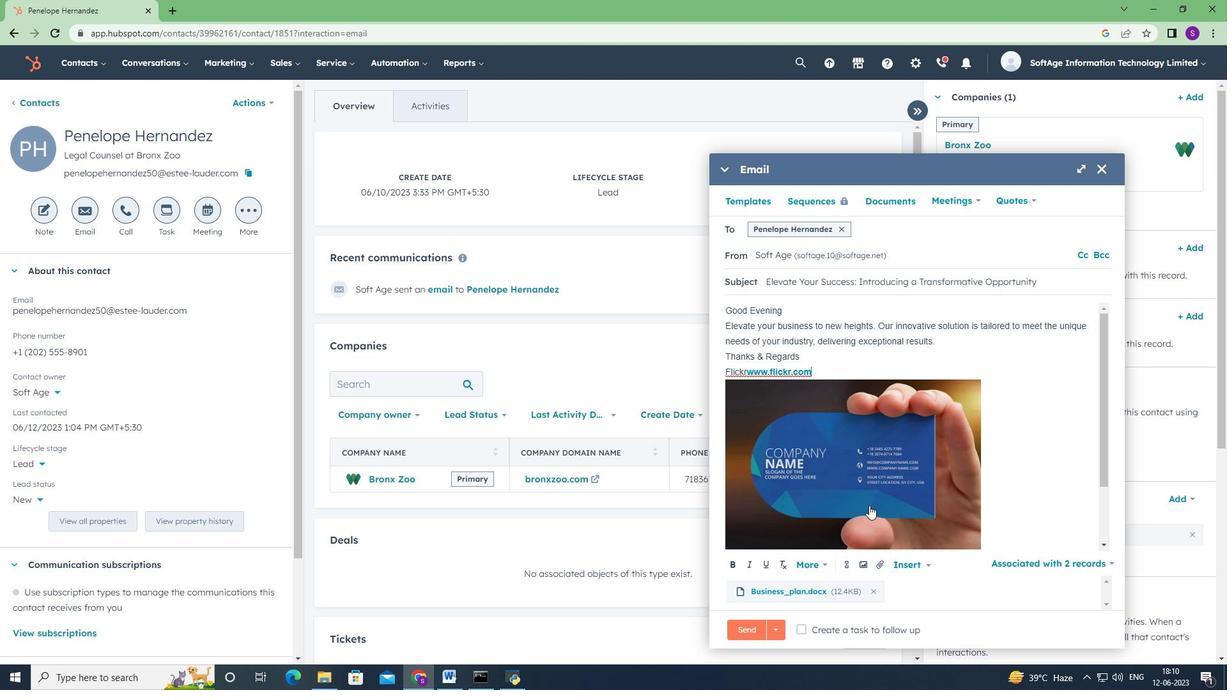 
Action: Mouse scrolled (868, 507) with delta (0, 0)
Screenshot: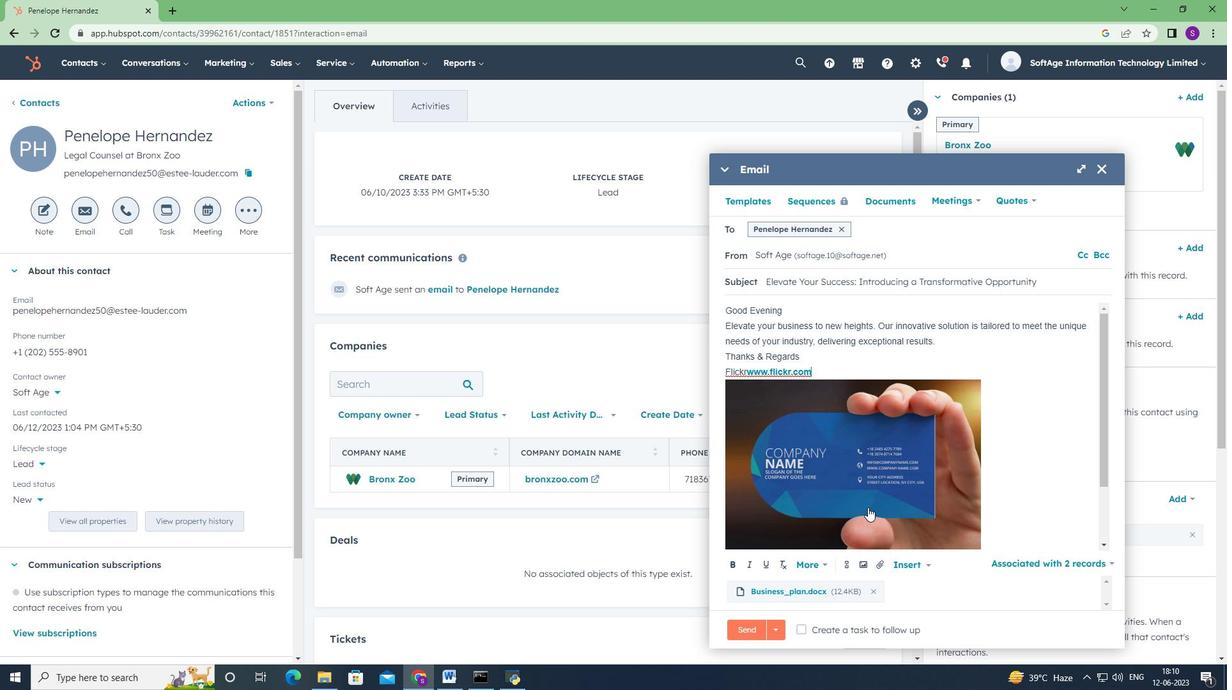 
Action: Mouse moved to (805, 633)
Screenshot: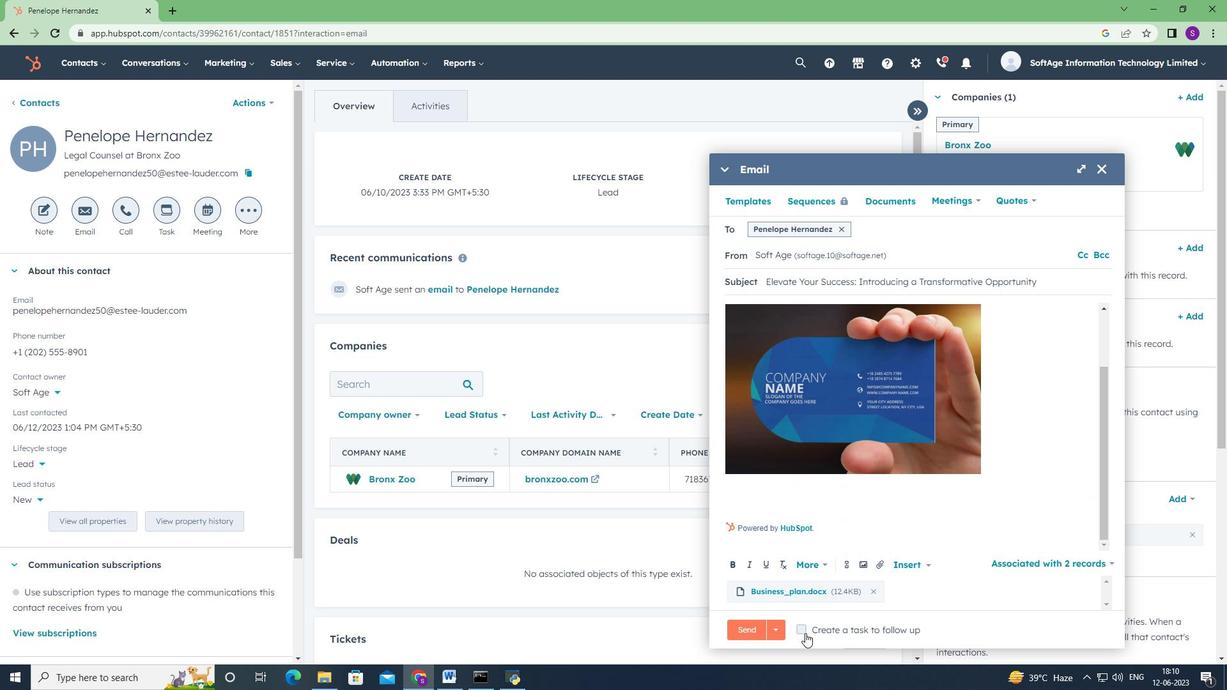 
Action: Mouse pressed left at (805, 633)
Screenshot: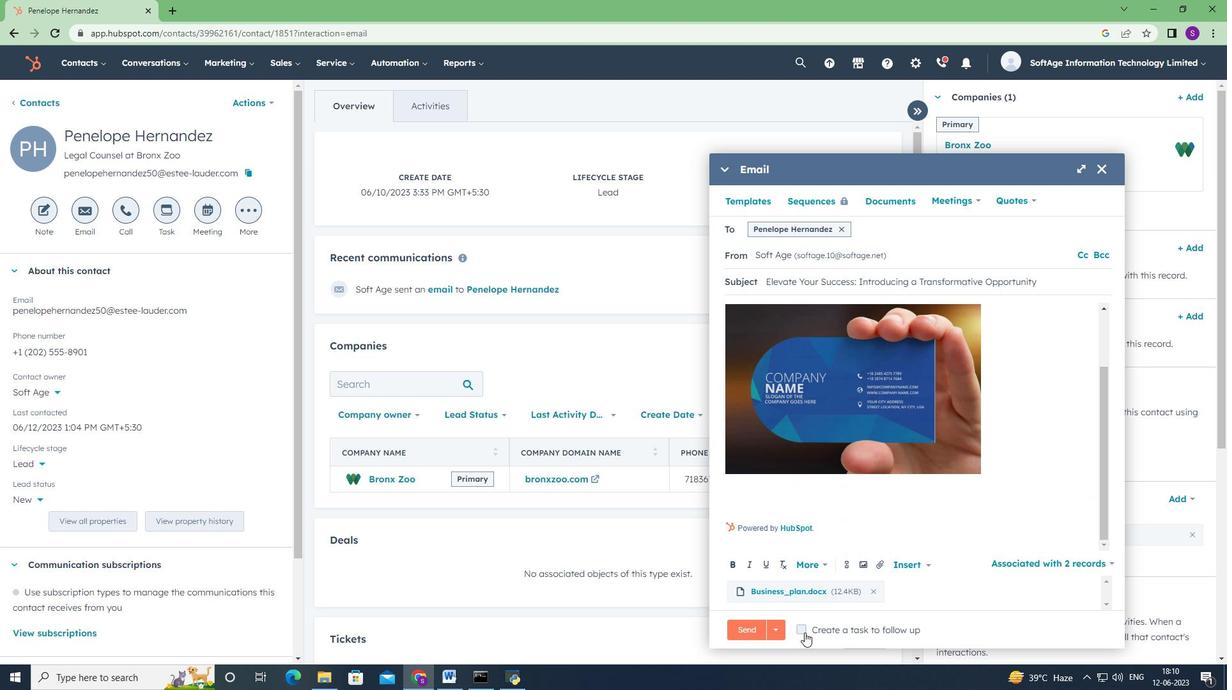 
Action: Mouse moved to (1054, 634)
Screenshot: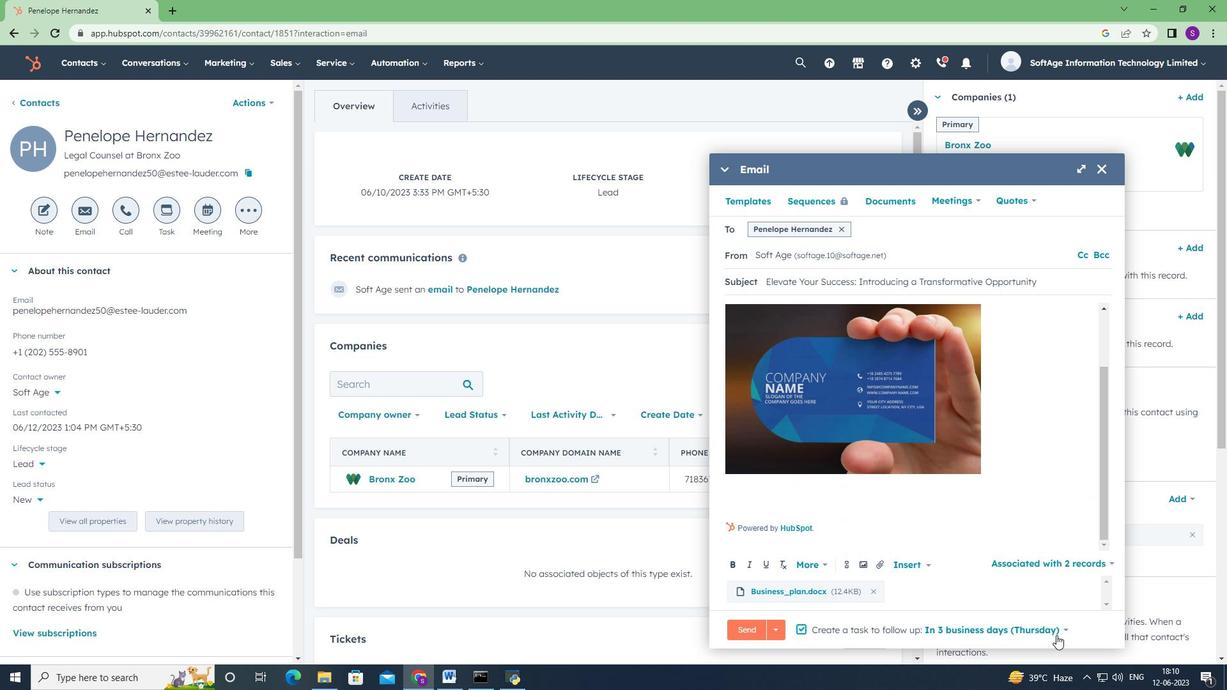 
Action: Mouse pressed left at (1054, 634)
Screenshot: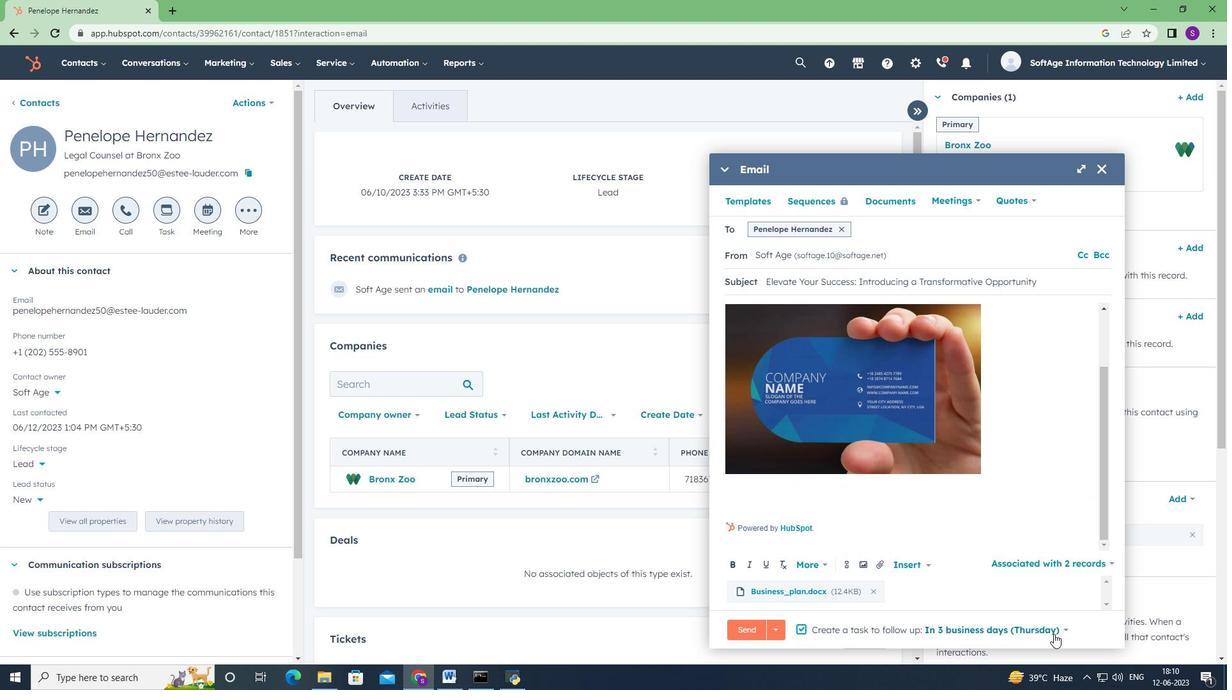 
Action: Mouse moved to (975, 578)
Screenshot: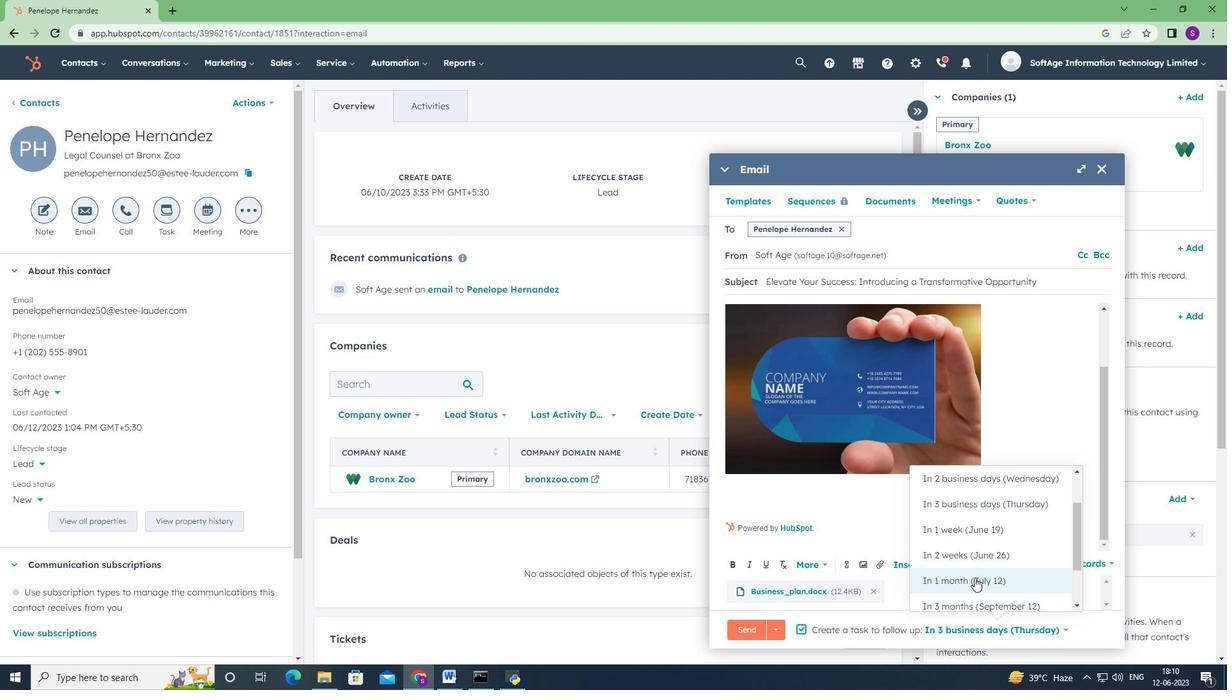 
Action: Mouse pressed left at (975, 578)
Screenshot: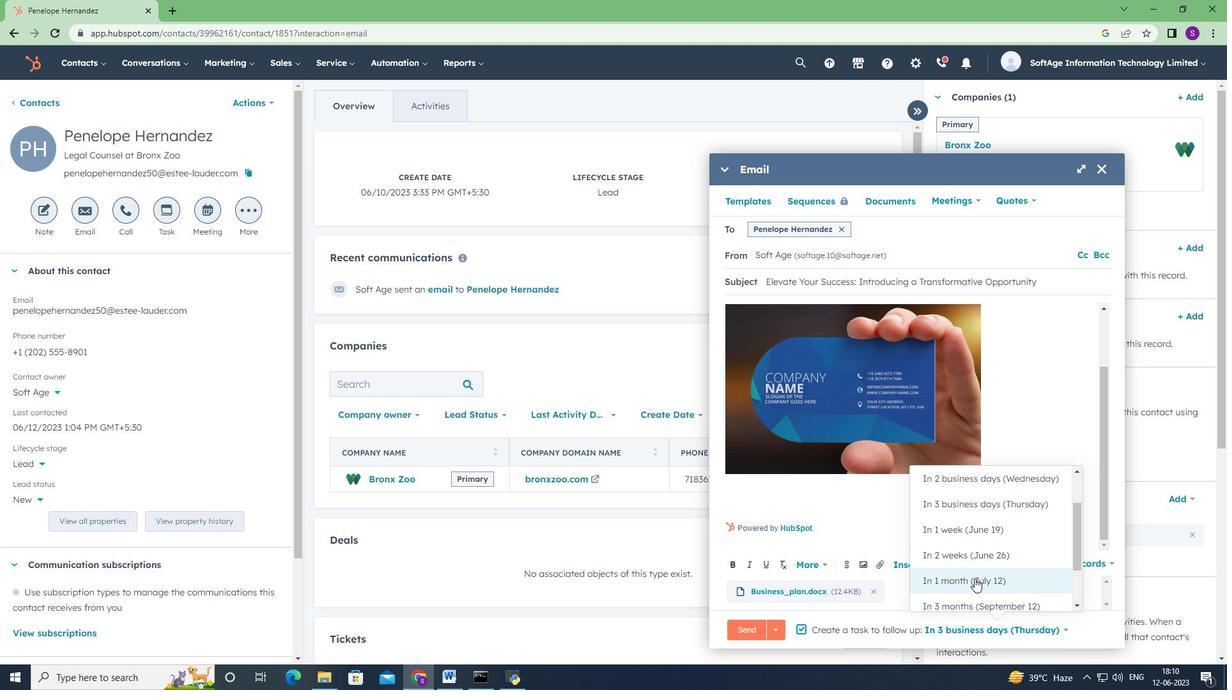 
Action: Mouse moved to (975, 588)
Screenshot: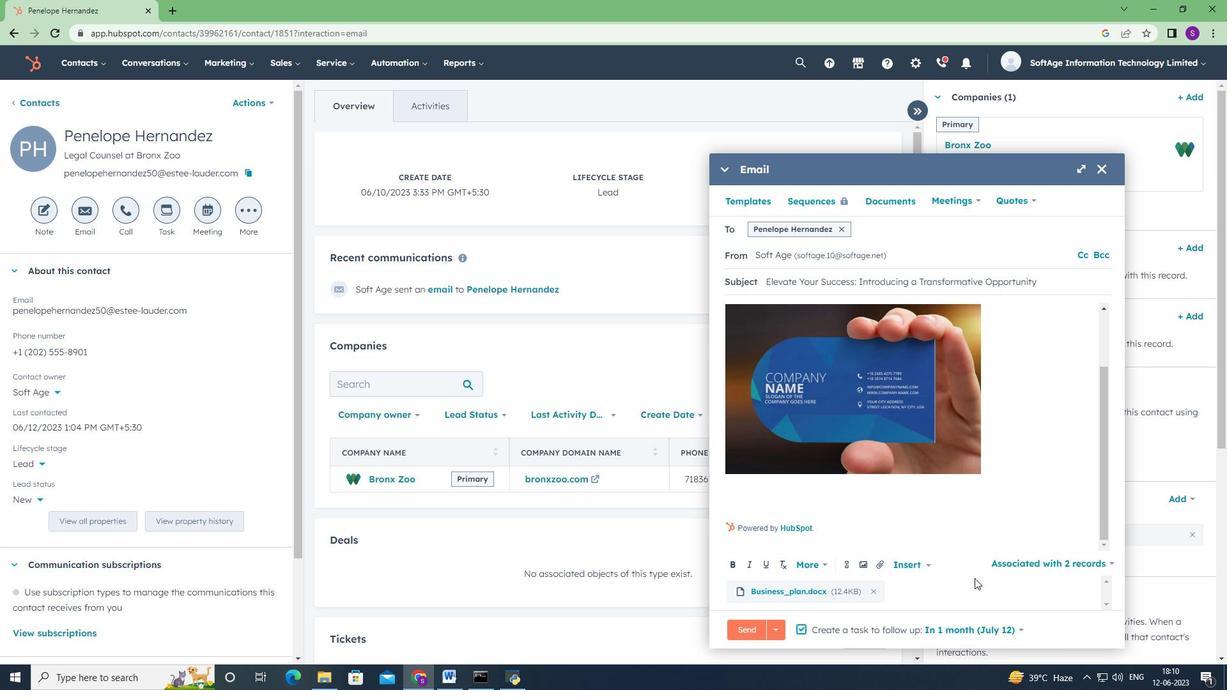 
Action: Mouse scrolled (975, 587) with delta (0, 0)
Screenshot: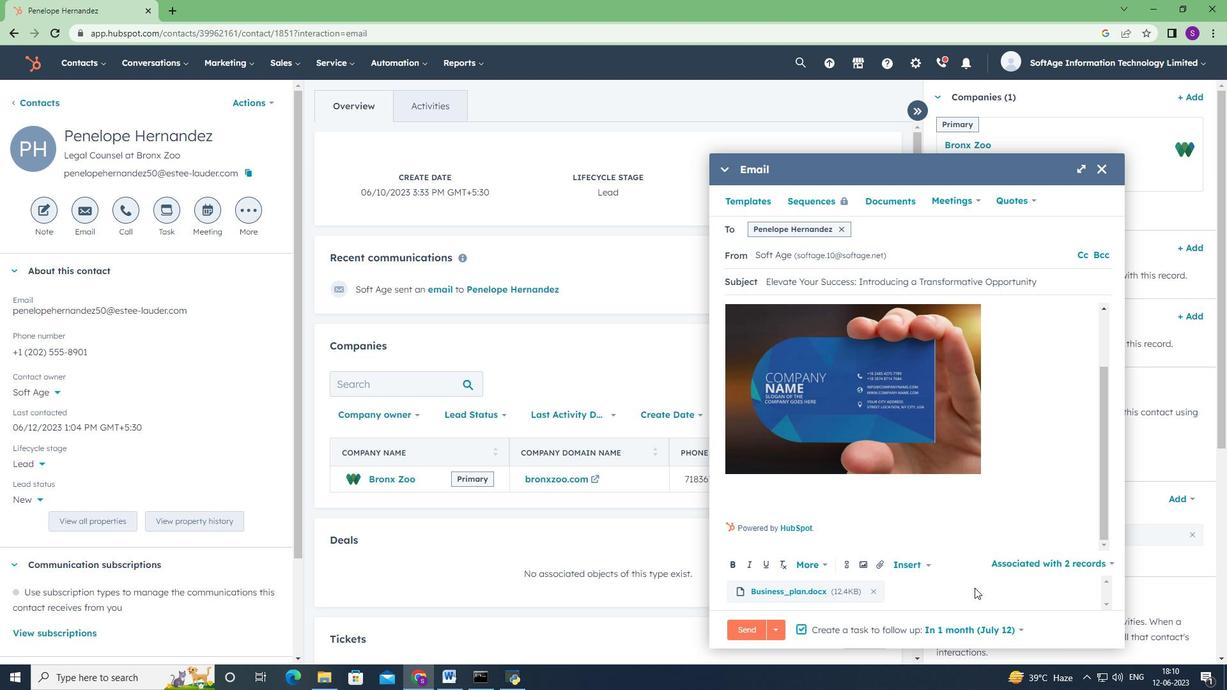 
Action: Mouse scrolled (975, 587) with delta (0, 0)
Screenshot: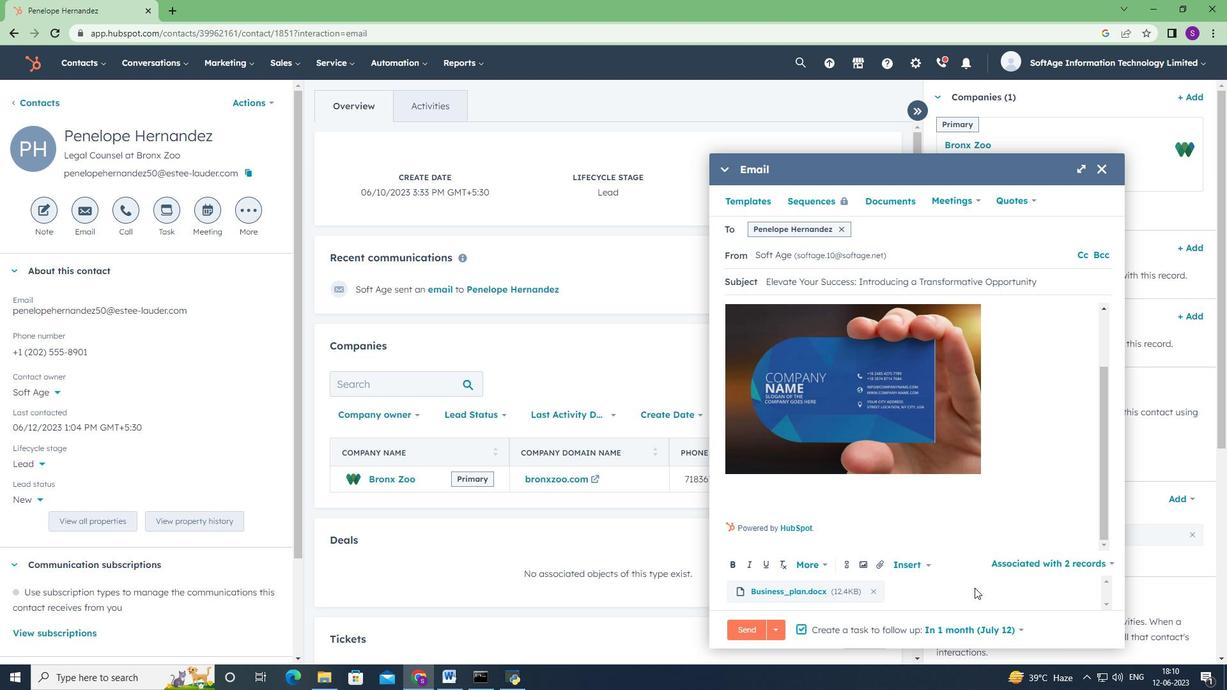 
Action: Mouse scrolled (975, 587) with delta (0, 0)
Screenshot: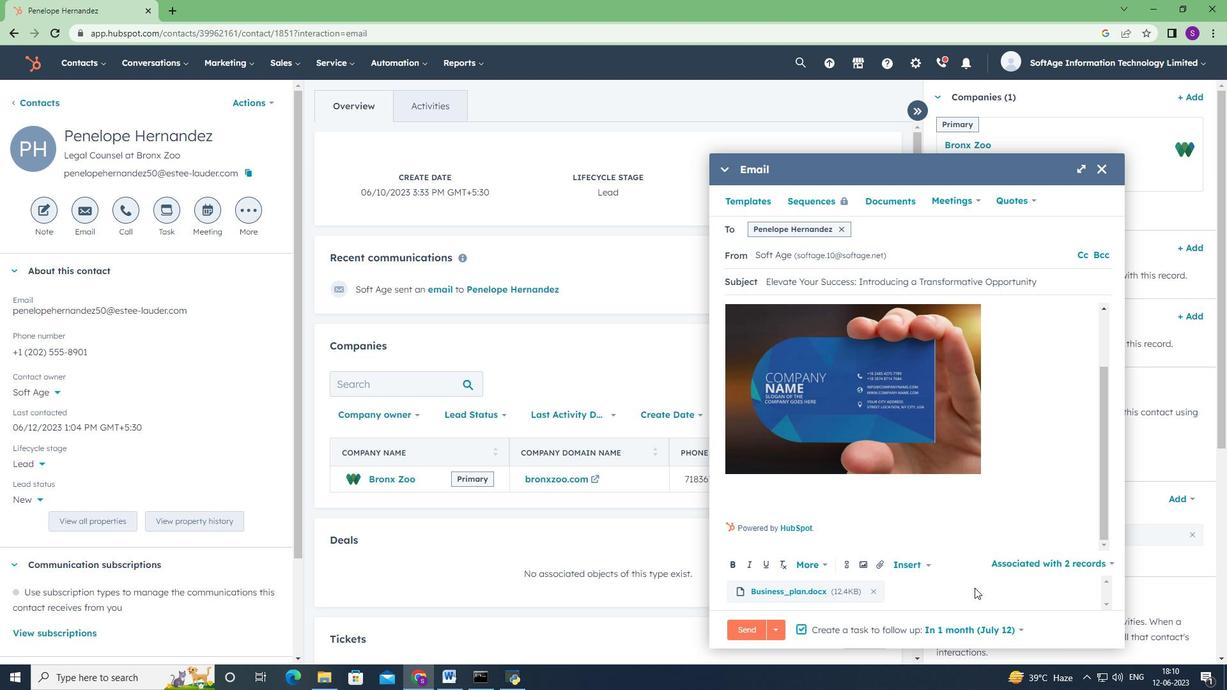
Action: Mouse scrolled (975, 589) with delta (0, 0)
Screenshot: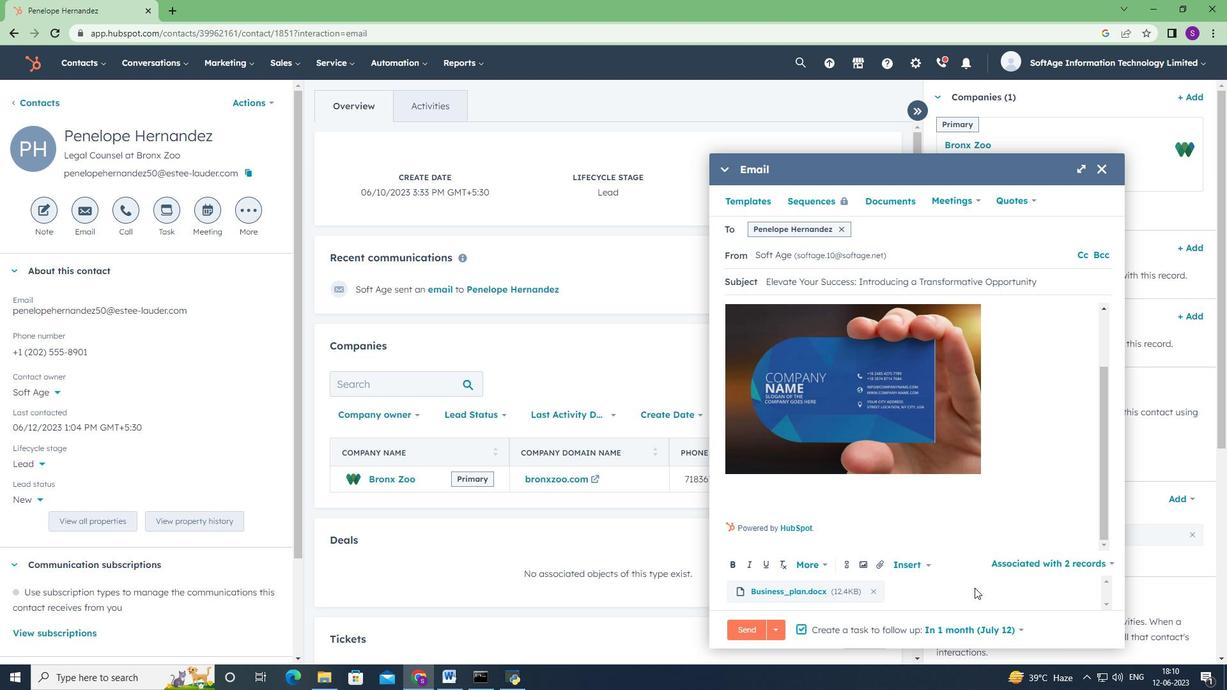
Action: Mouse scrolled (975, 589) with delta (0, 0)
Screenshot: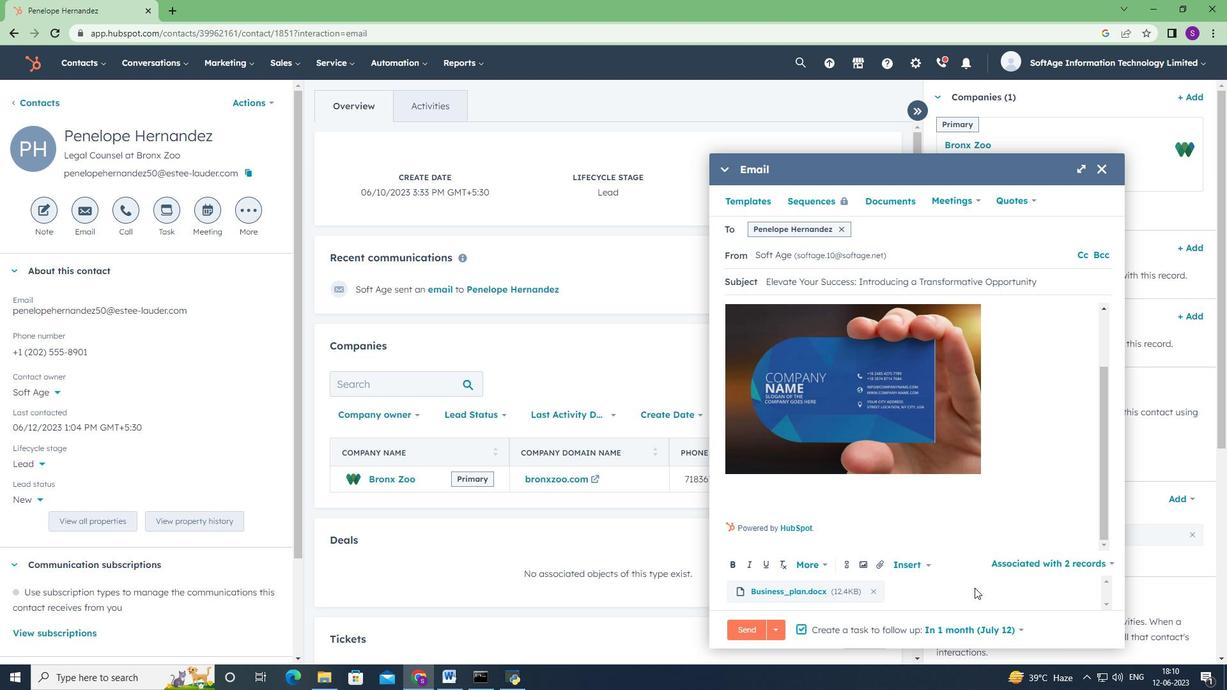 
Action: Mouse scrolled (975, 589) with delta (0, 0)
Screenshot: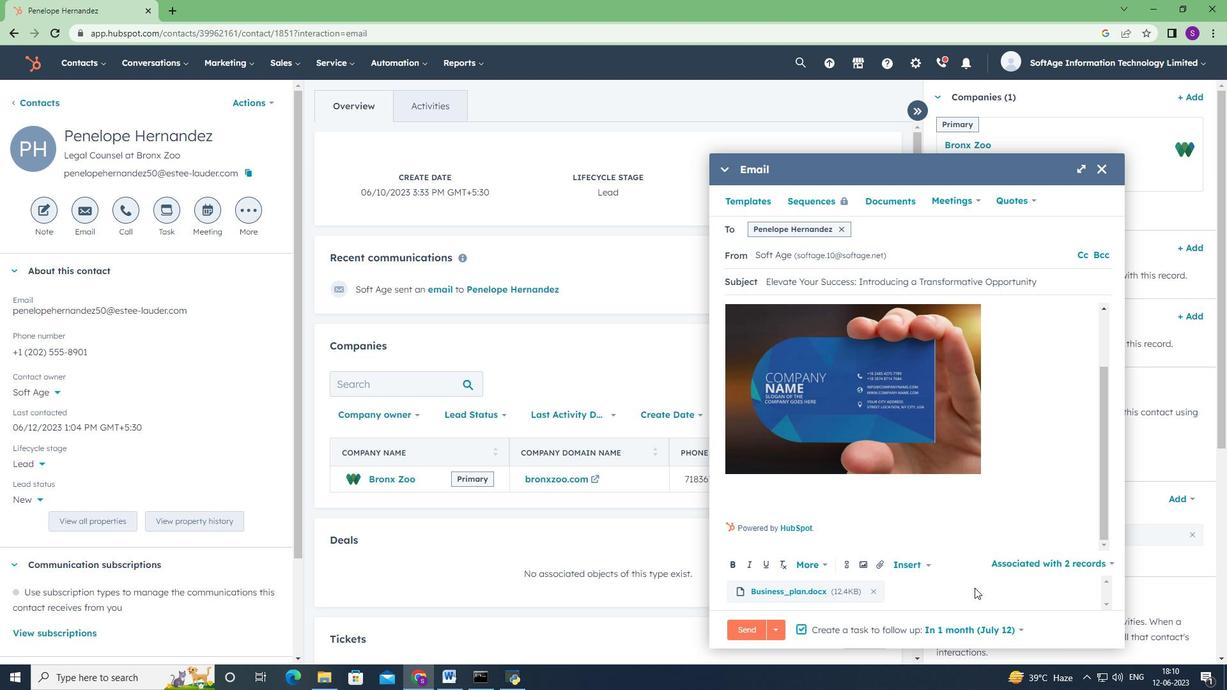 
Action: Mouse scrolled (975, 589) with delta (0, 0)
Screenshot: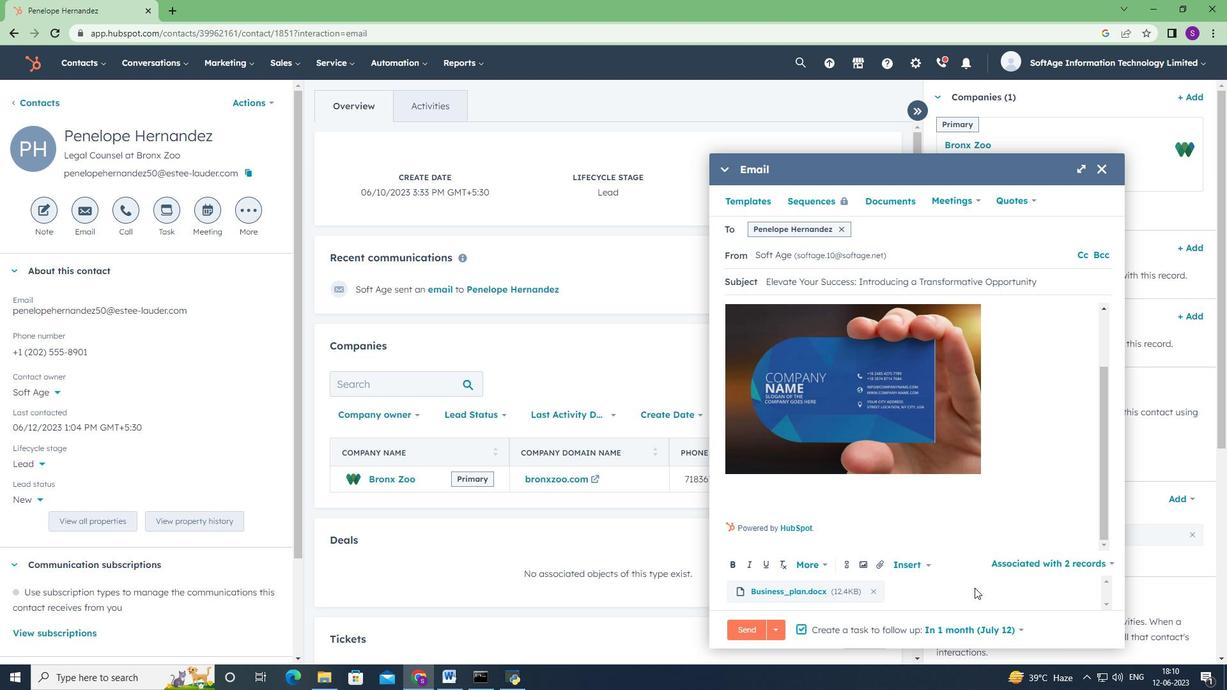 
Action: Mouse scrolled (975, 589) with delta (0, 0)
Screenshot: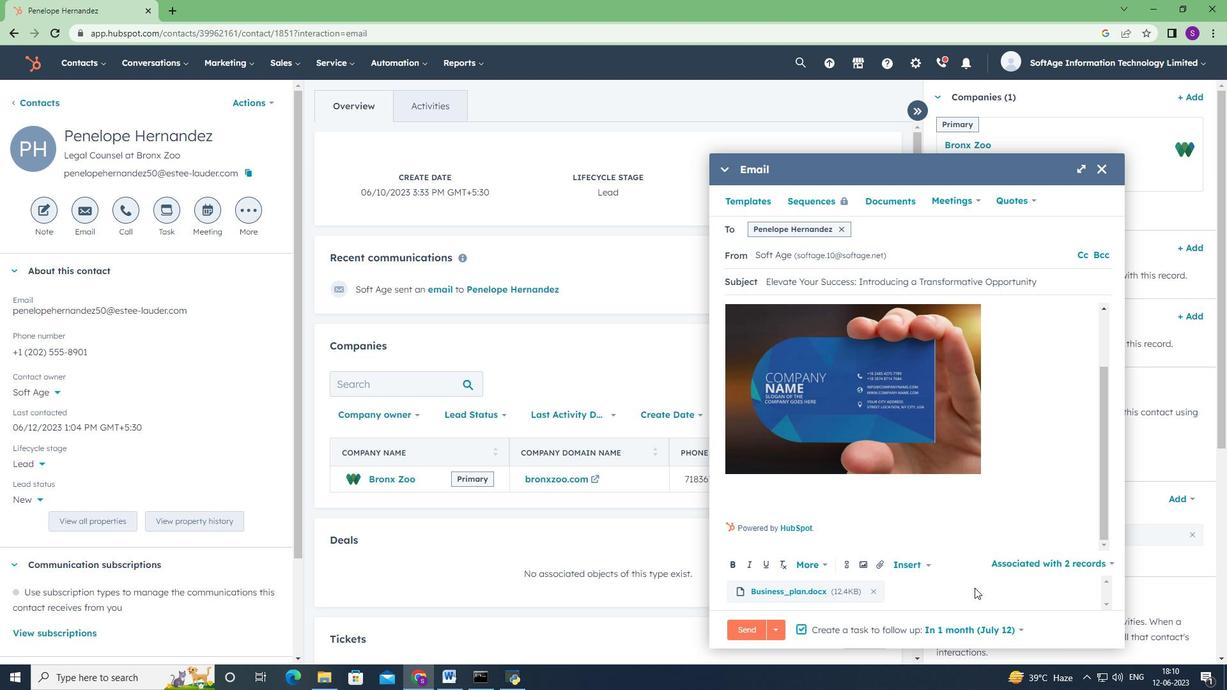 
Action: Mouse moved to (748, 634)
Screenshot: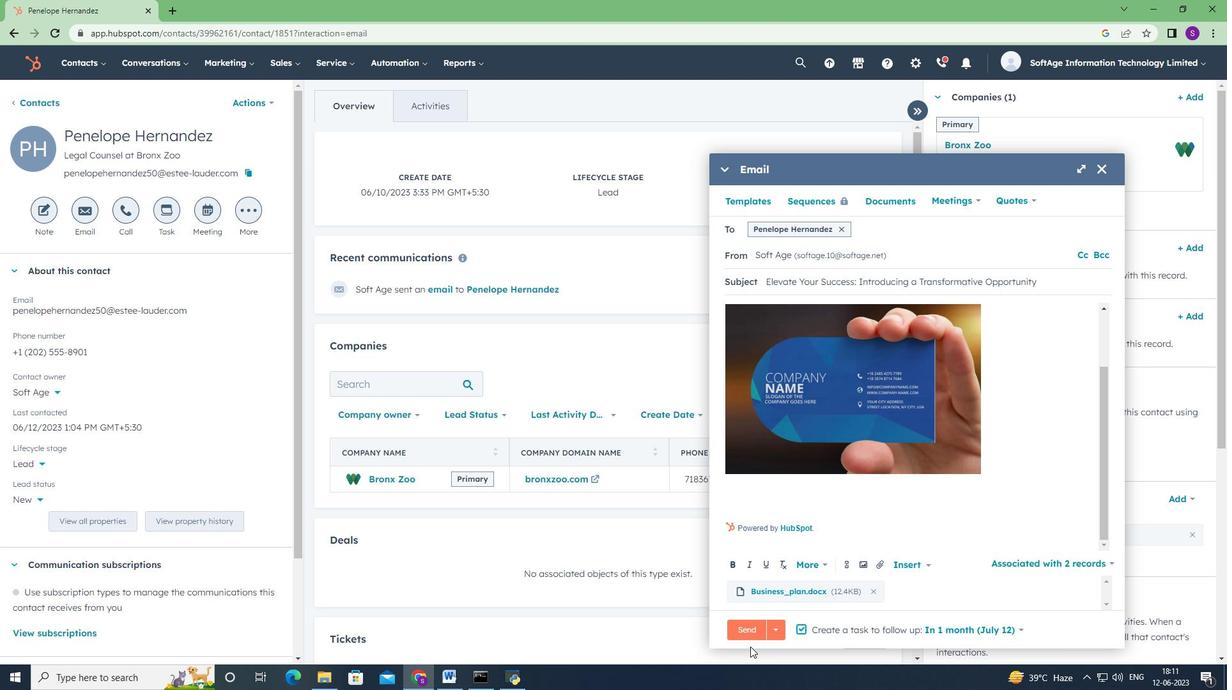 
Action: Mouse pressed left at (748, 634)
Screenshot: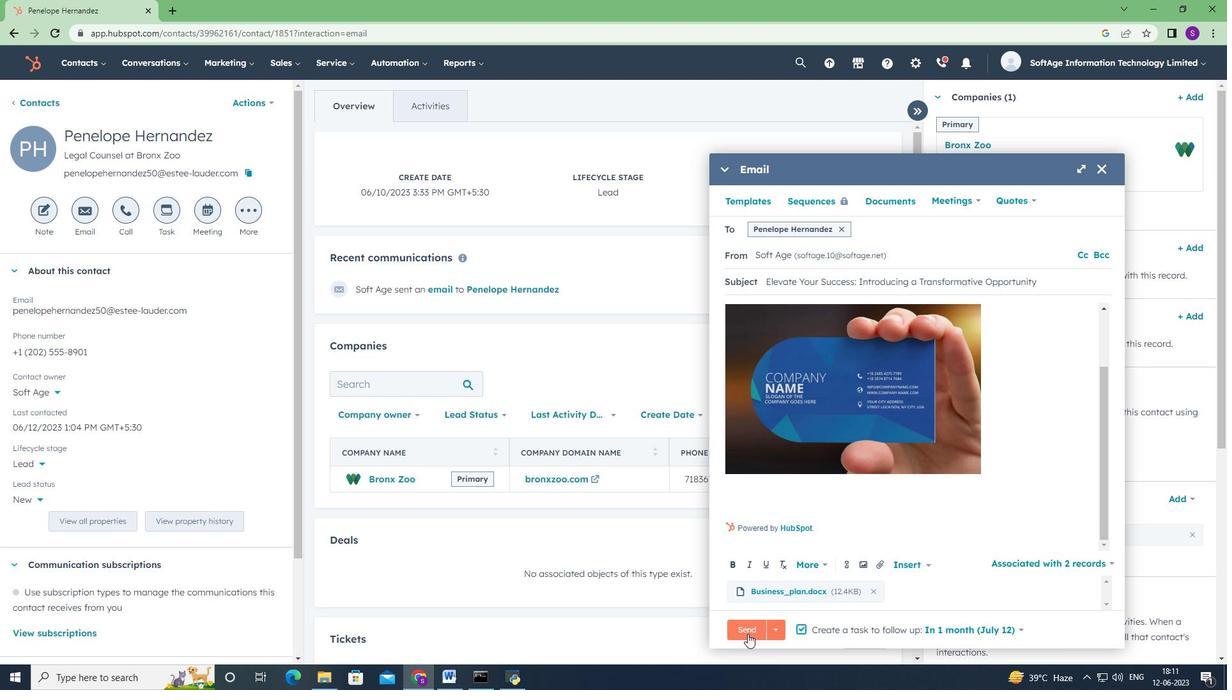 
Action: Mouse moved to (764, 493)
Screenshot: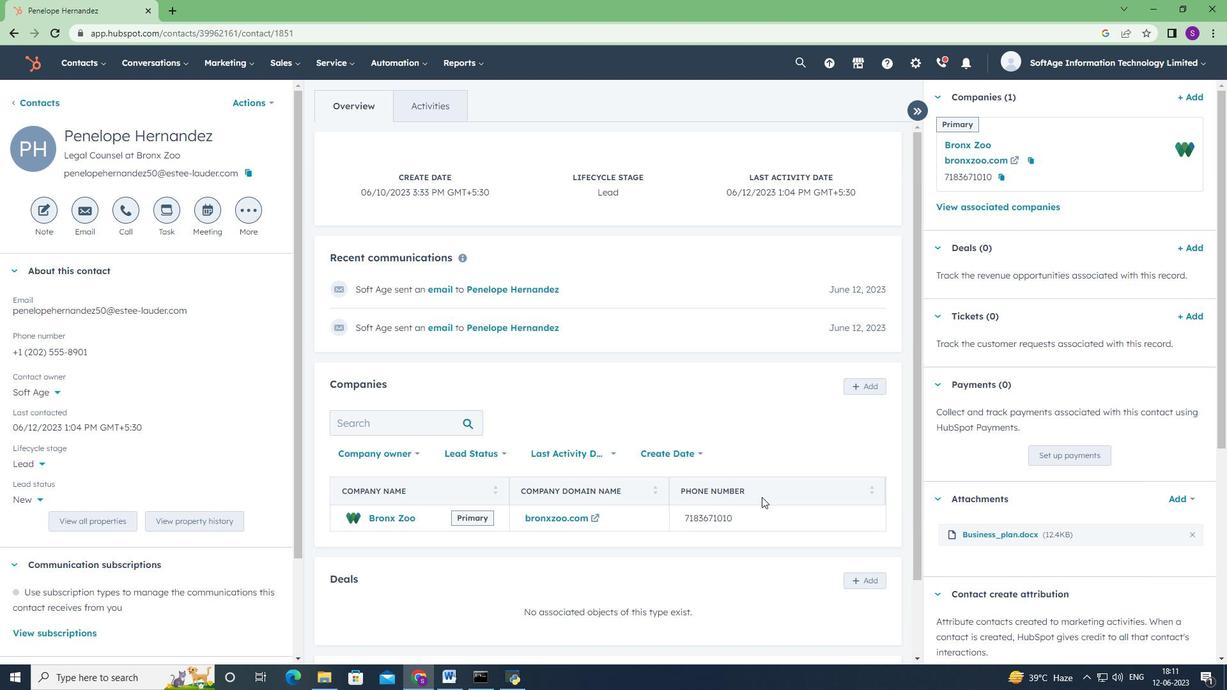 
Action: Mouse scrolled (764, 492) with delta (0, 0)
Screenshot: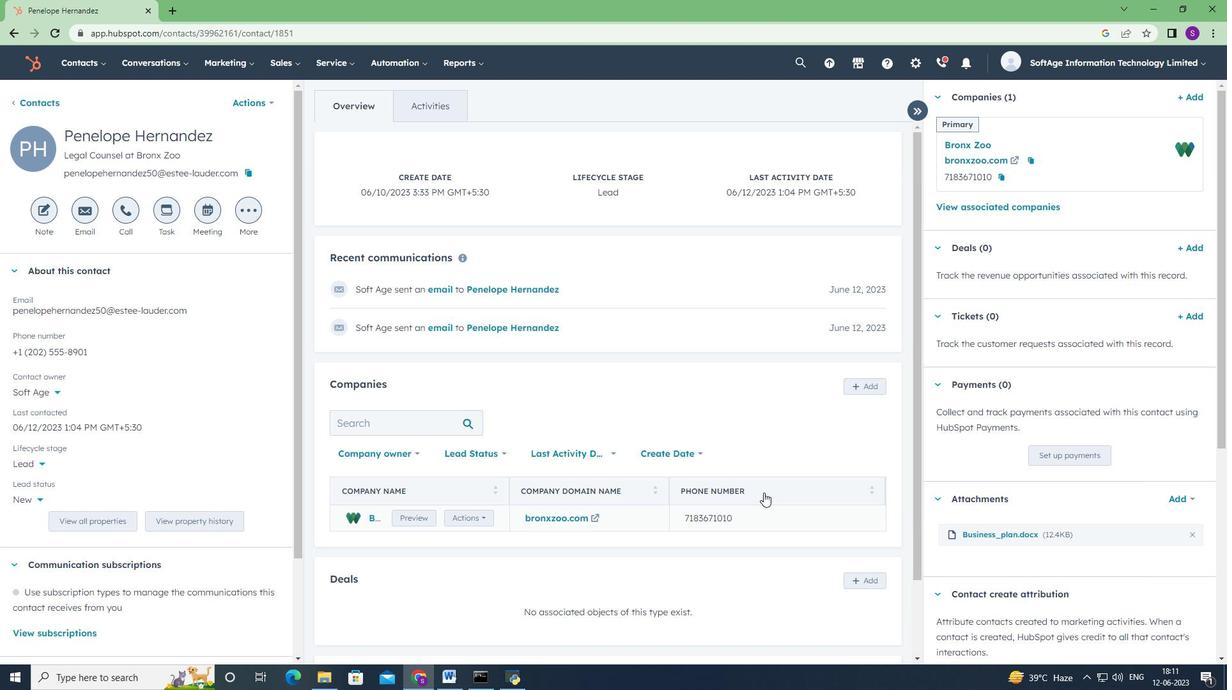 
Action: Mouse scrolled (764, 492) with delta (0, 0)
Screenshot: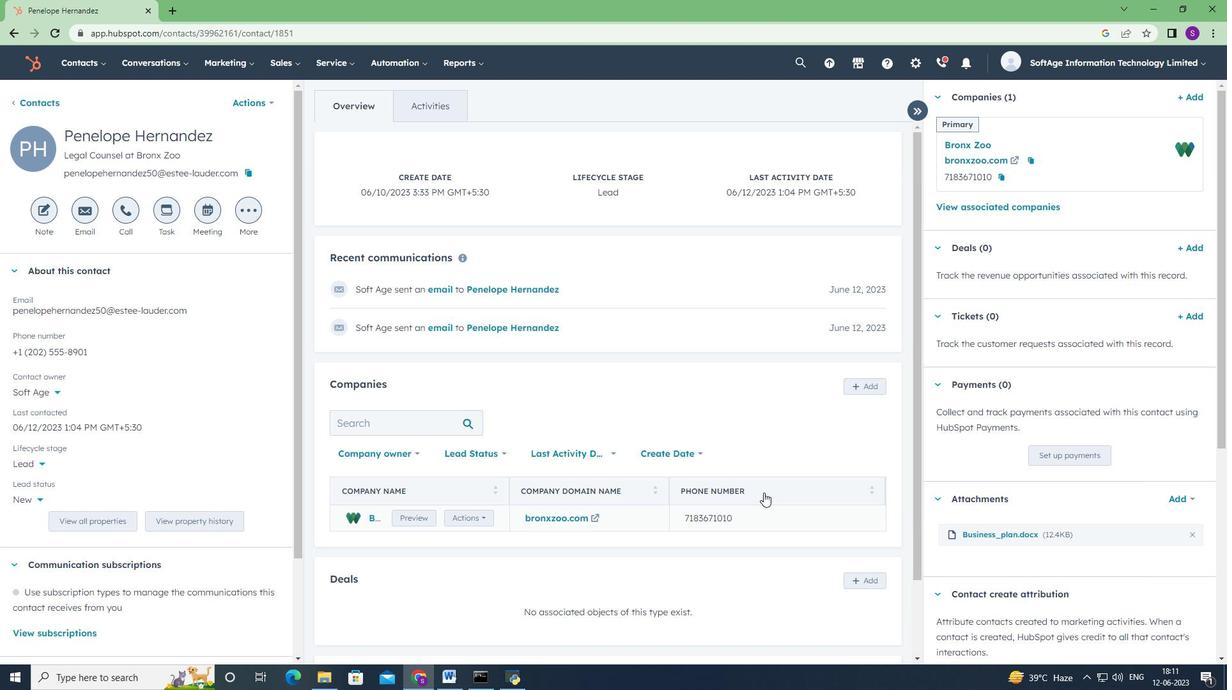 
Action: Mouse scrolled (764, 492) with delta (0, 0)
Screenshot: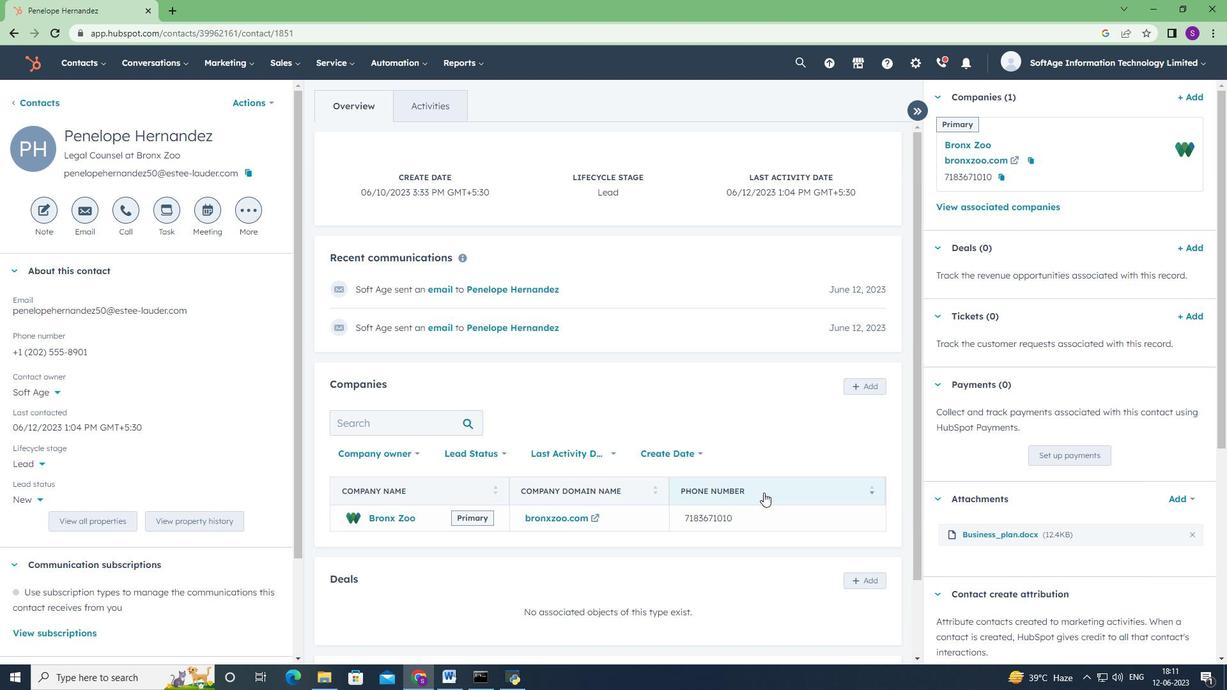 
Action: Mouse scrolled (764, 492) with delta (0, 0)
Screenshot: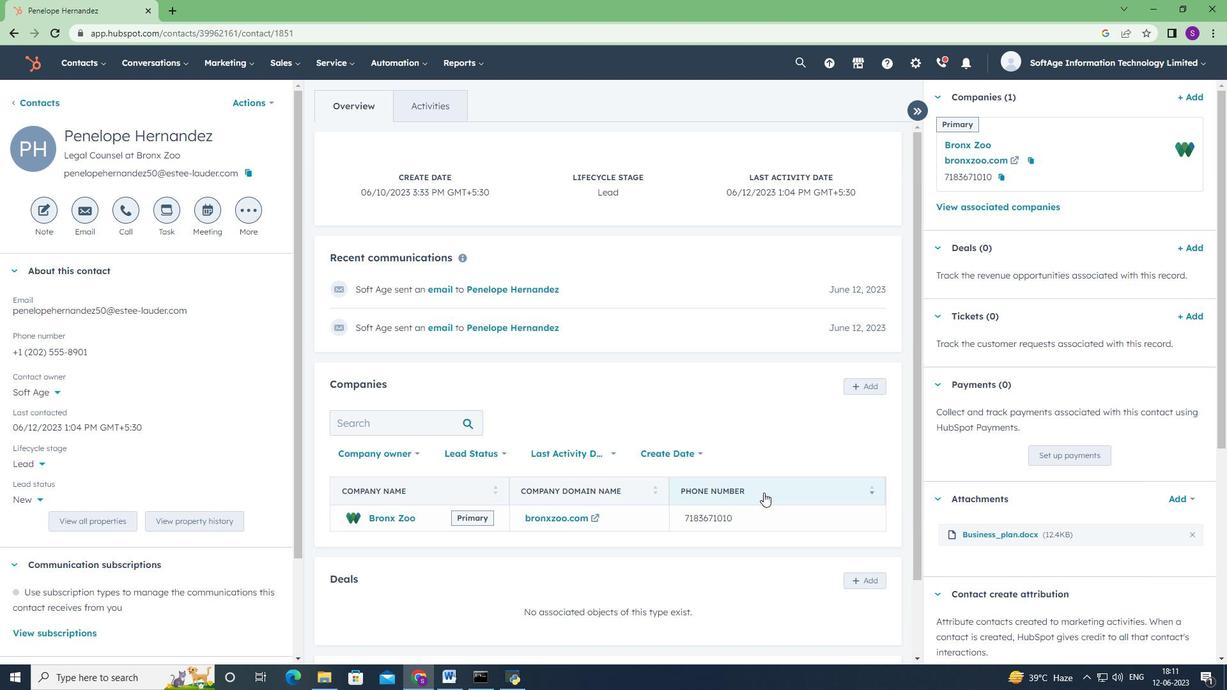
Action: Mouse scrolled (764, 492) with delta (0, 0)
Screenshot: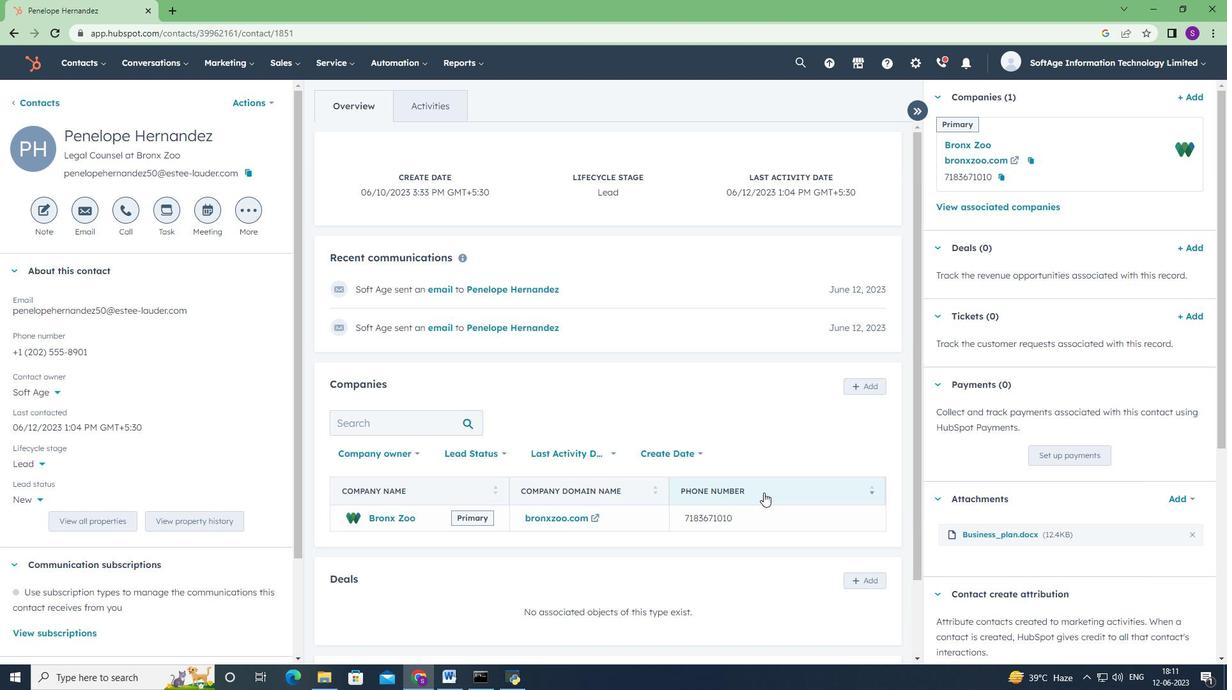 
Action: Mouse scrolled (764, 493) with delta (0, 0)
Screenshot: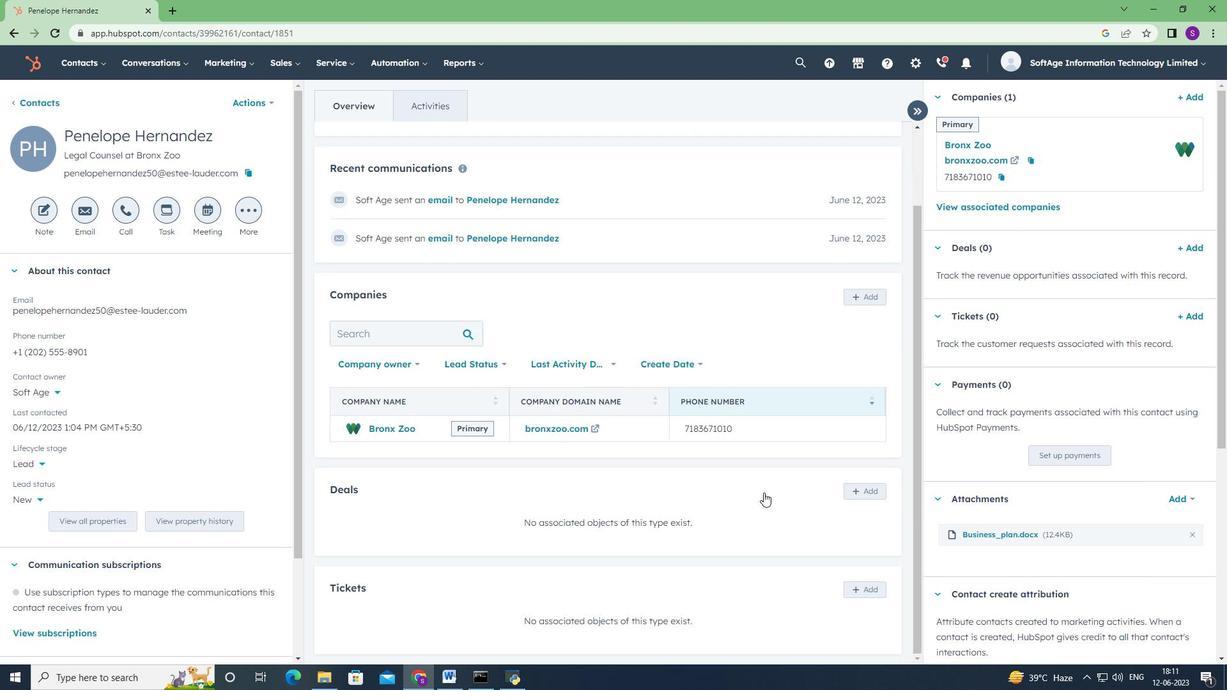 
Action: Mouse scrolled (764, 493) with delta (0, 0)
Screenshot: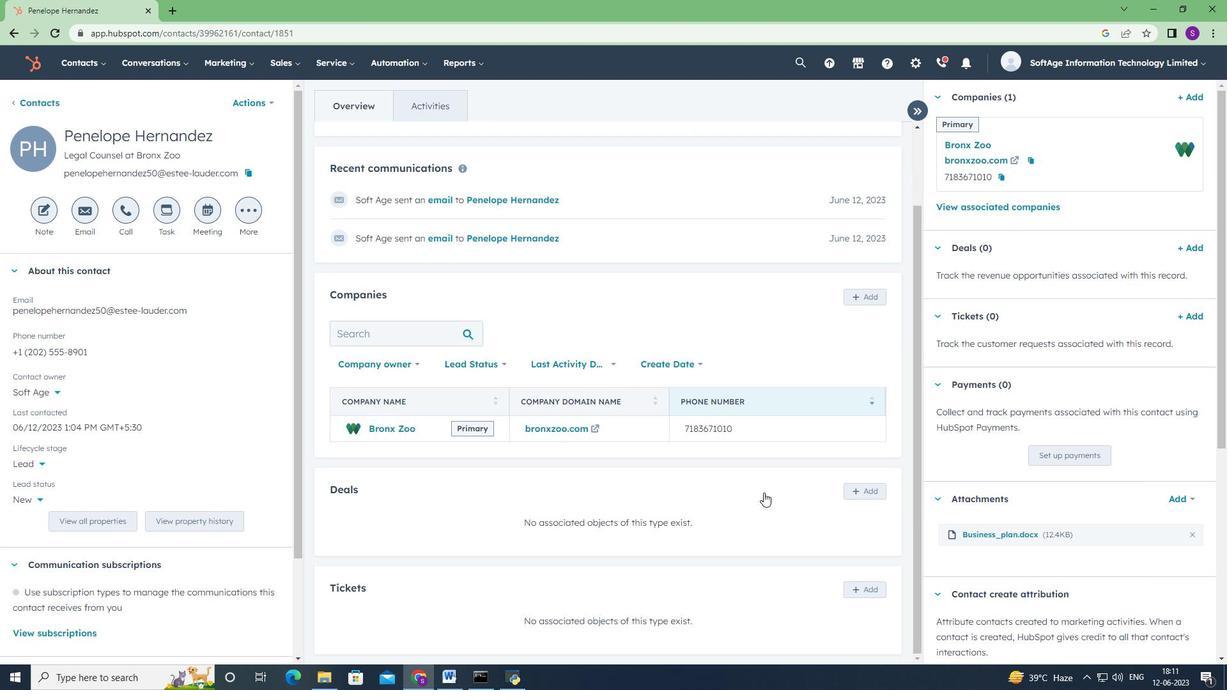 
Action: Mouse scrolled (764, 493) with delta (0, 0)
Screenshot: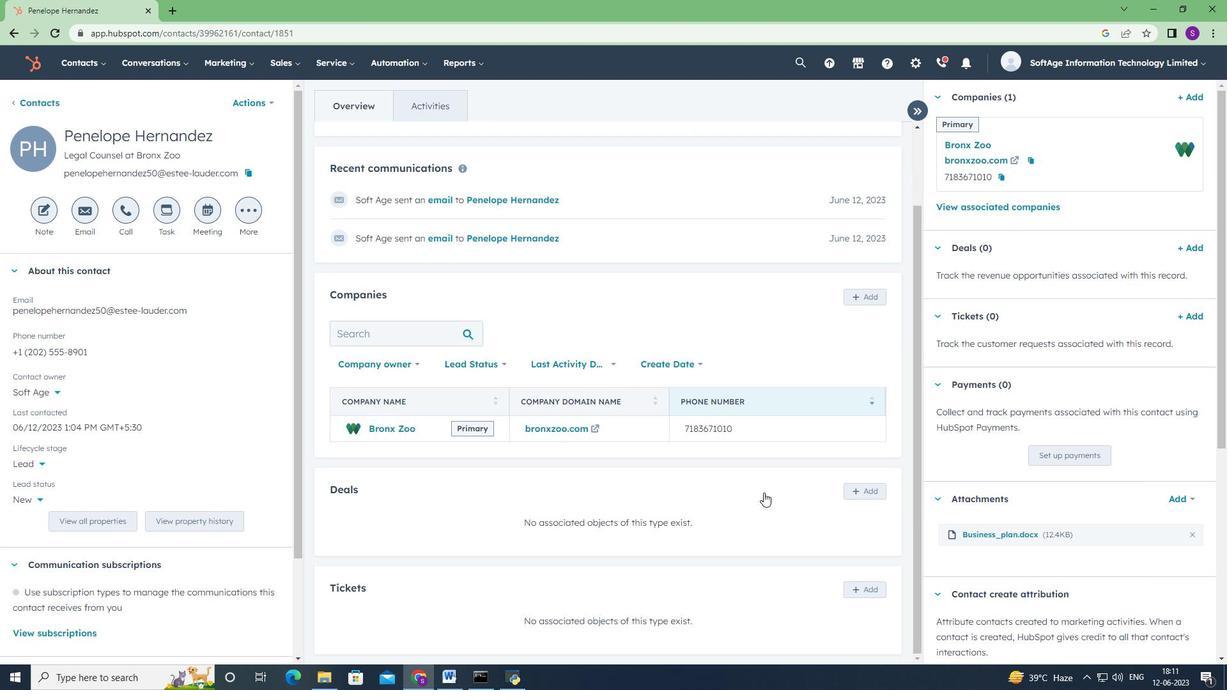 
Action: Mouse scrolled (764, 493) with delta (0, 0)
Screenshot: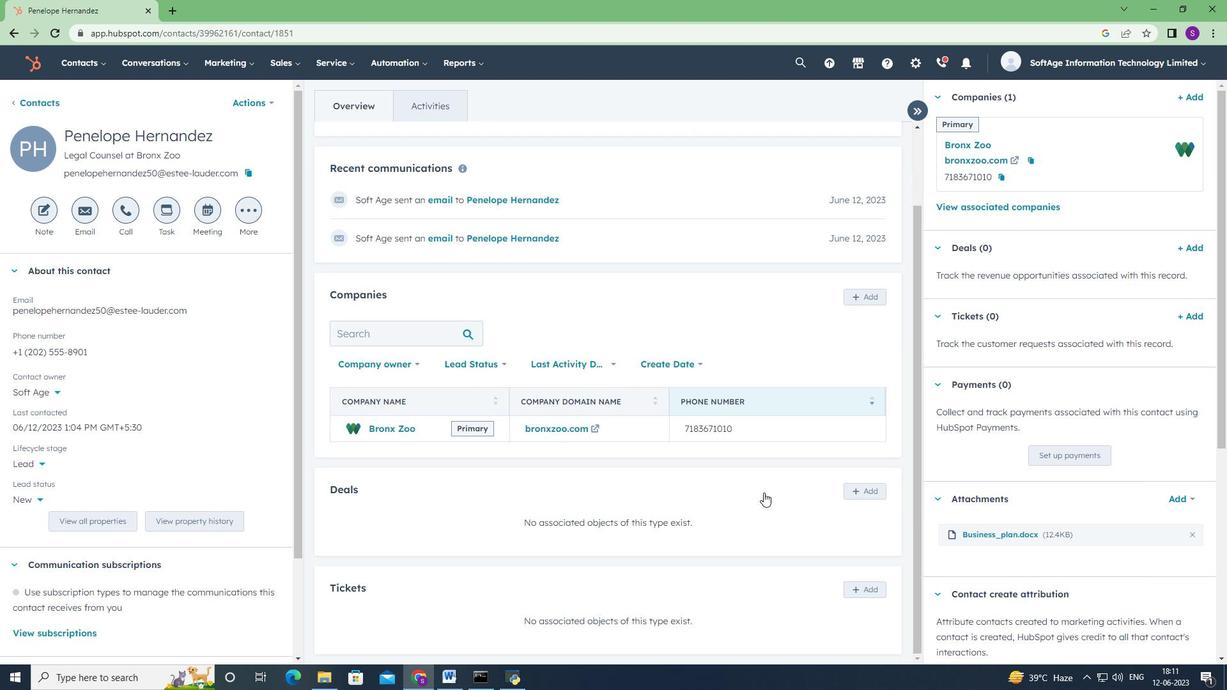 
Action: Mouse scrolled (764, 493) with delta (0, 0)
Screenshot: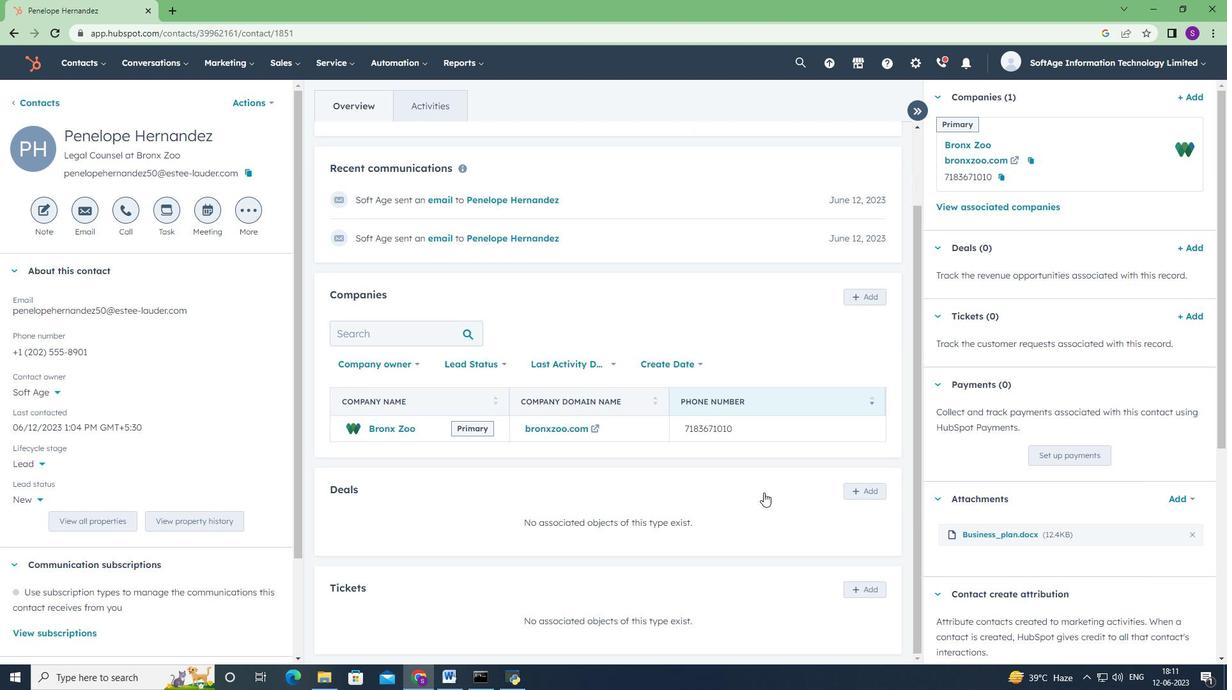 
Action: Mouse scrolled (764, 493) with delta (0, 0)
Screenshot: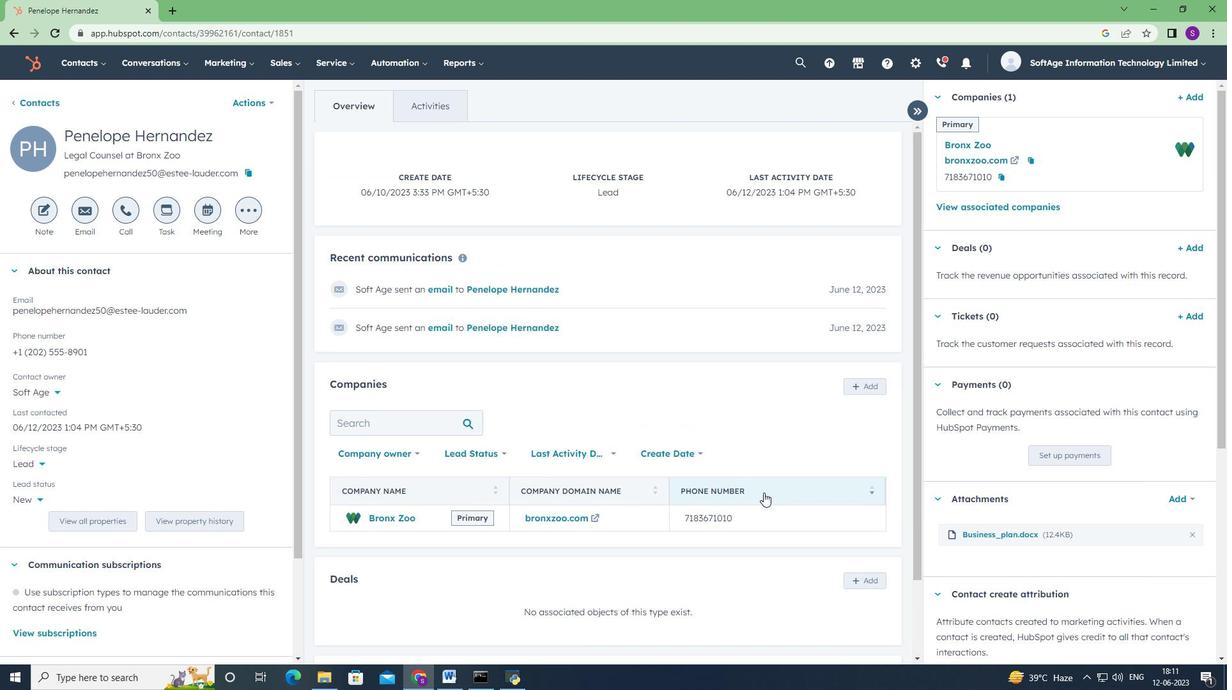 
Action: Mouse scrolled (764, 493) with delta (0, 0)
Screenshot: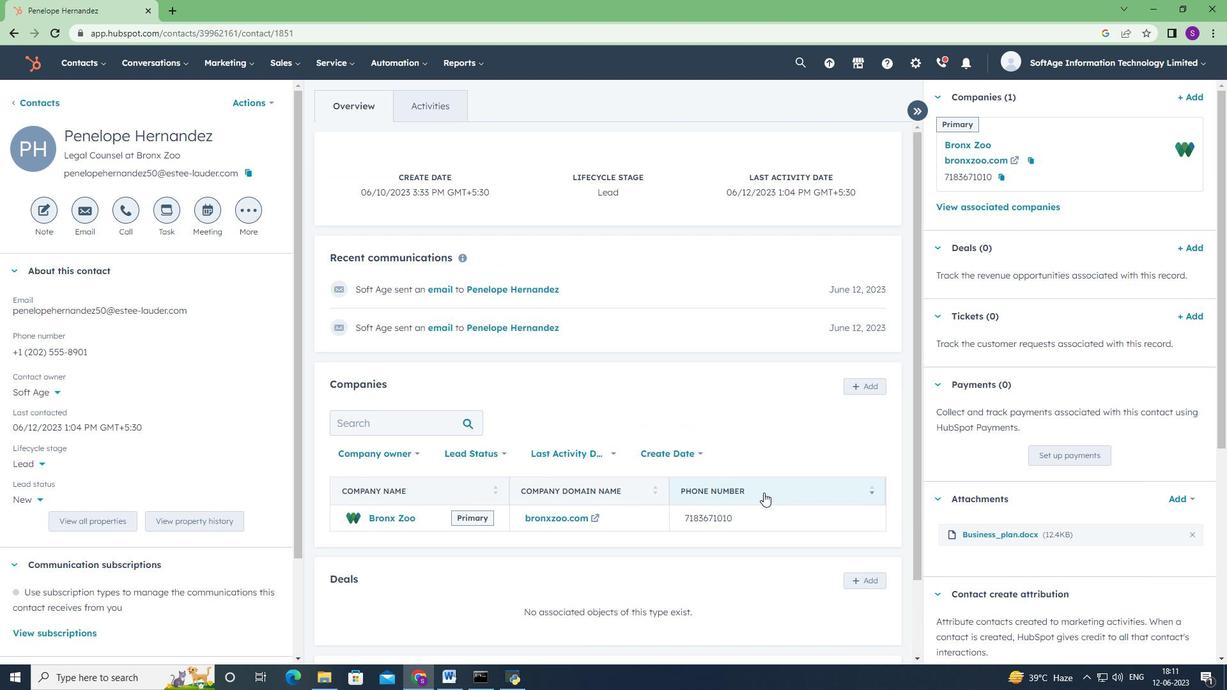 
Action: Mouse scrolled (764, 493) with delta (0, 0)
Screenshot: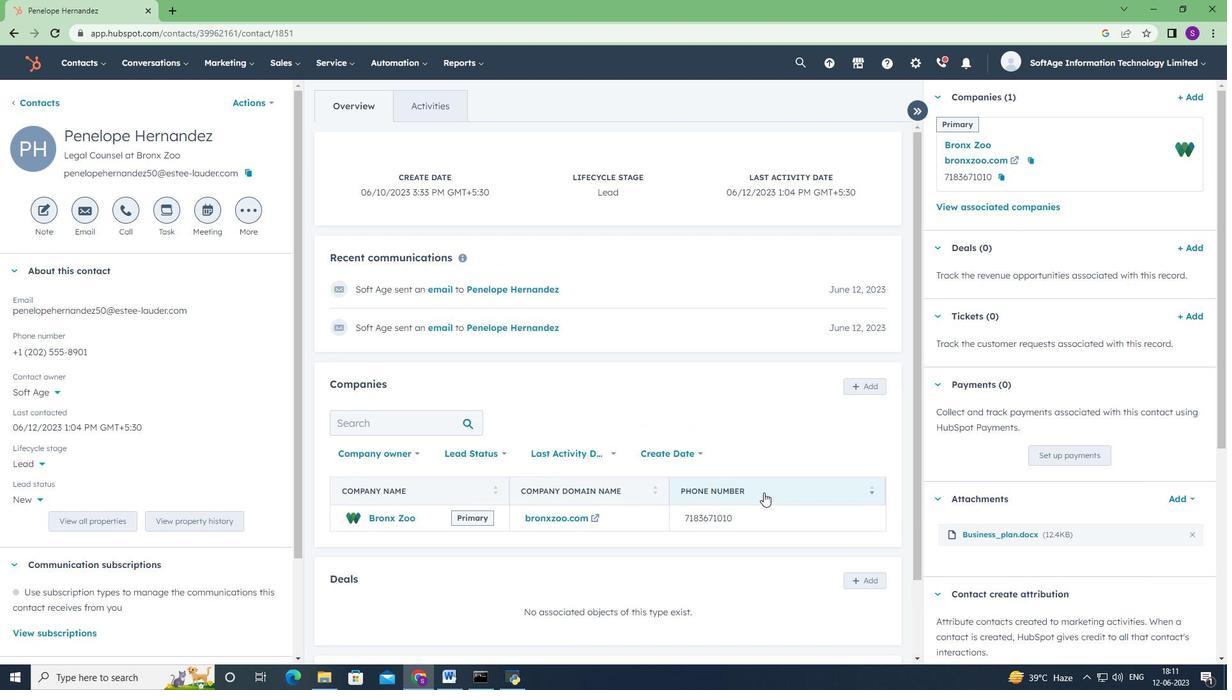 
Action: Mouse scrolled (764, 493) with delta (0, 0)
Screenshot: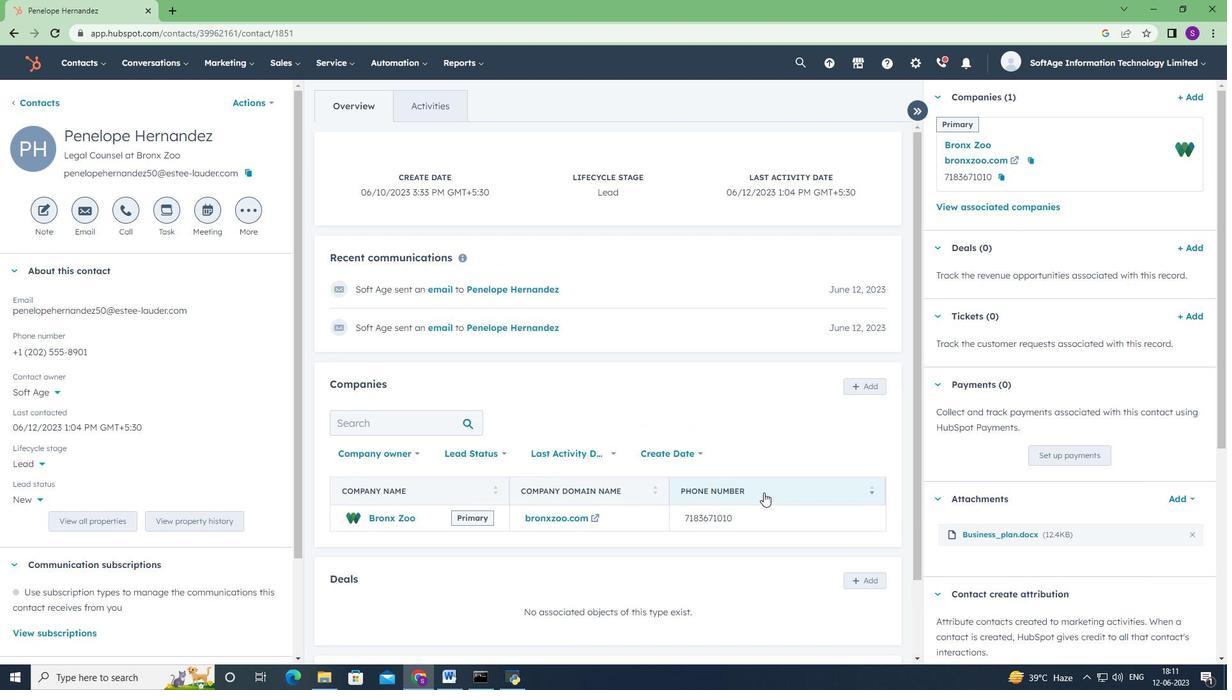
Action: Mouse scrolled (764, 493) with delta (0, 0)
Screenshot: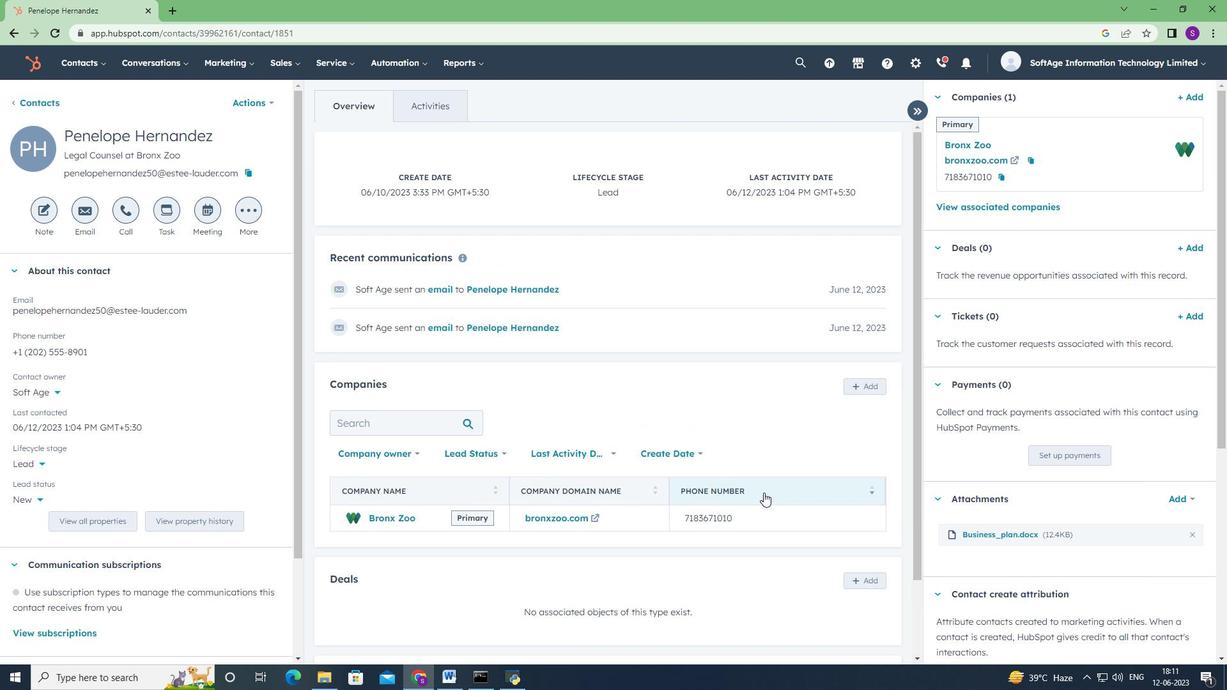 
Action: Mouse scrolled (764, 493) with delta (0, 0)
Screenshot: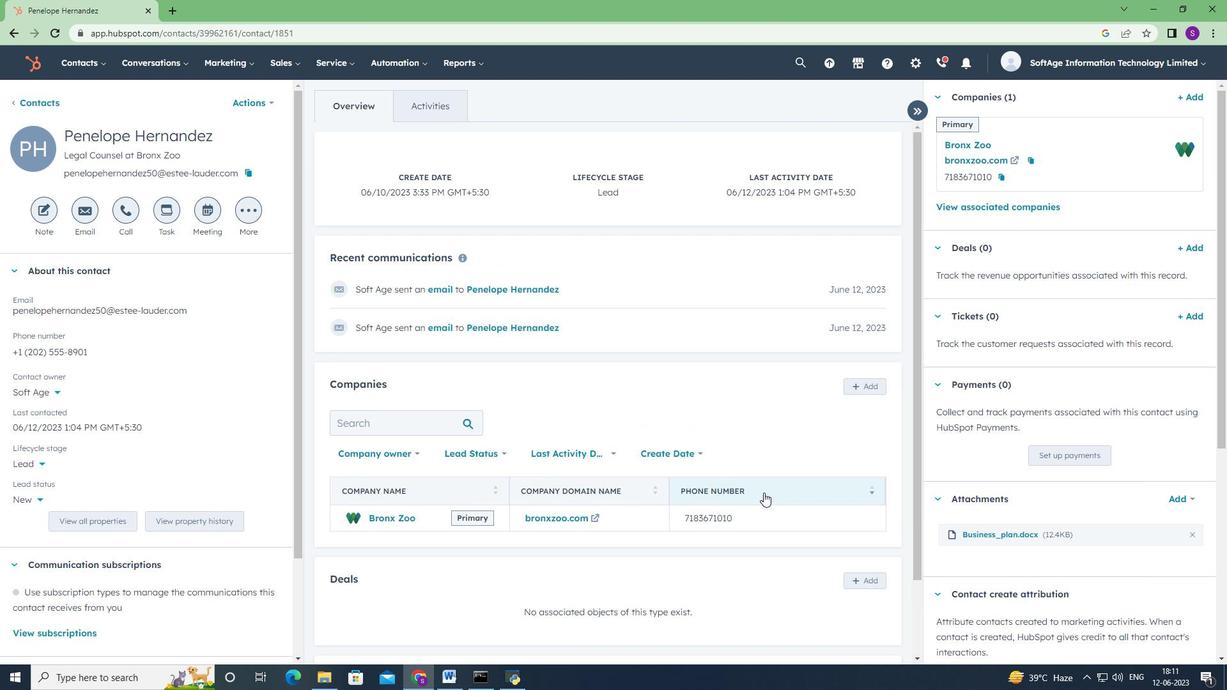 
Action: Mouse scrolled (764, 493) with delta (0, 0)
Screenshot: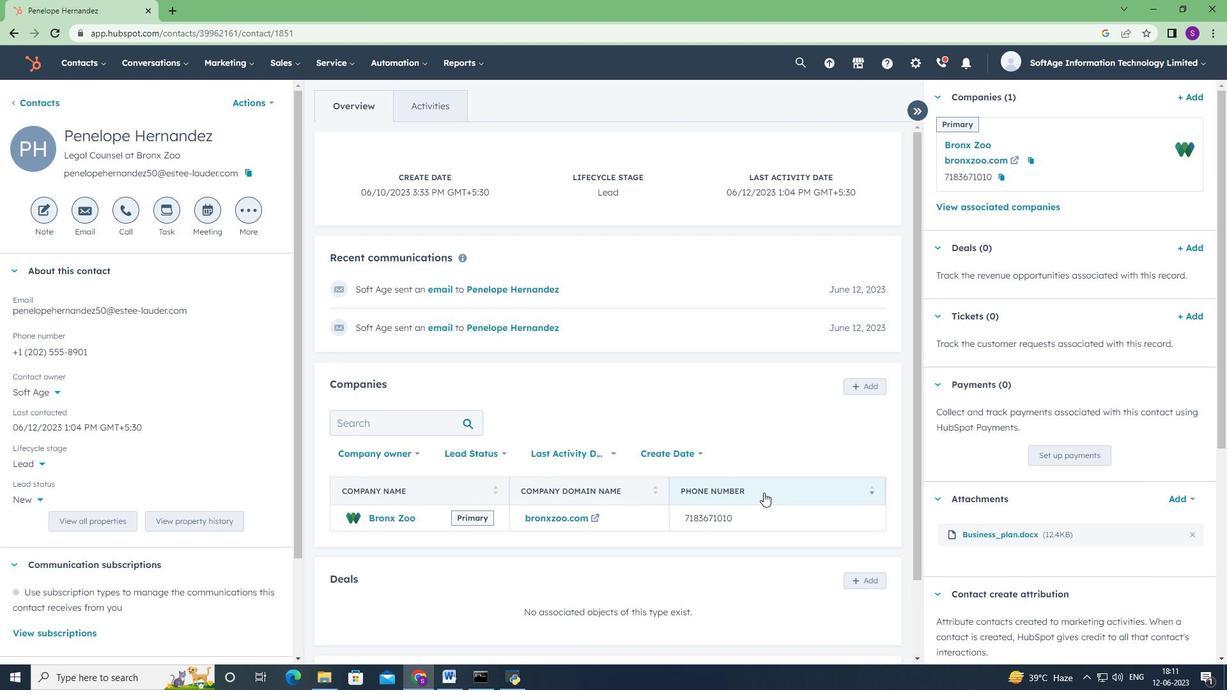 
Action: Mouse scrolled (764, 492) with delta (0, 0)
Screenshot: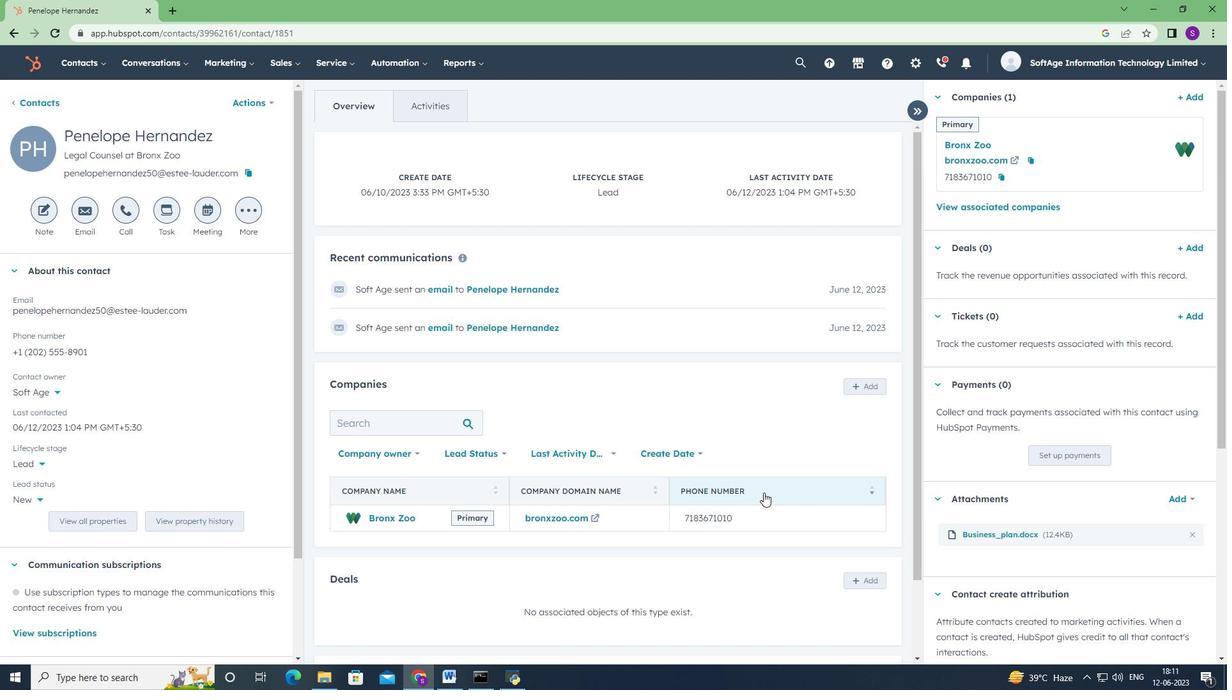 
Action: Mouse scrolled (764, 492) with delta (0, 0)
Screenshot: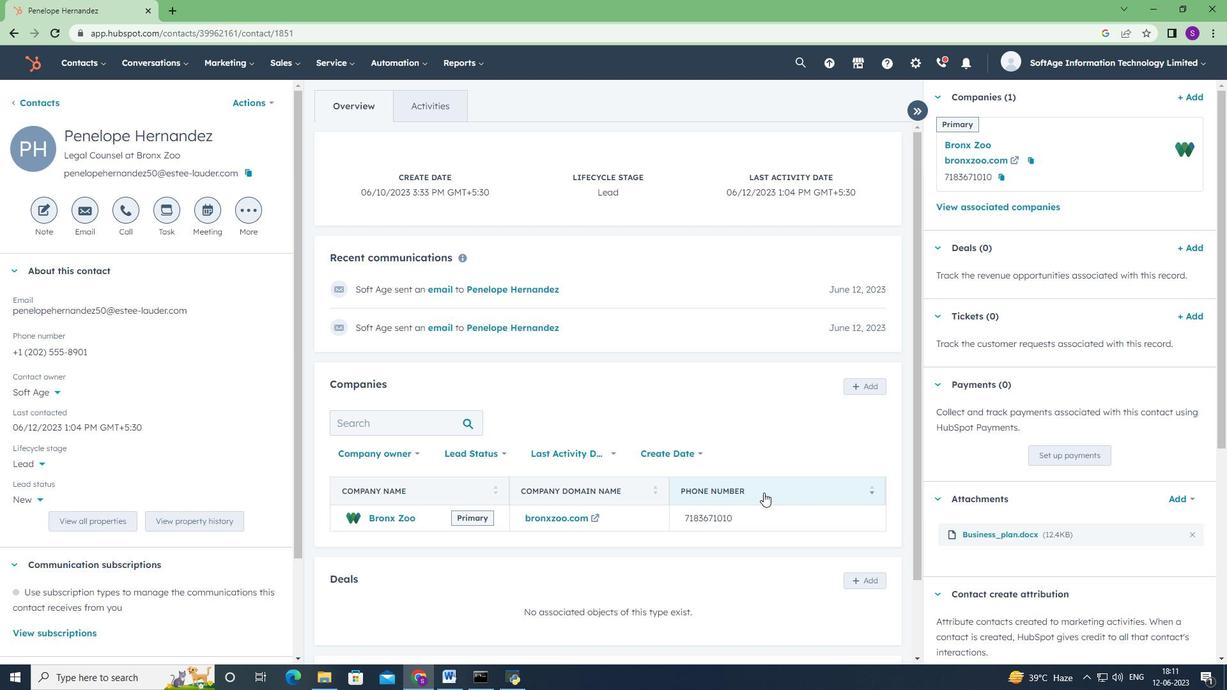 
Action: Mouse scrolled (764, 493) with delta (0, 0)
Screenshot: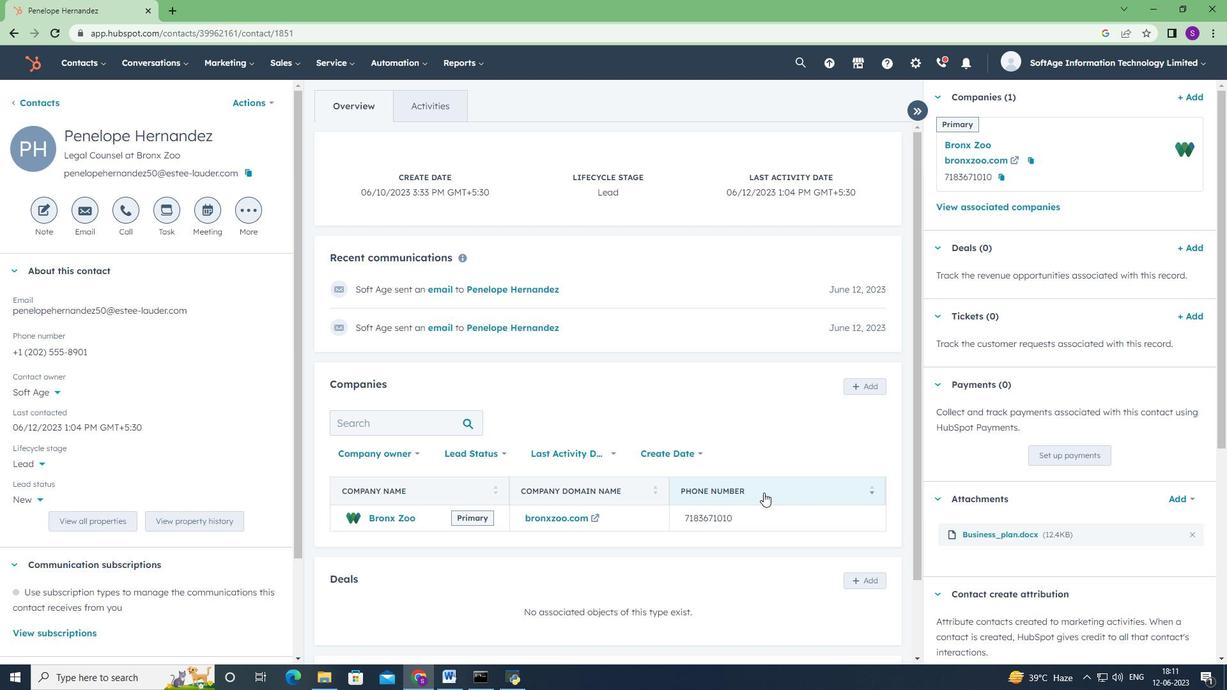 
Action: Mouse scrolled (764, 492) with delta (0, 0)
Screenshot: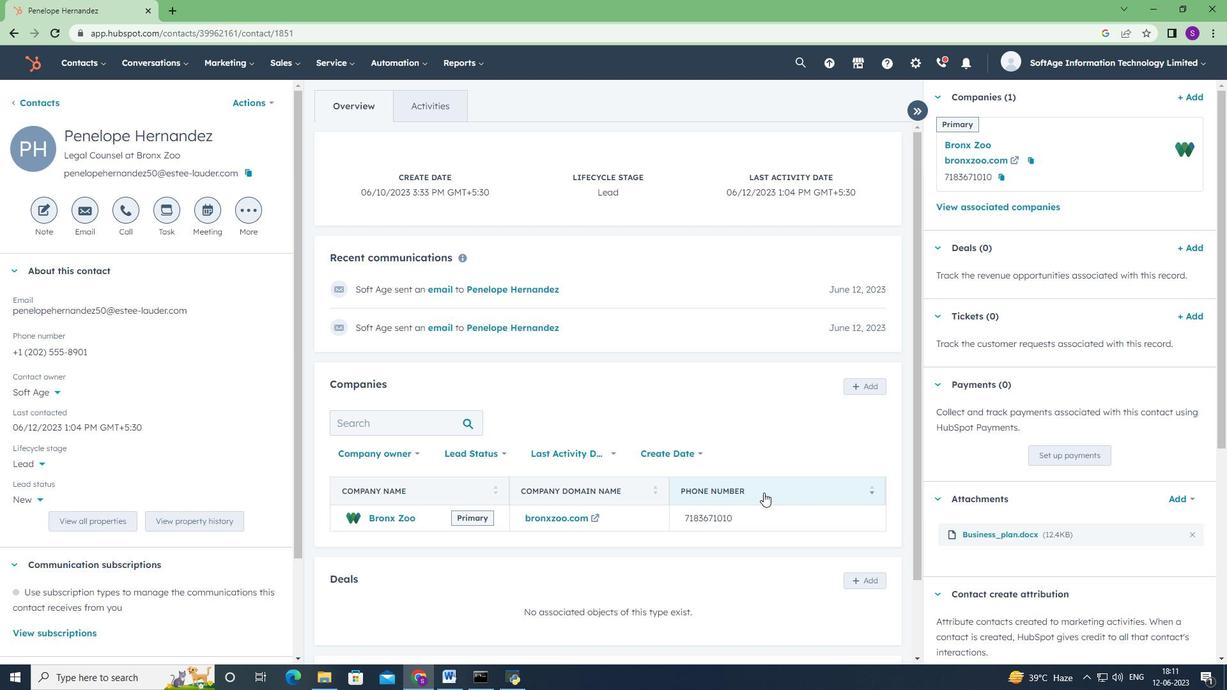 
Action: Mouse scrolled (764, 492) with delta (0, 0)
Screenshot: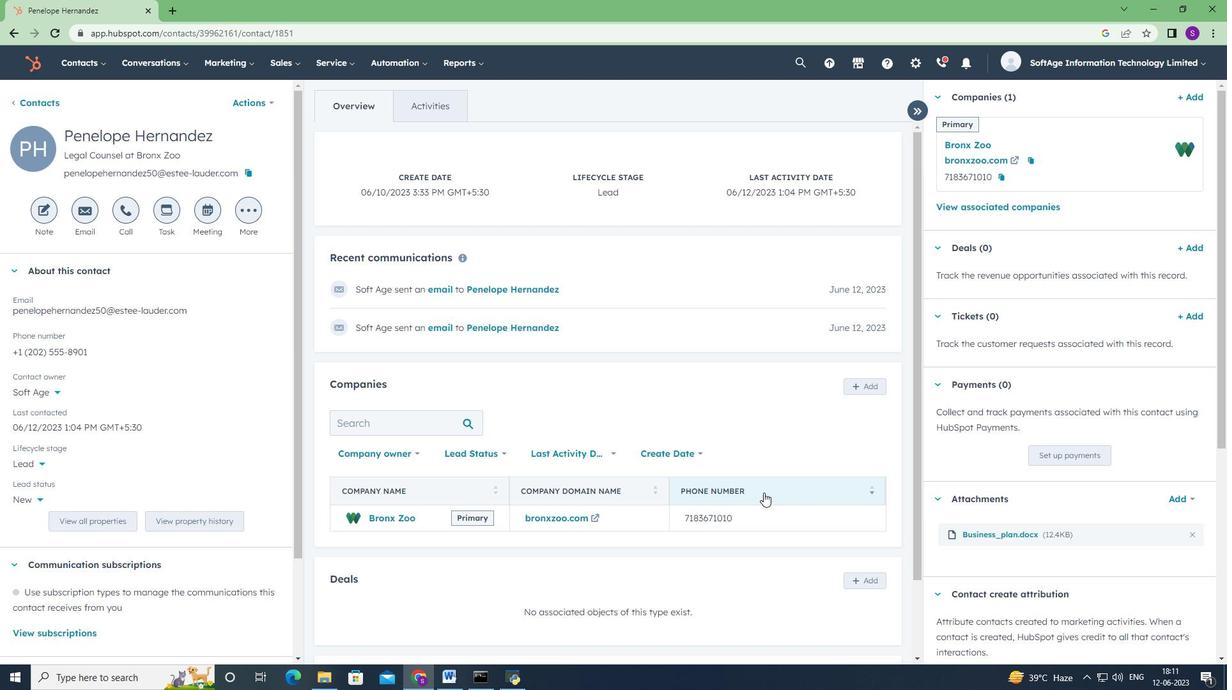
Action: Mouse scrolled (764, 492) with delta (0, 0)
Screenshot: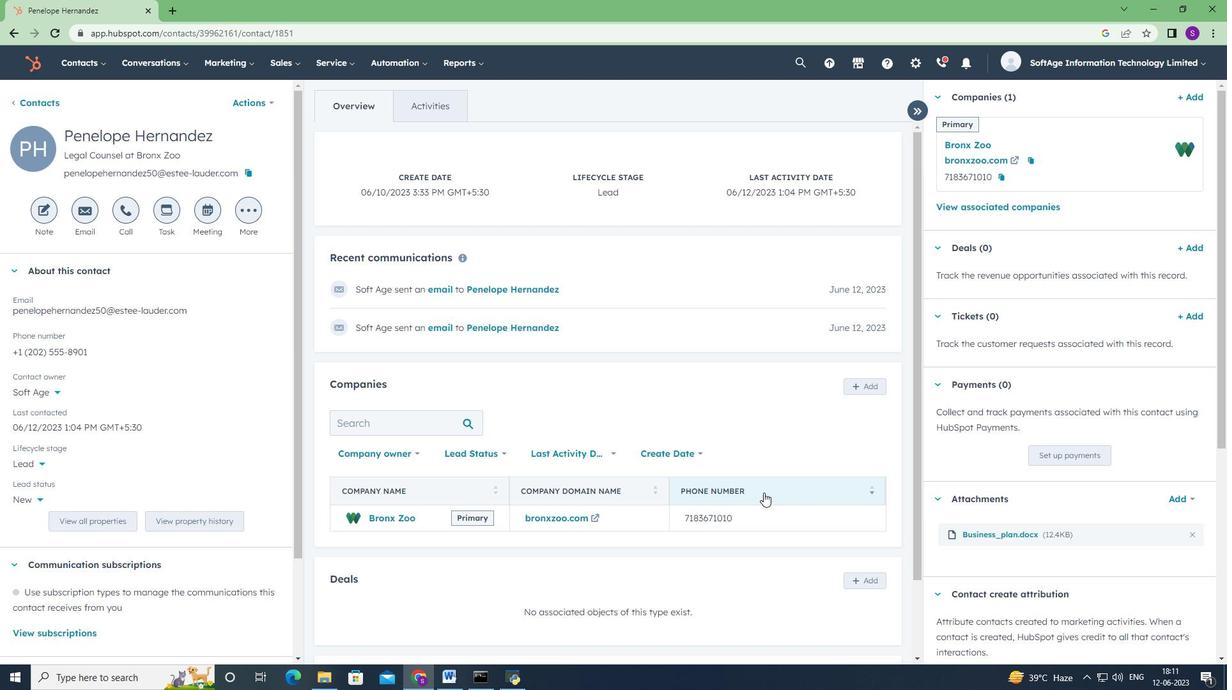 
